 Task: Create new invoice with Date Opened :30-Apr-23, Select Customer: Mama's Daughters' Diner, Terms: Payment Term 2. Make invoice entry for item-1 with Date: 30-Apr-23, Description: Breyers Cookies & Cream_x000D_
, Action: Material, Income Account: Income:Sales, Quantity: 5, Unit Price: 5.5, Discount $: 1.38. Make entry for item-2 with Date: 30-Apr-23, Description: Schweppes Club Soda Bottle, Action: Material, Income Account: Income:Sales, Quantity: 4, Unit Price: 9.25, Discount $: 2.38. Make entry for item-3 with Date: 30-Apr-23, Description: _x000D_
Terra Chips - Sweet Potato Crinkle , Action: Material, Income Account: Income:Sales, Quantity: 1, Unit Price: 10.25, Discount $: 2.88. Write Notes: 'Looking forward to serving you again.'. Post Invoice with Post Date: 30-Apr-23, Post to Accounts: Assets:Accounts Receivable. Pay / Process Payment with Transaction Date: 15-May-23, Amount: 68.11, Transfer Account: Checking Account. Print Invoice, display notes by going to Option, then go to Display Tab and check 'Invoice Notes'.
Action: Mouse moved to (185, 36)
Screenshot: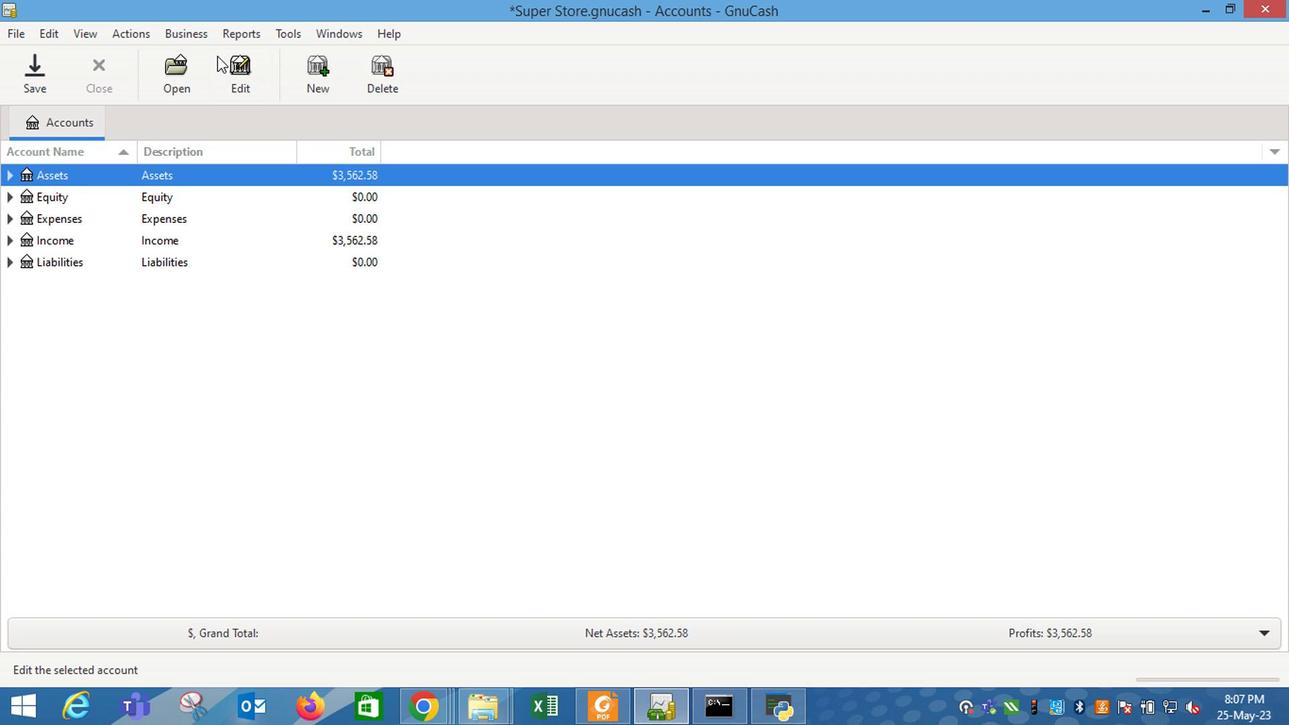 
Action: Mouse pressed left at (185, 36)
Screenshot: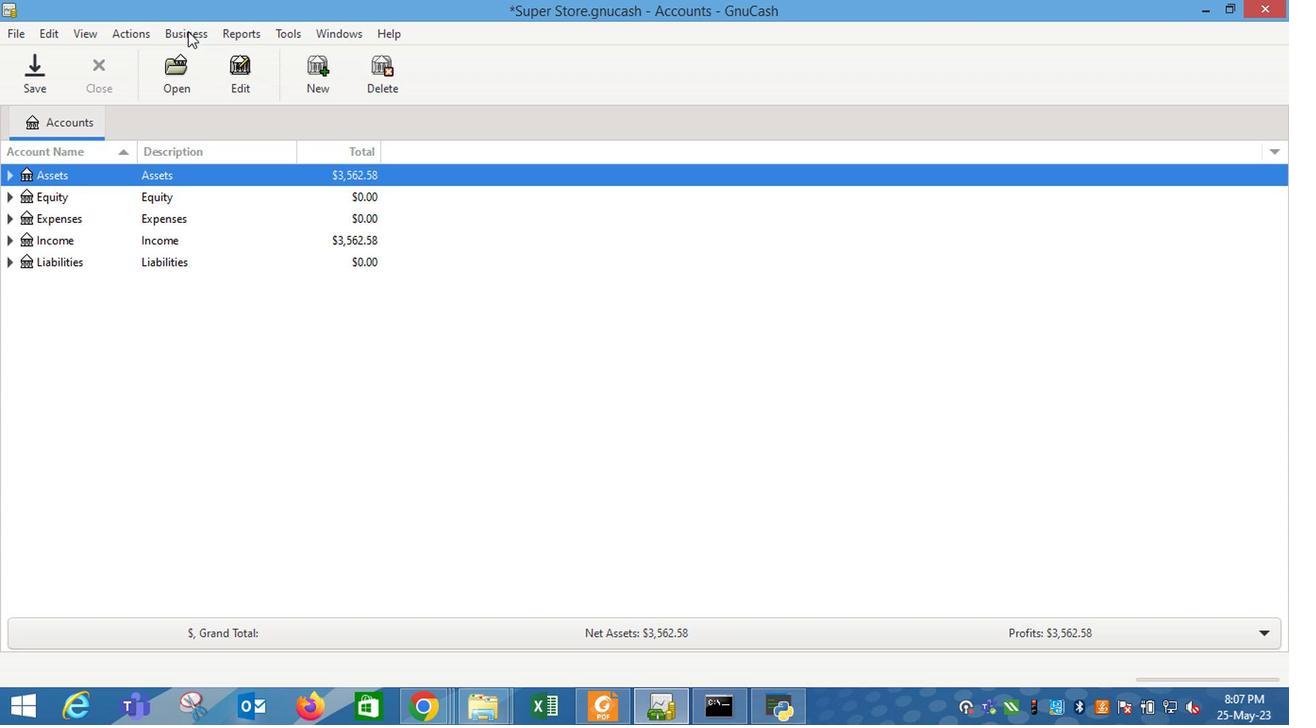 
Action: Mouse moved to (414, 133)
Screenshot: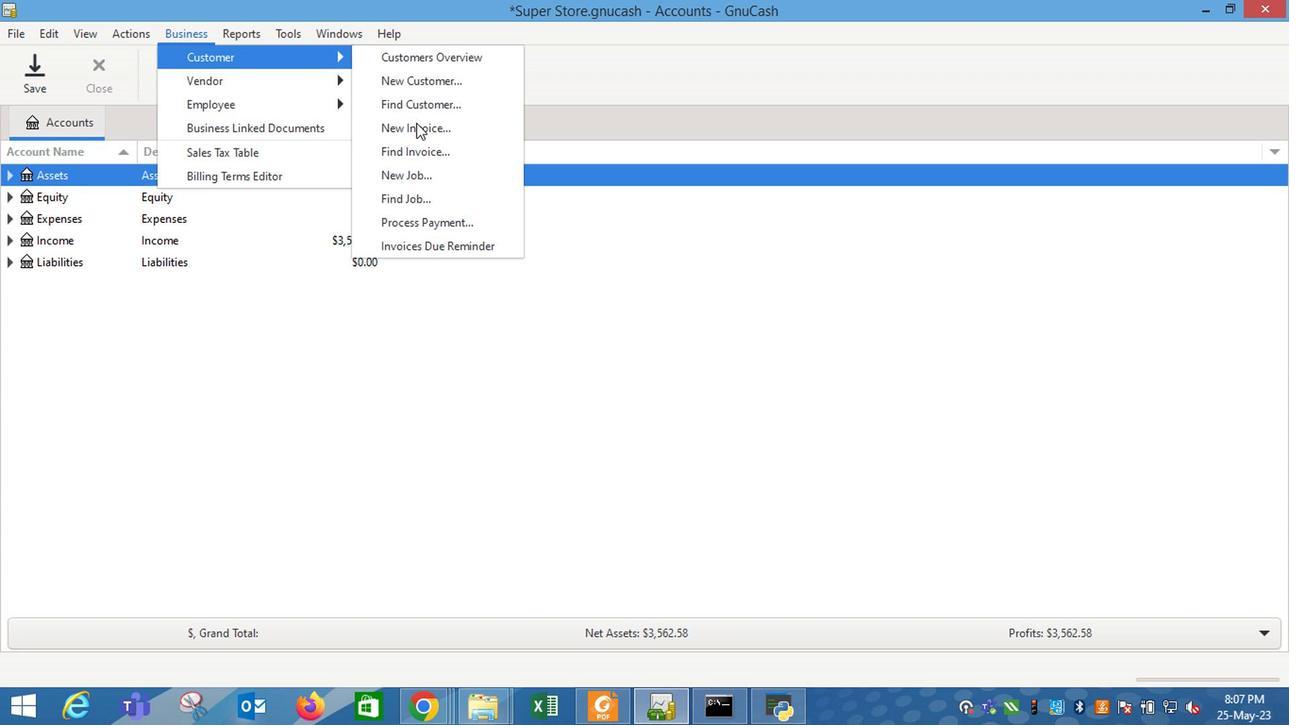 
Action: Mouse pressed left at (414, 133)
Screenshot: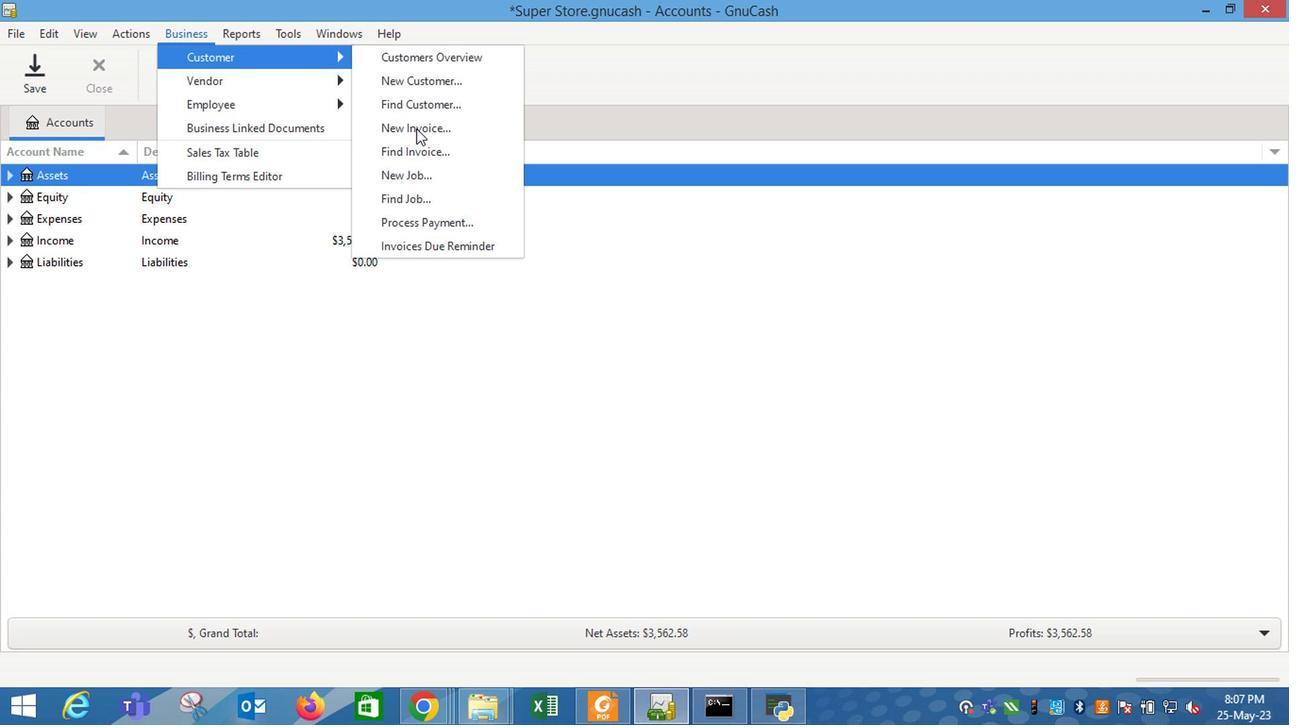 
Action: Mouse moved to (772, 296)
Screenshot: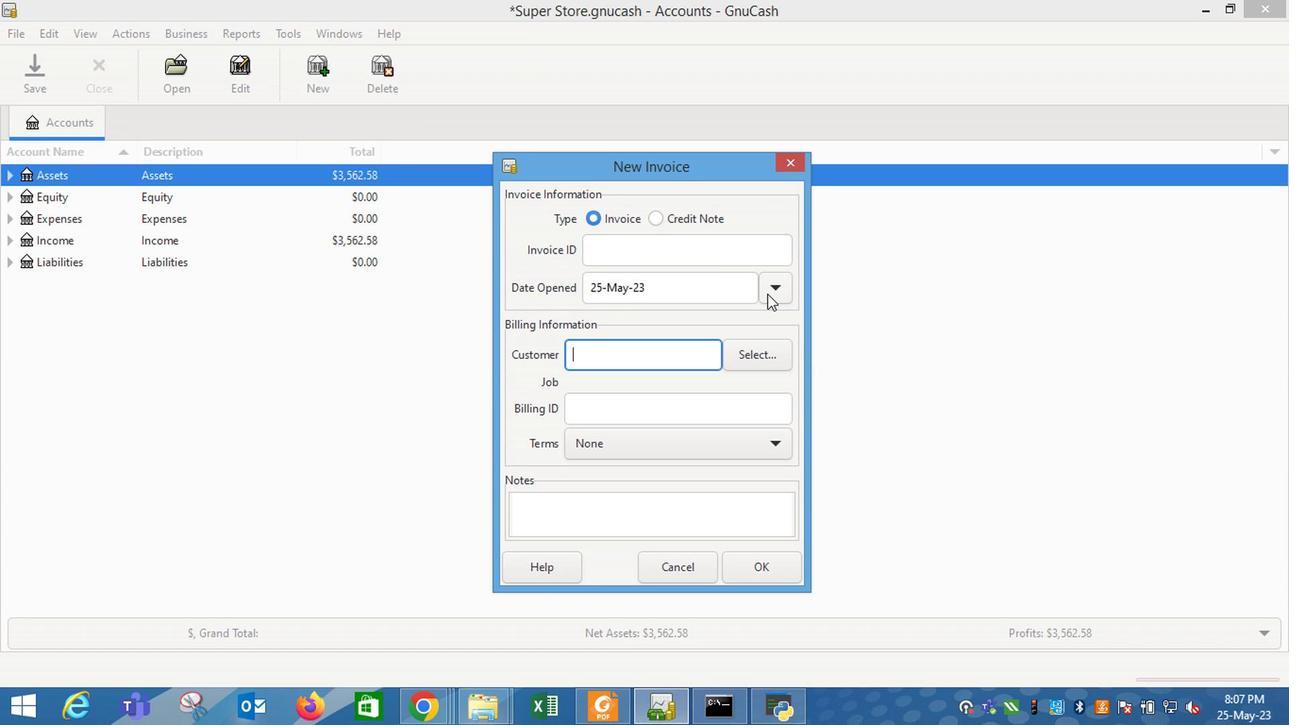 
Action: Mouse pressed left at (772, 296)
Screenshot: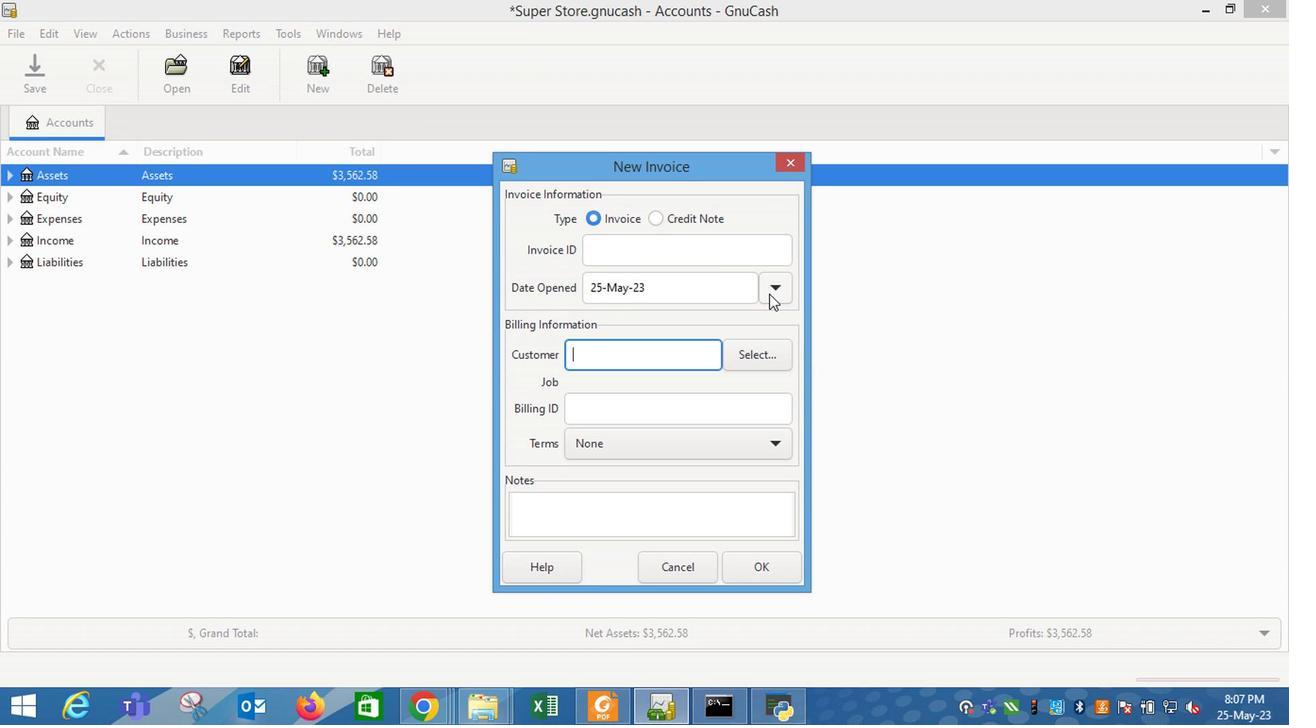 
Action: Mouse moved to (627, 319)
Screenshot: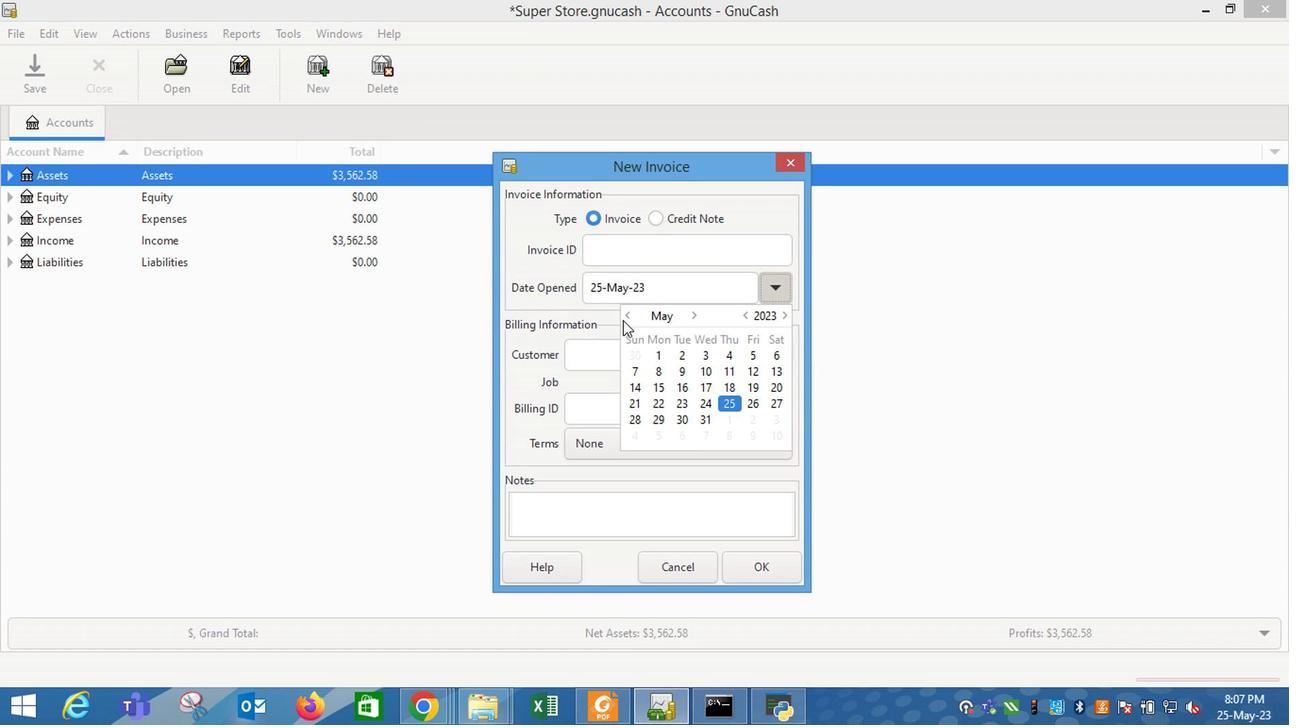 
Action: Mouse pressed left at (627, 319)
Screenshot: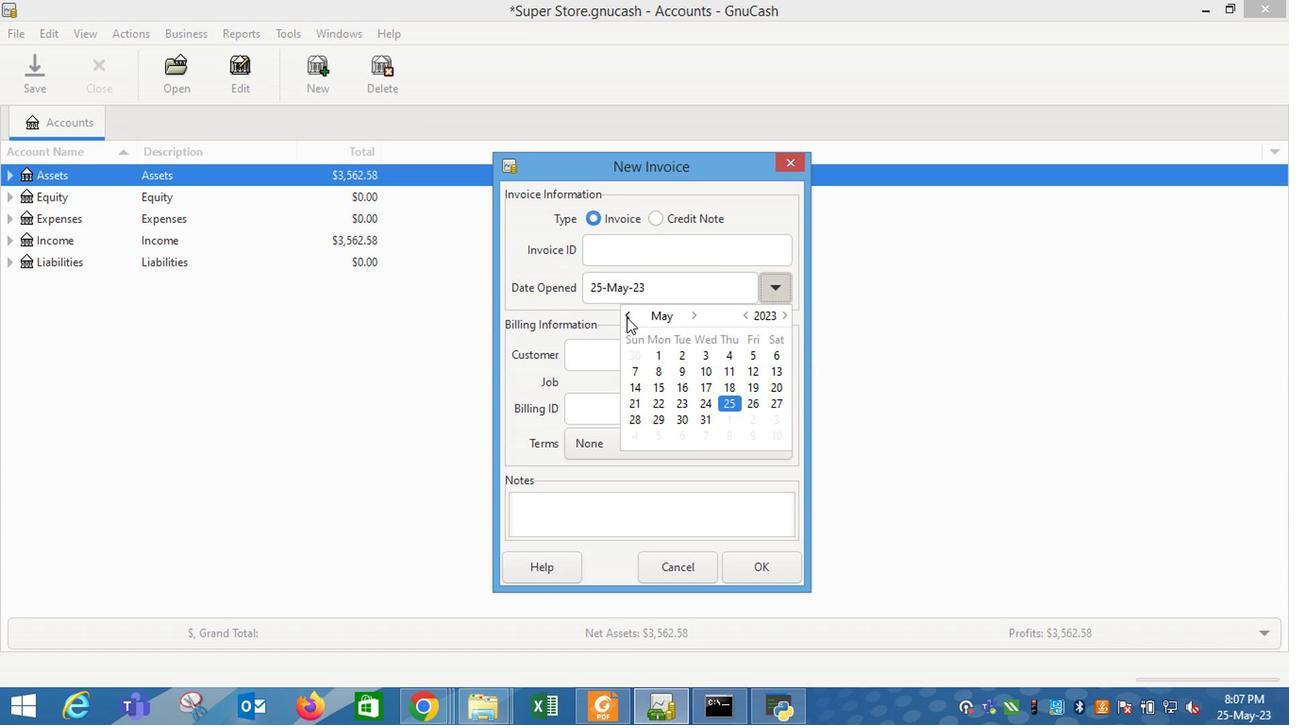 
Action: Mouse moved to (634, 432)
Screenshot: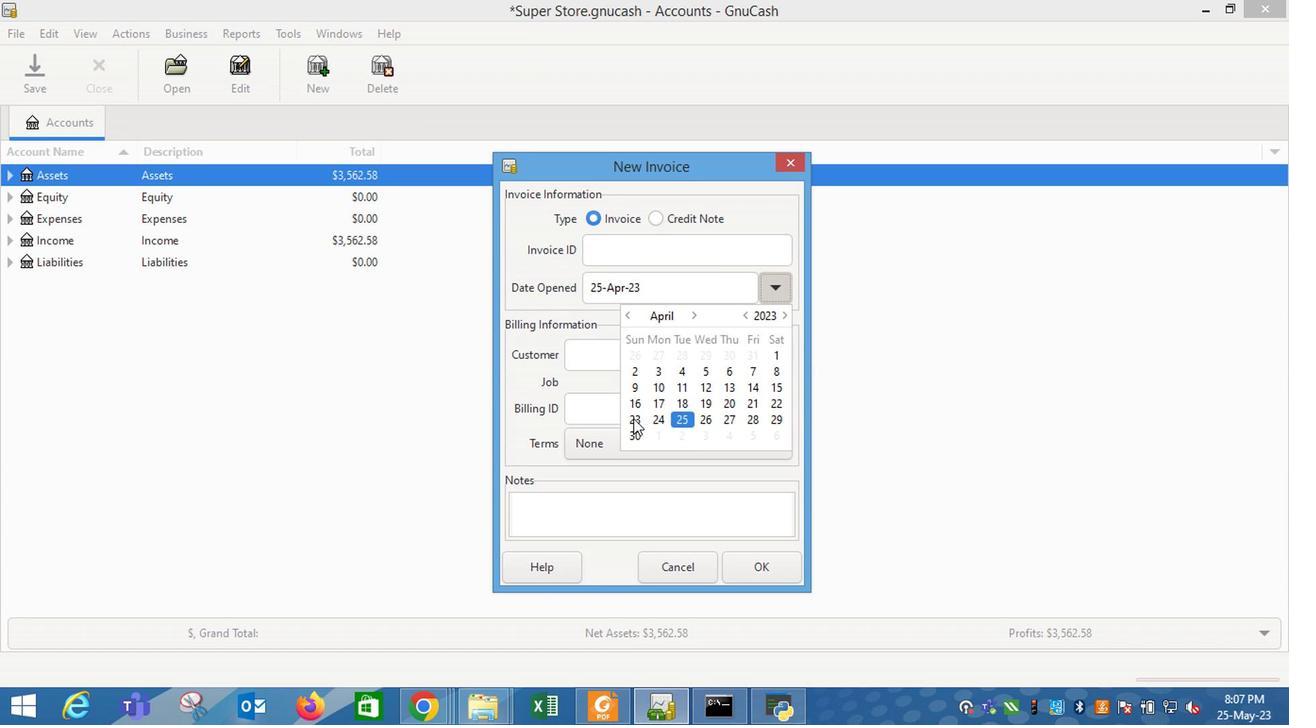 
Action: Mouse pressed left at (634, 432)
Screenshot: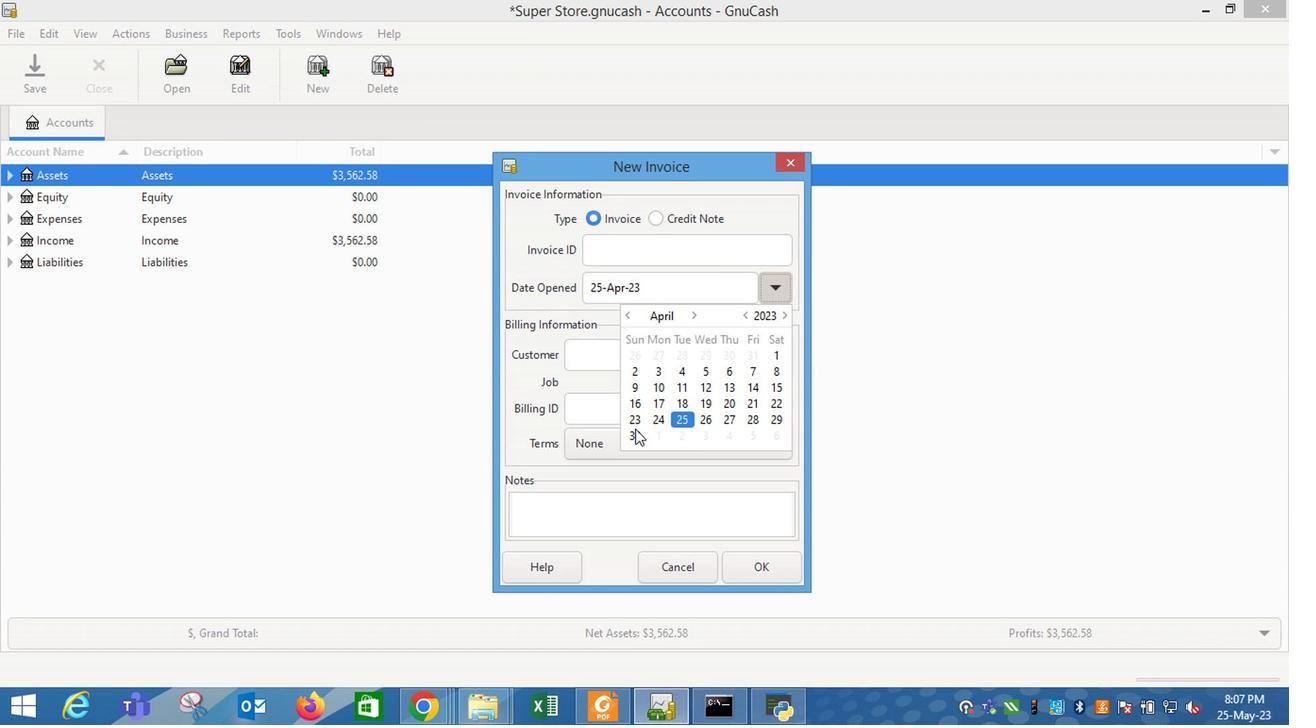 
Action: Mouse moved to (592, 350)
Screenshot: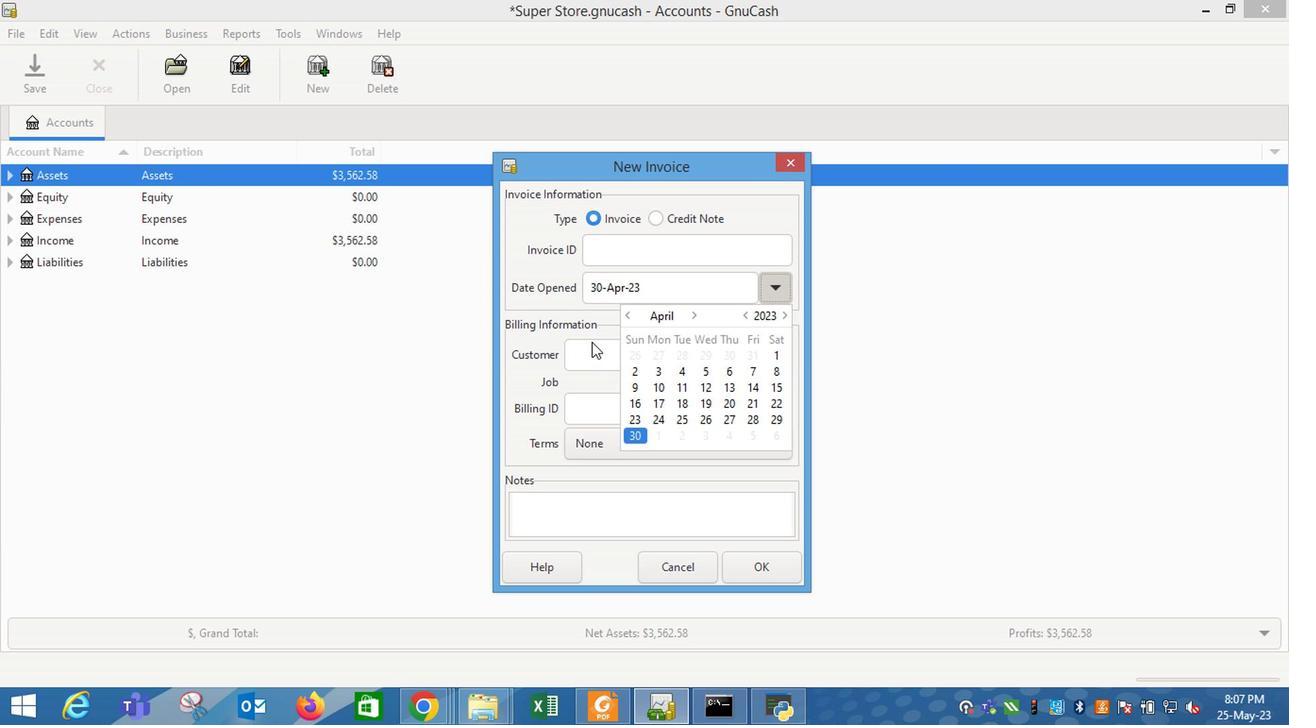 
Action: Mouse pressed left at (592, 350)
Screenshot: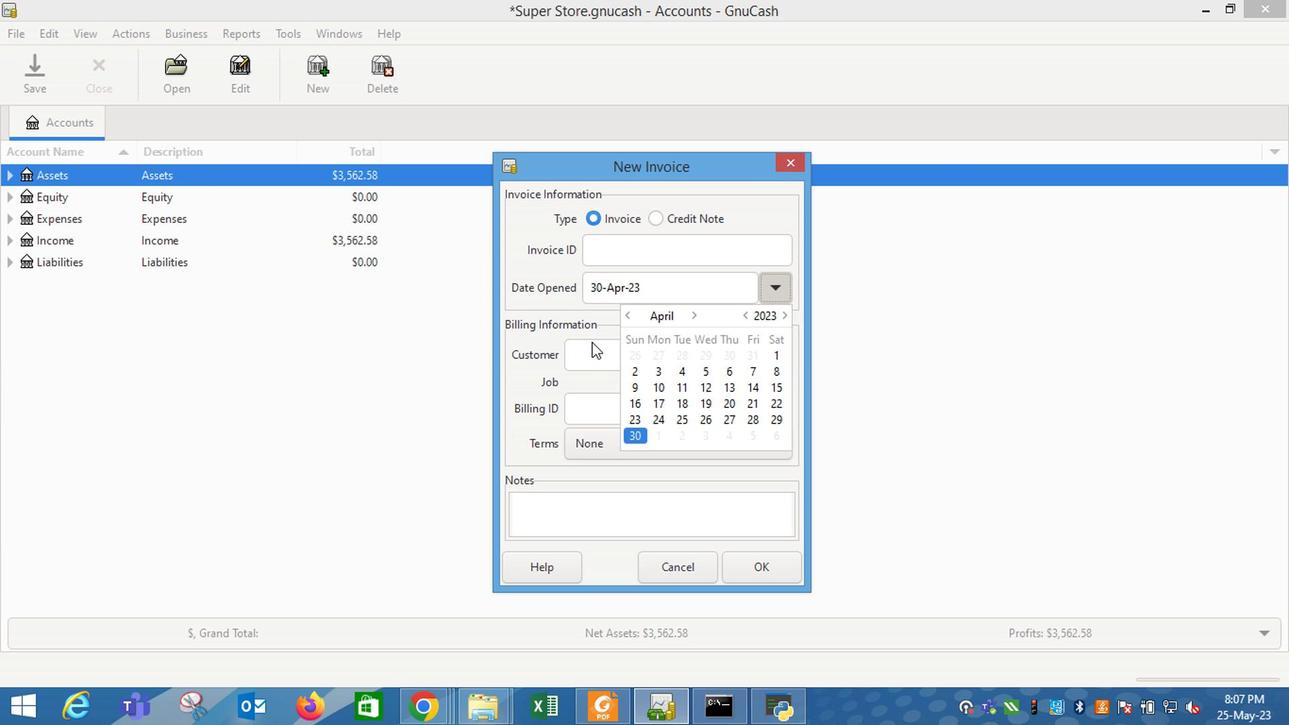 
Action: Mouse moved to (599, 359)
Screenshot: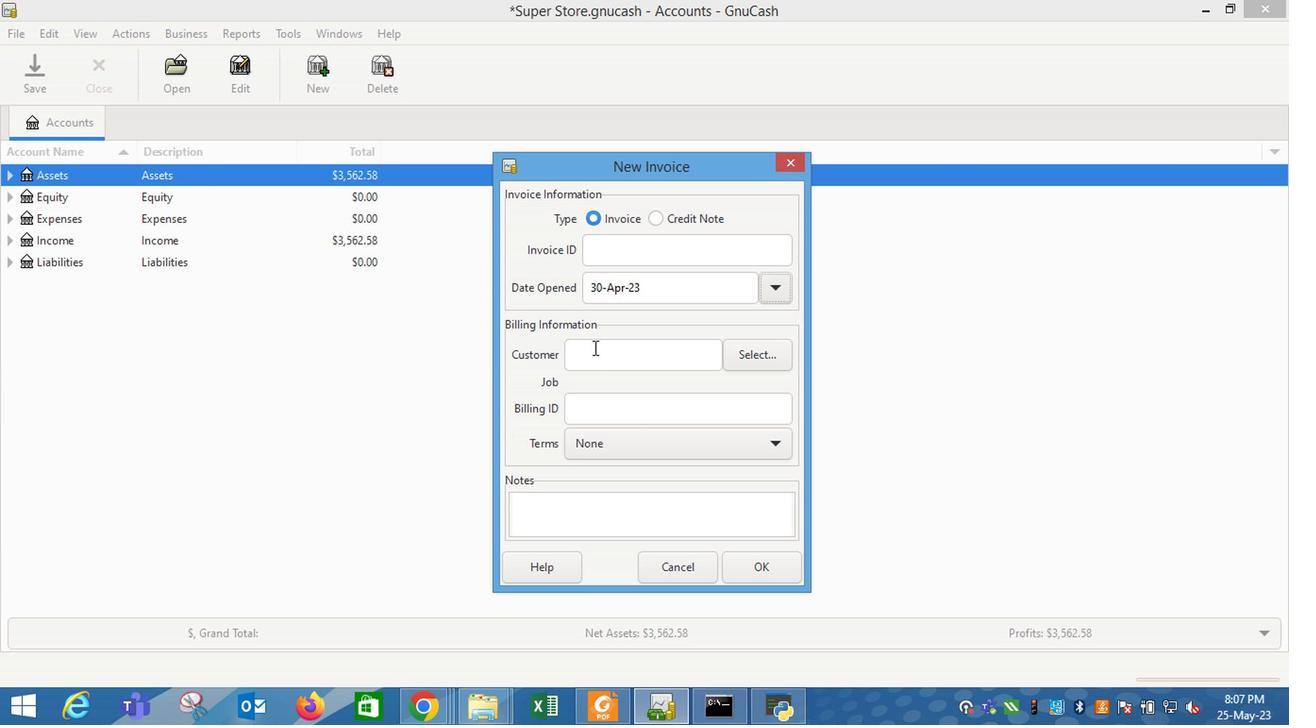 
Action: Mouse pressed left at (599, 359)
Screenshot: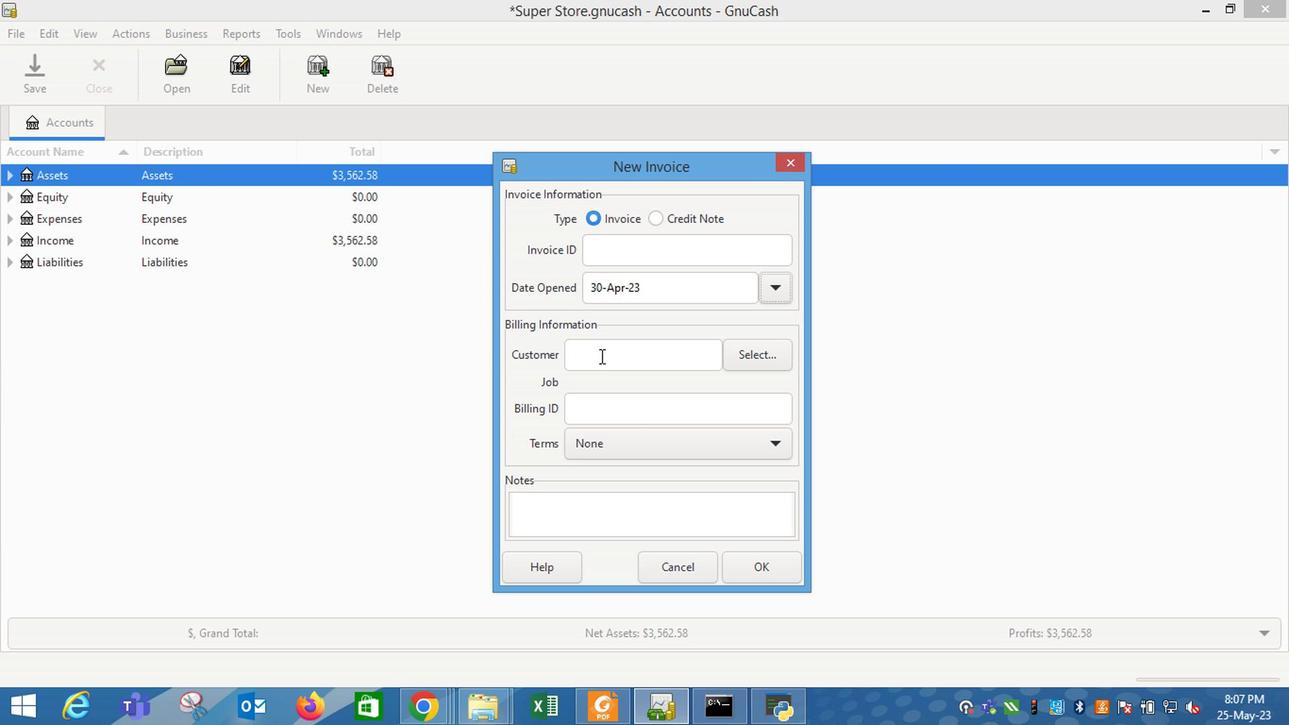 
Action: Key pressed <Key.shift_r>Mama
Screenshot: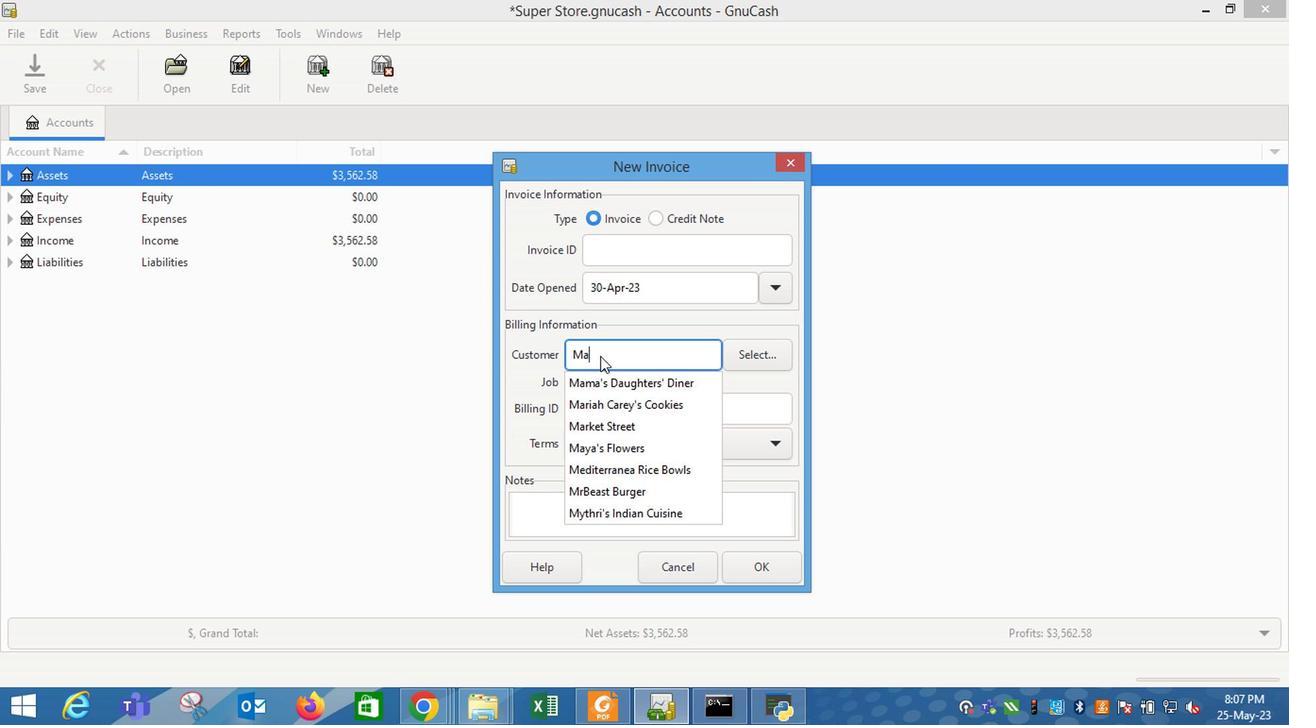 
Action: Mouse moved to (602, 385)
Screenshot: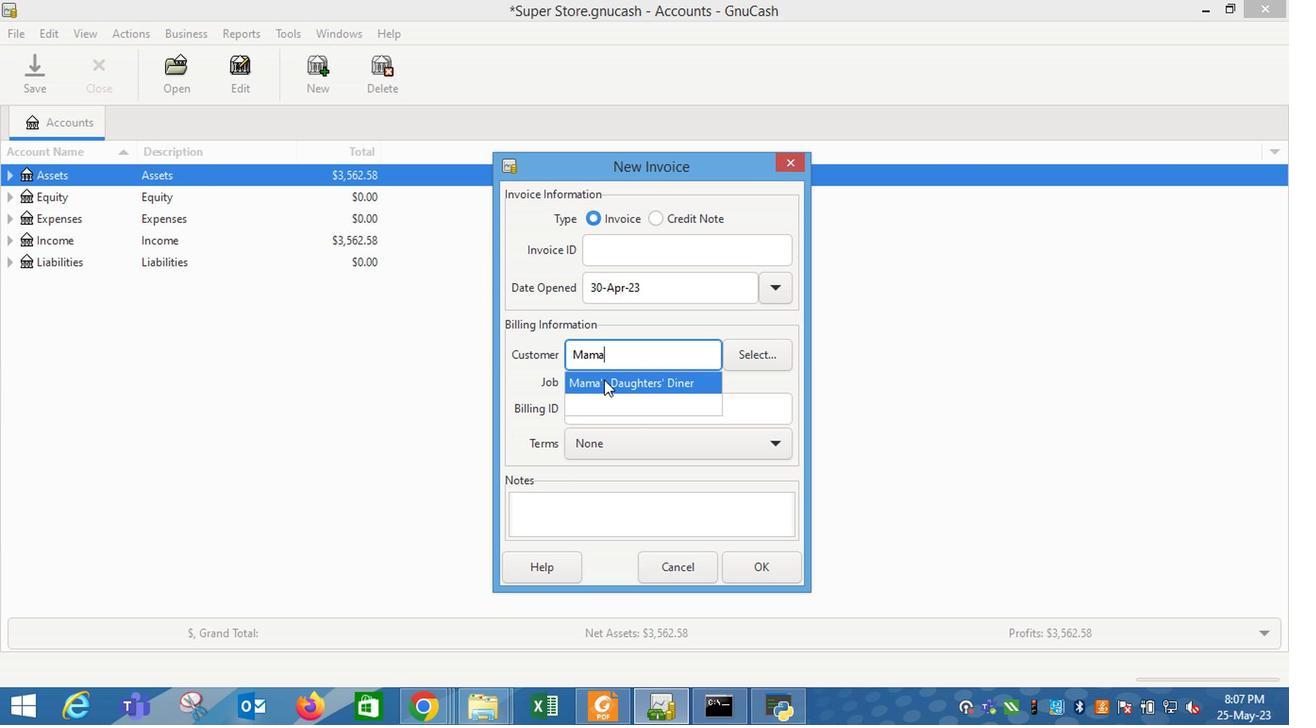 
Action: Mouse pressed left at (602, 385)
Screenshot: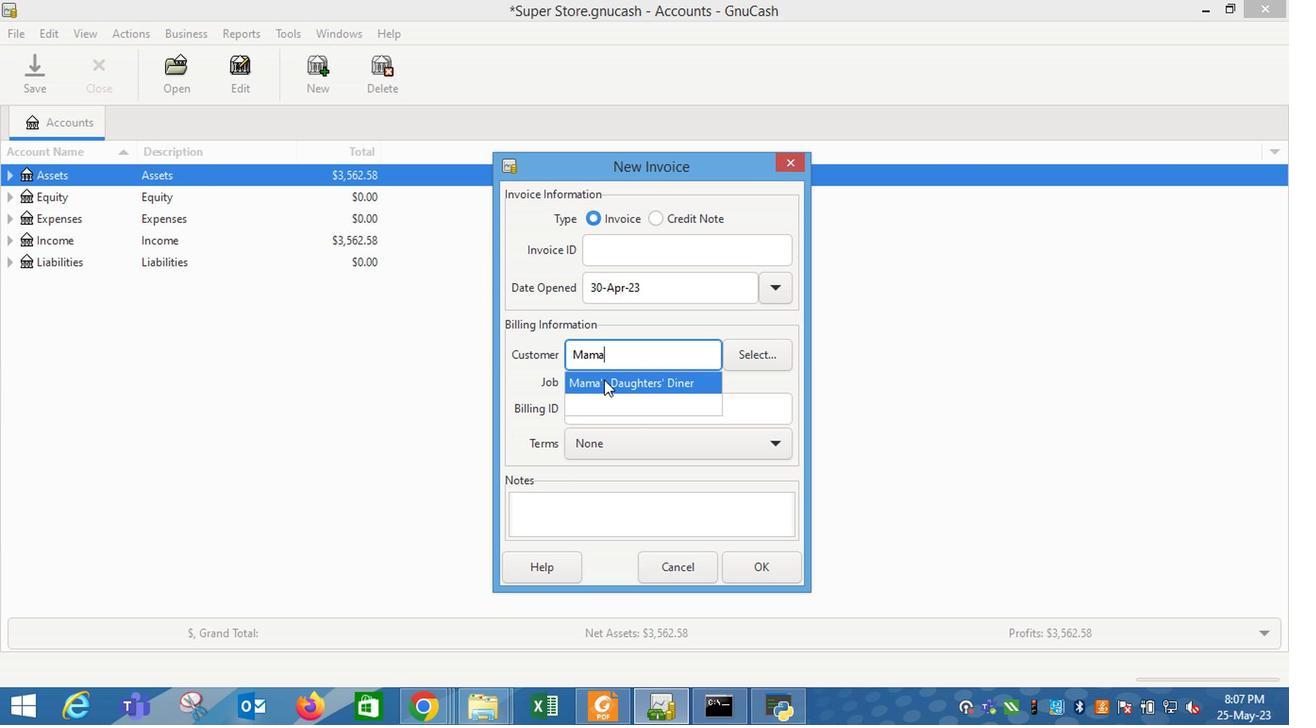 
Action: Mouse moved to (595, 473)
Screenshot: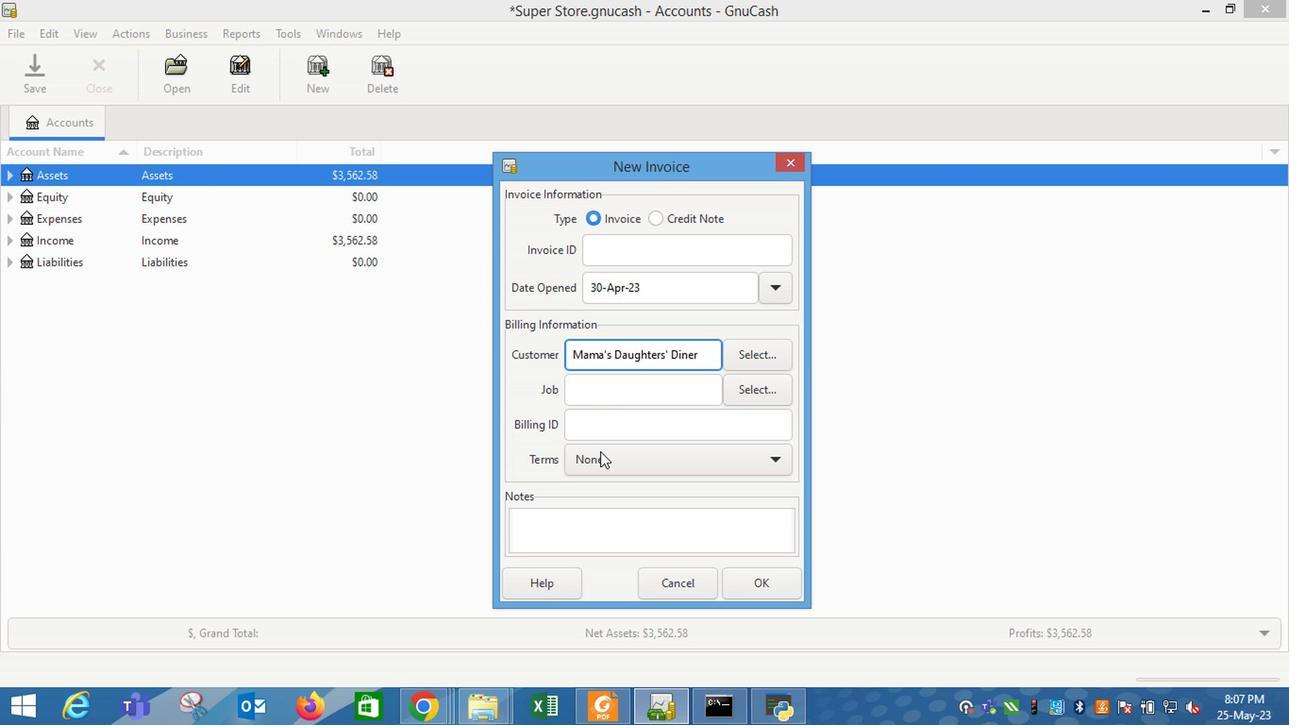 
Action: Mouse pressed left at (595, 473)
Screenshot: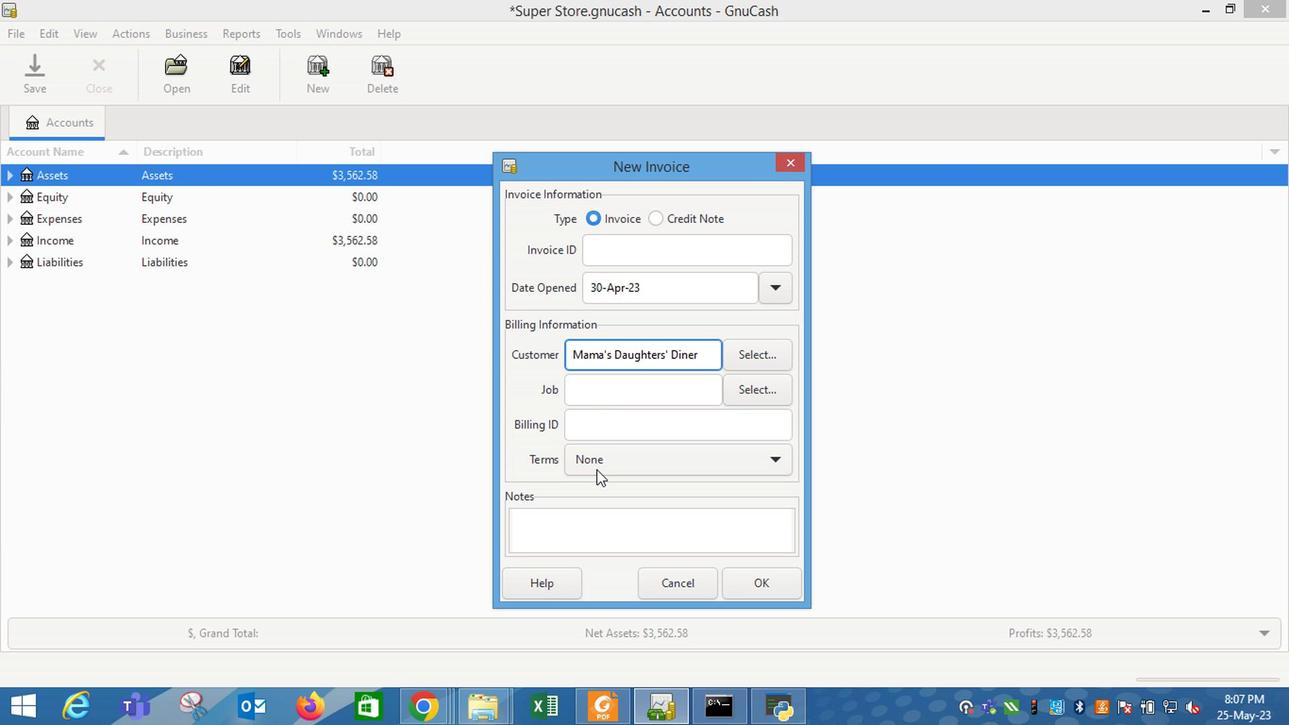 
Action: Mouse moved to (599, 518)
Screenshot: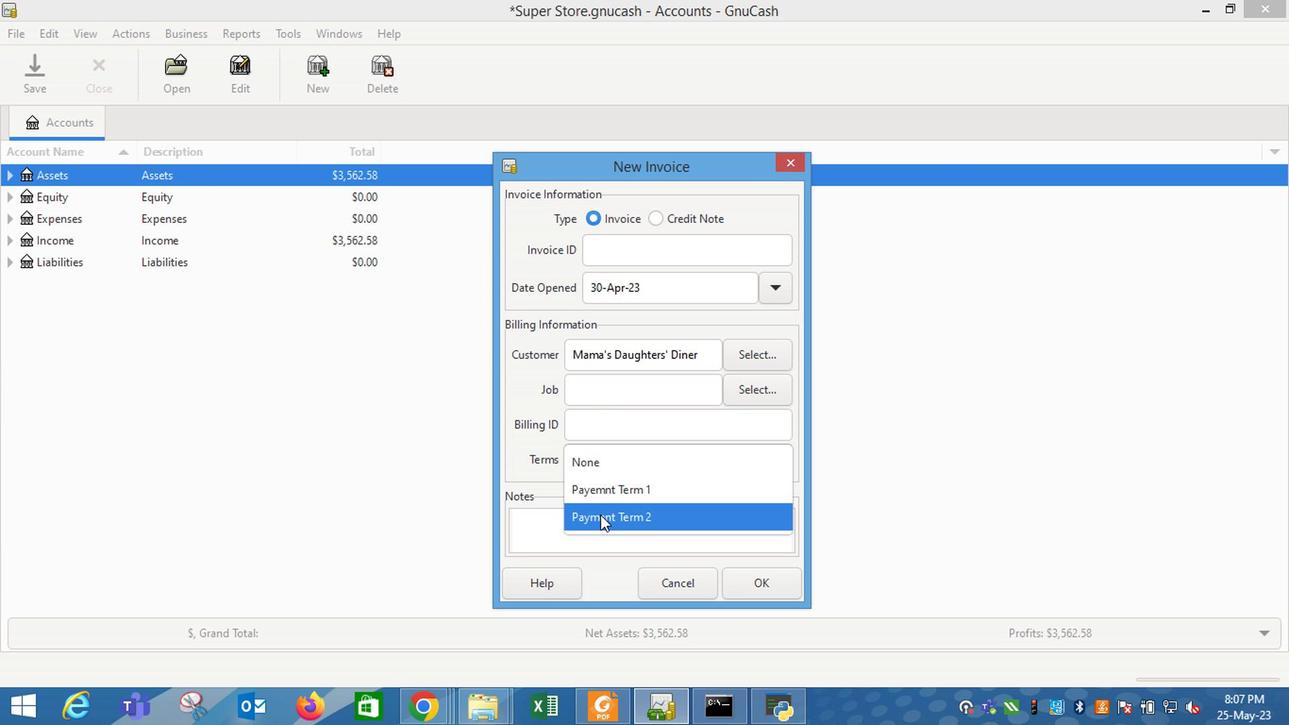 
Action: Mouse pressed left at (599, 518)
Screenshot: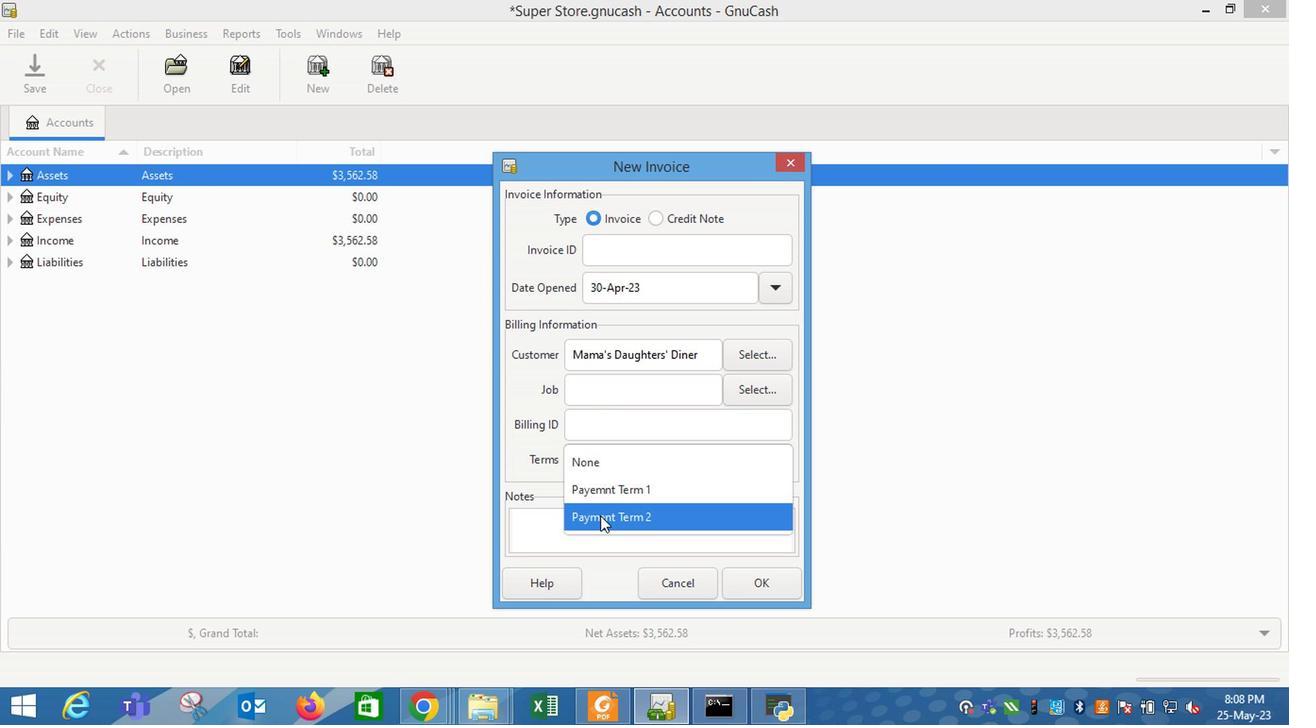 
Action: Mouse moved to (764, 582)
Screenshot: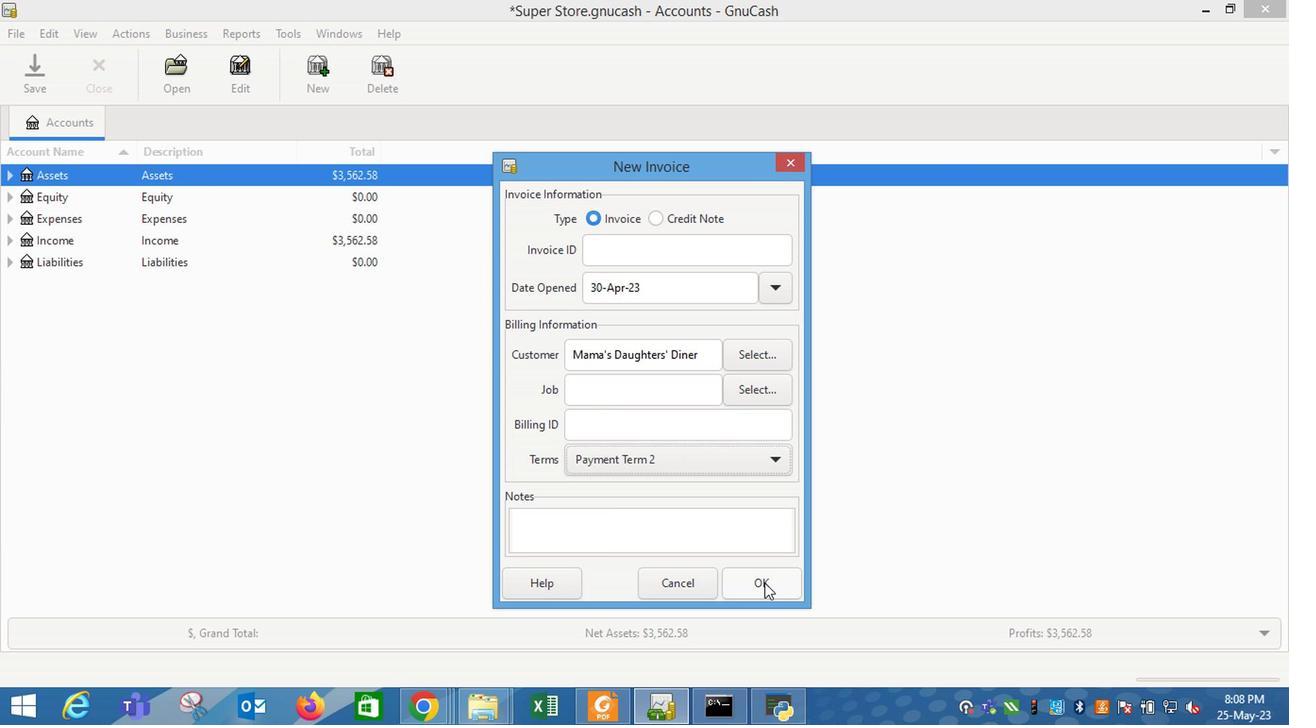 
Action: Mouse pressed left at (764, 582)
Screenshot: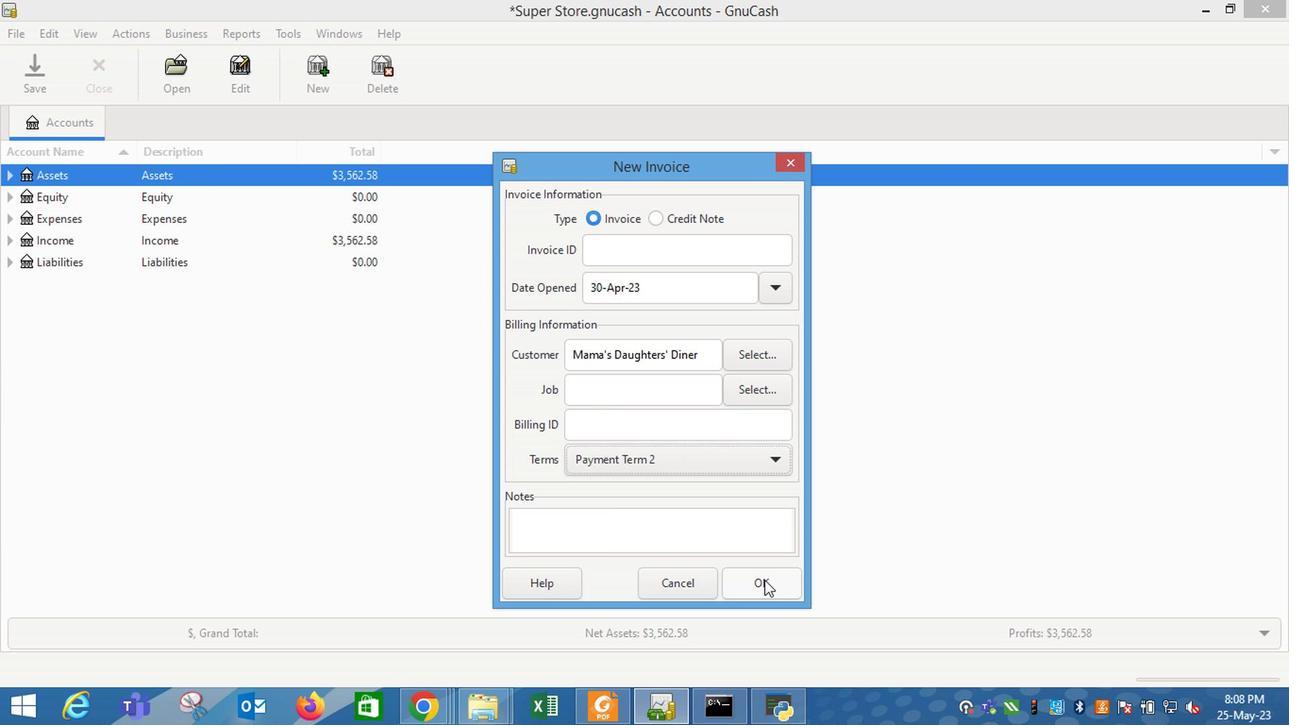 
Action: Mouse moved to (79, 369)
Screenshot: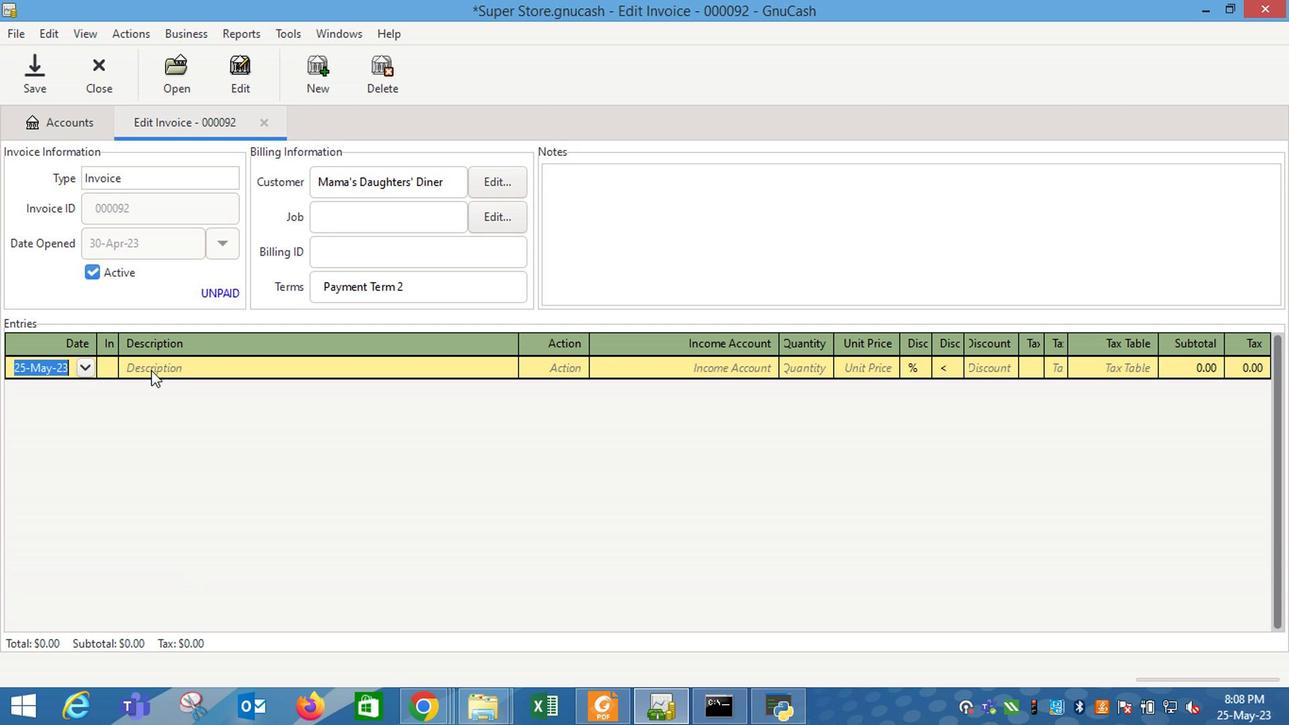 
Action: Mouse pressed left at (79, 369)
Screenshot: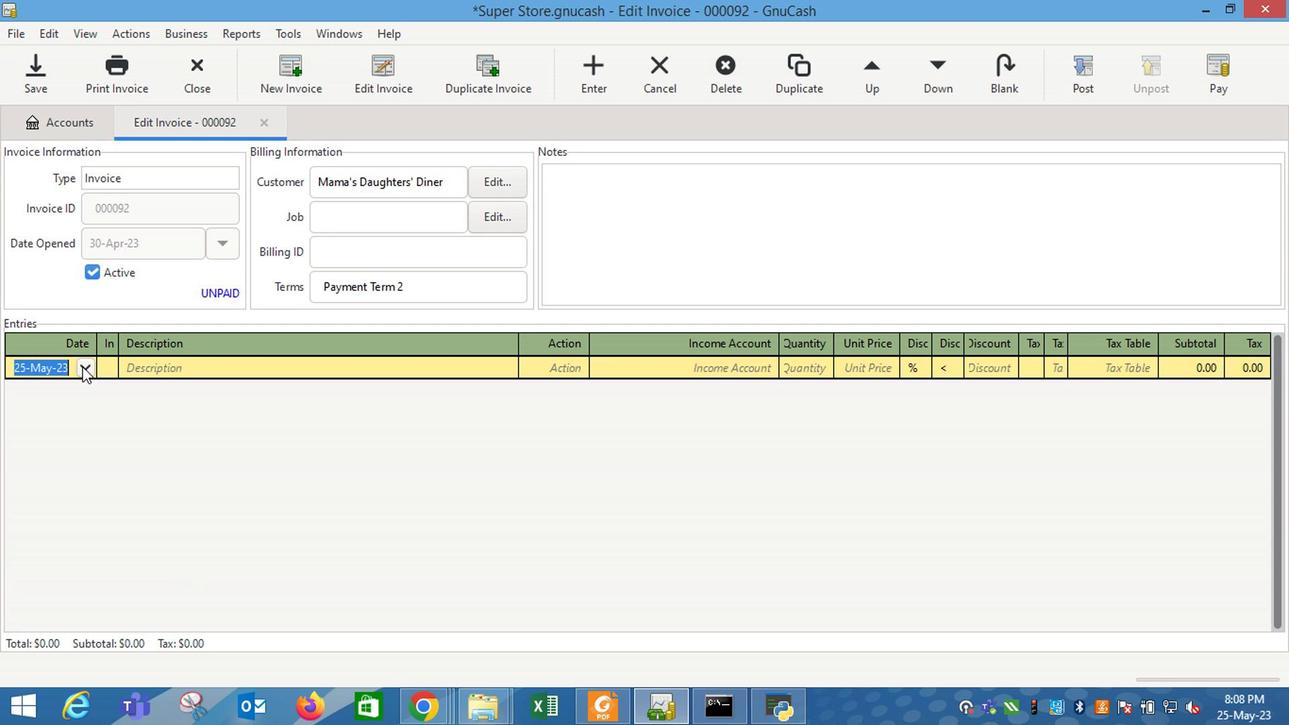 
Action: Mouse moved to (12, 390)
Screenshot: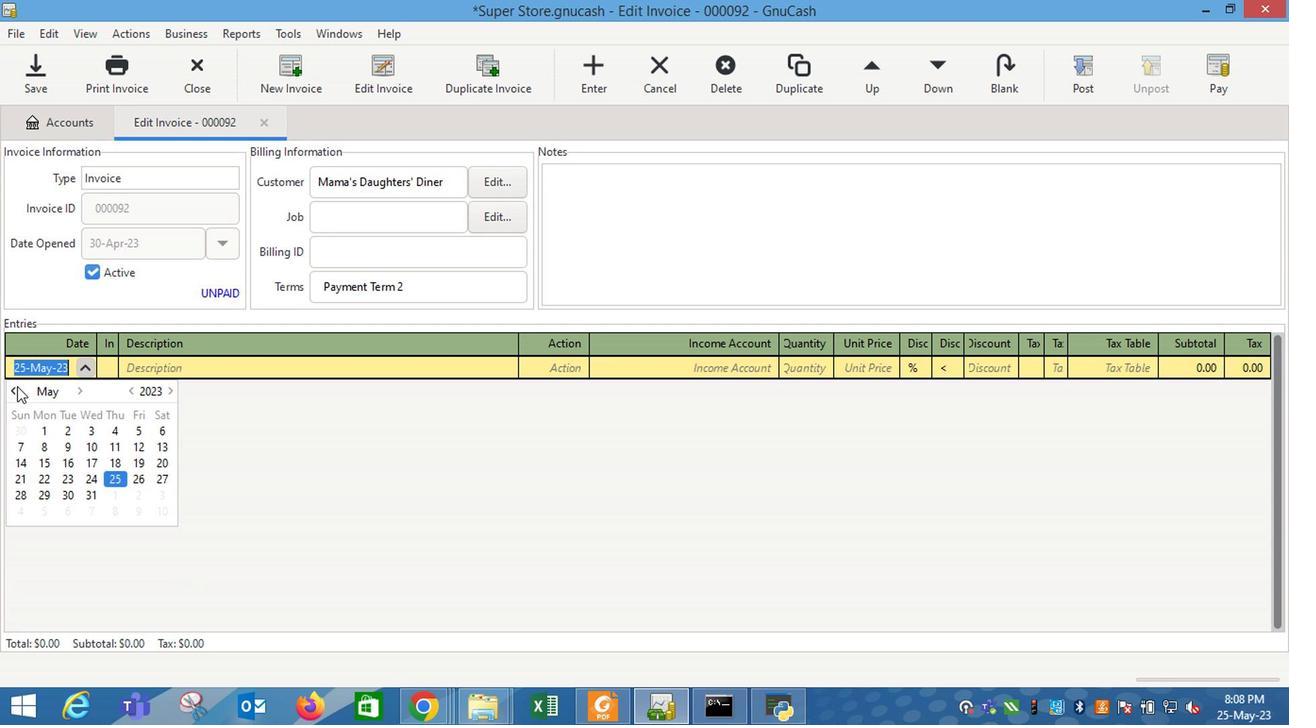 
Action: Mouse pressed left at (12, 390)
Screenshot: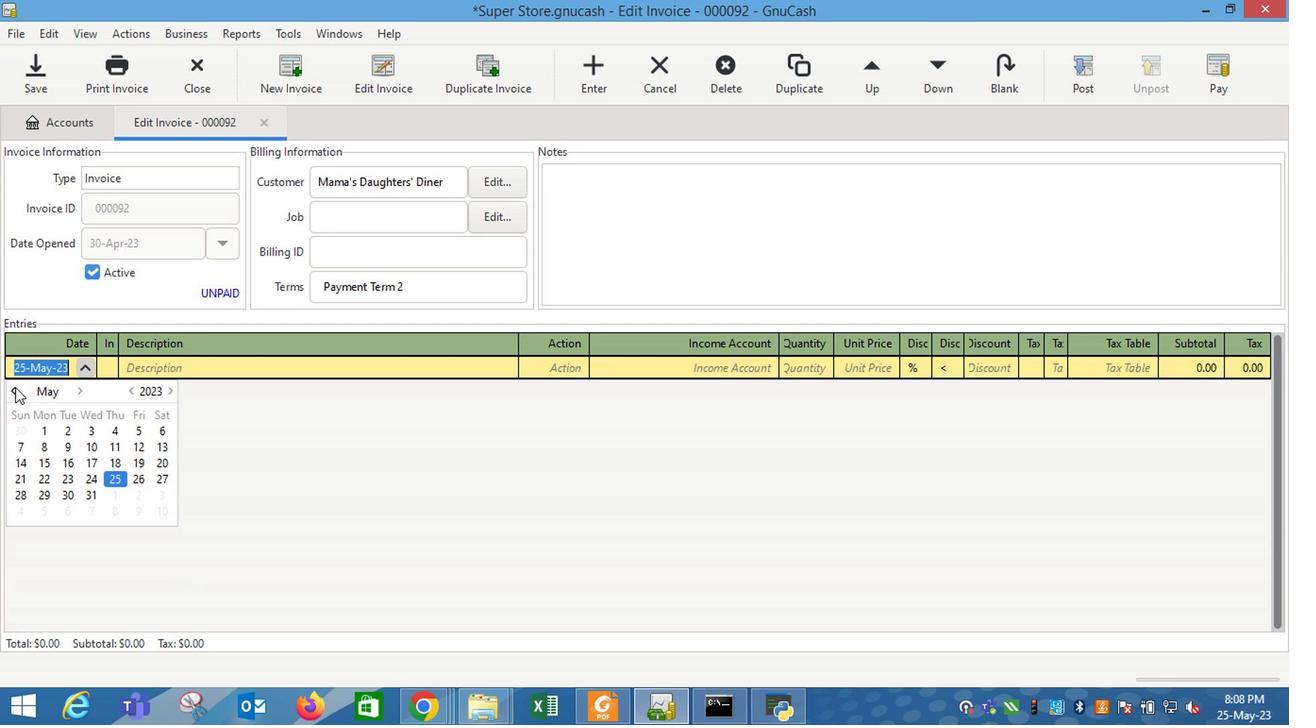 
Action: Mouse moved to (16, 515)
Screenshot: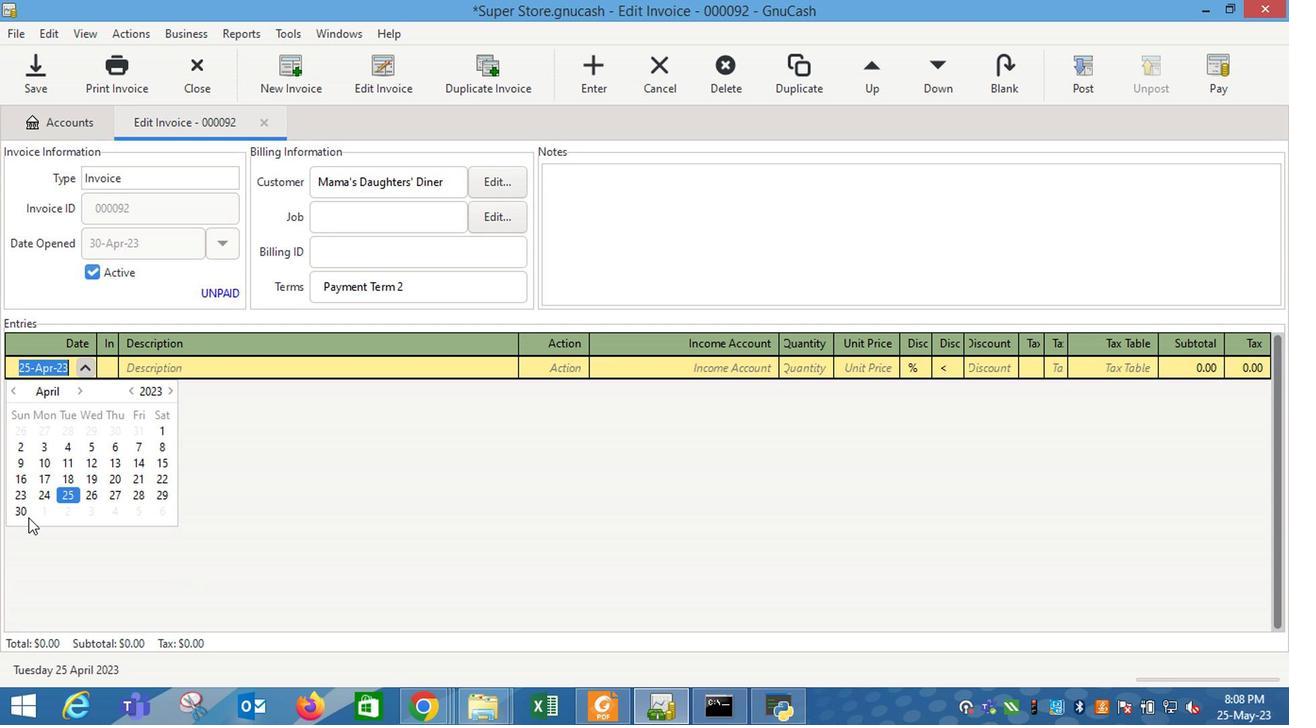 
Action: Mouse pressed left at (16, 515)
Screenshot: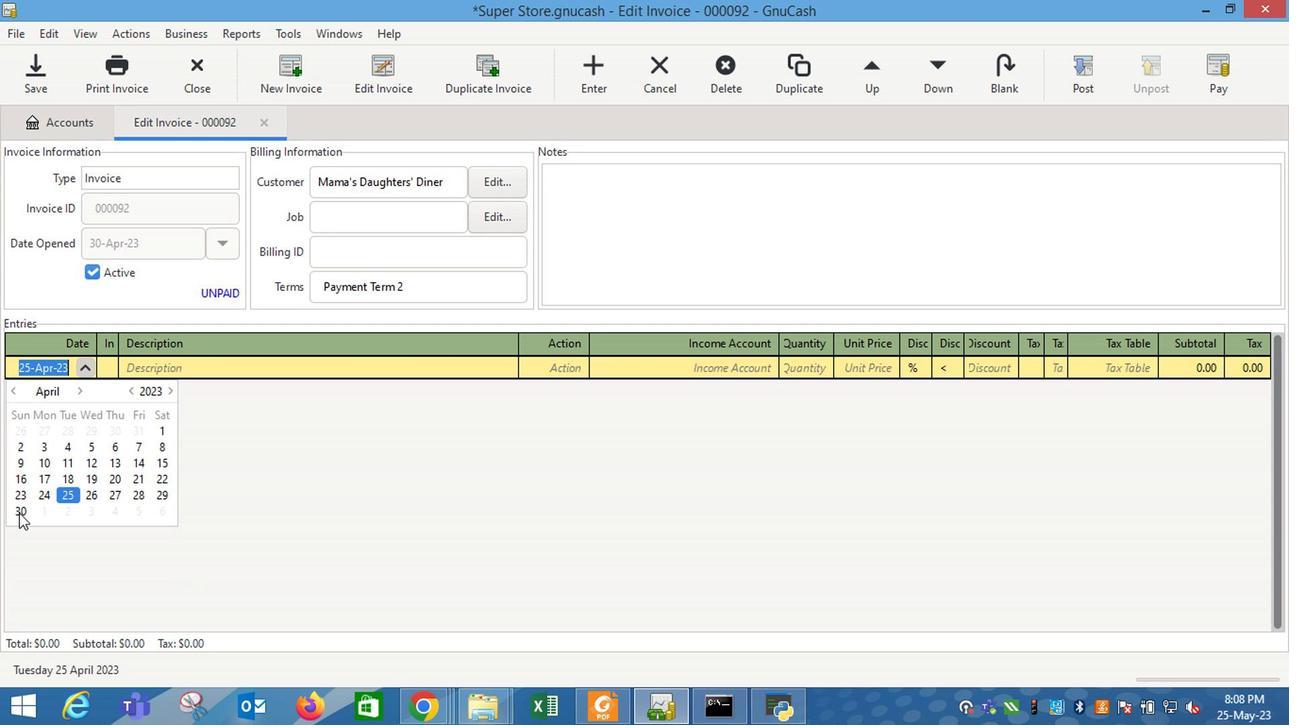 
Action: Mouse moved to (18, 512)
Screenshot: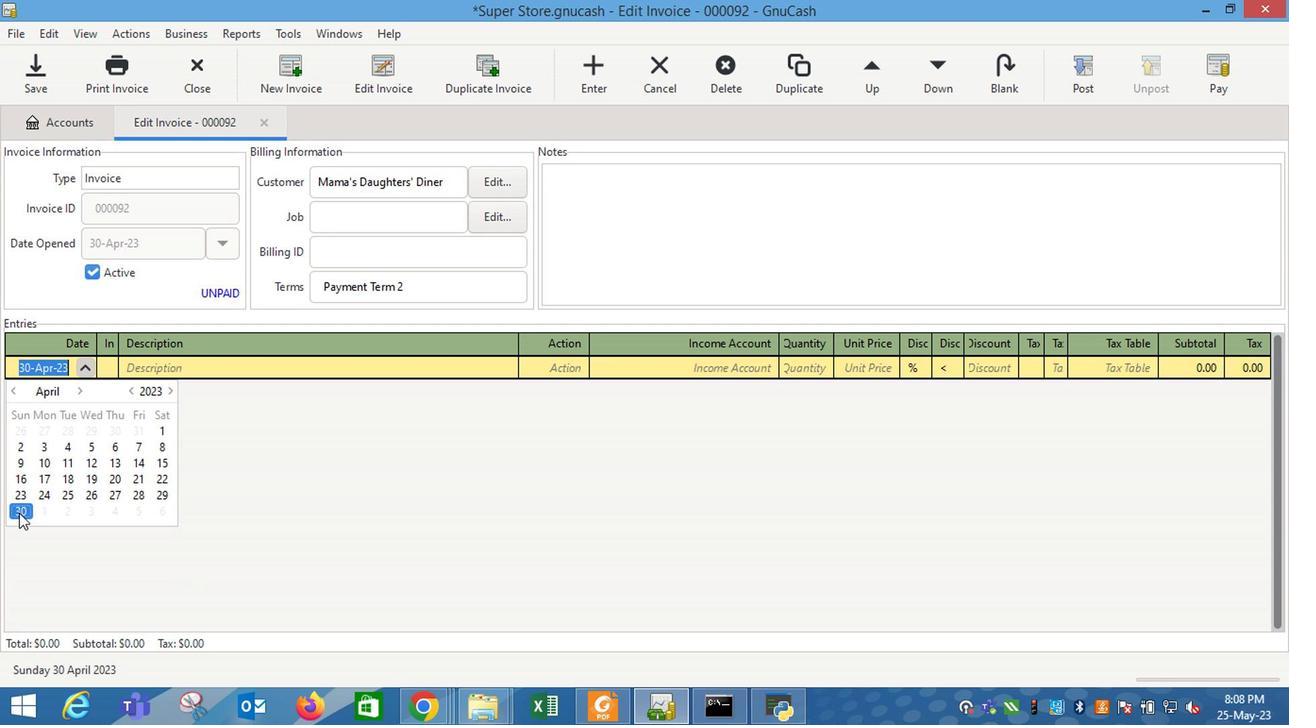 
Action: Key pressed <Key.tab><Key.shift_r>Bre<Key.tab>5<Key.tab>5.5
Screenshot: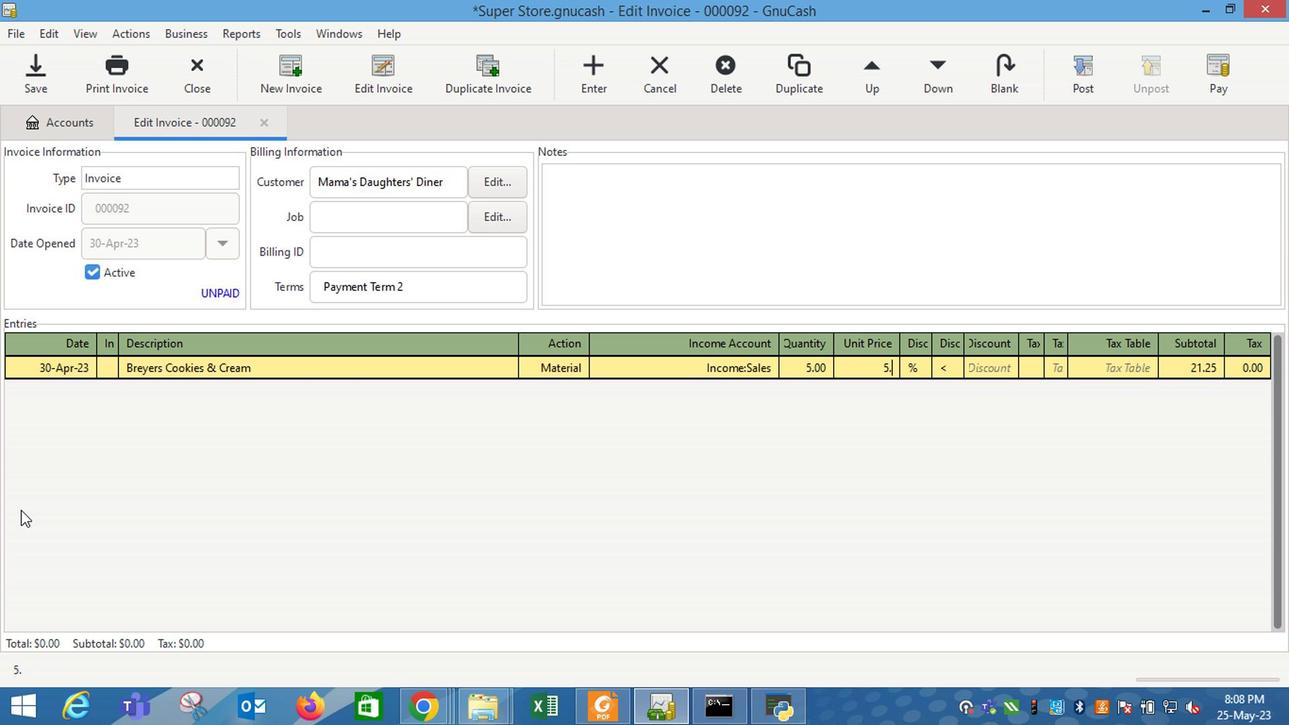 
Action: Mouse moved to (998, 418)
Screenshot: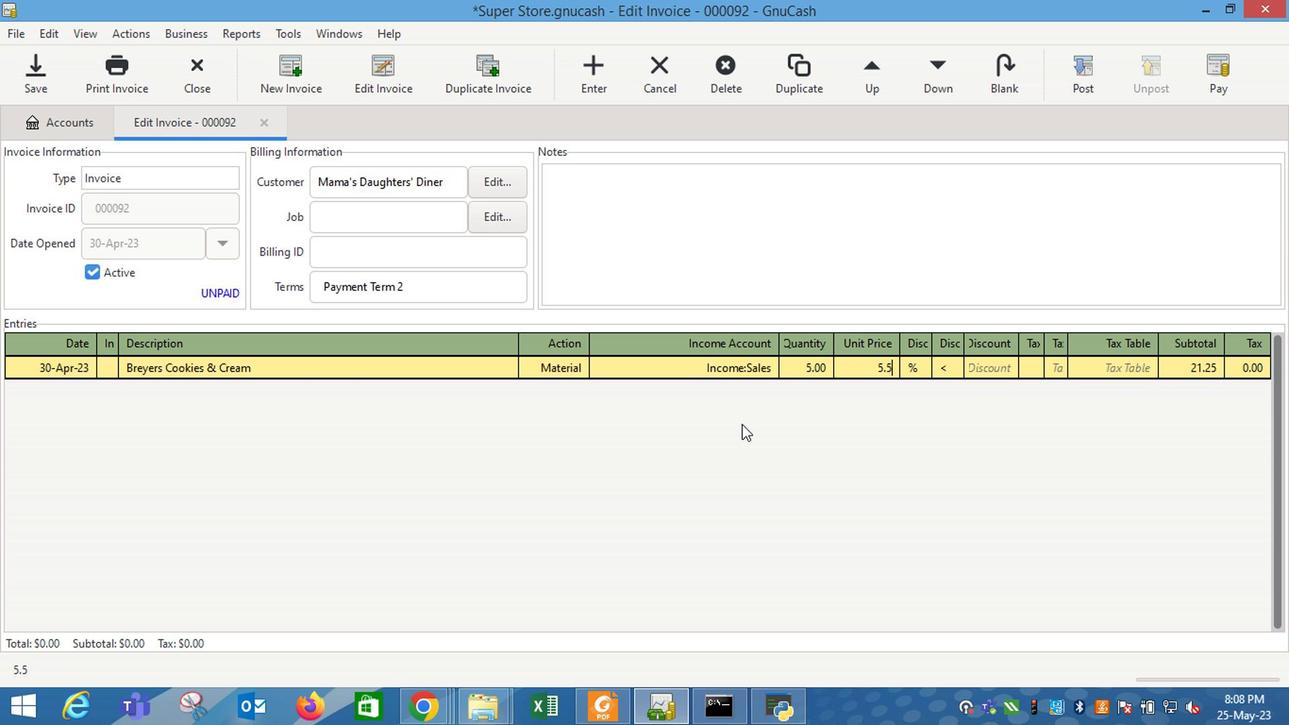 
Action: Key pressed <Key.tab>
Screenshot: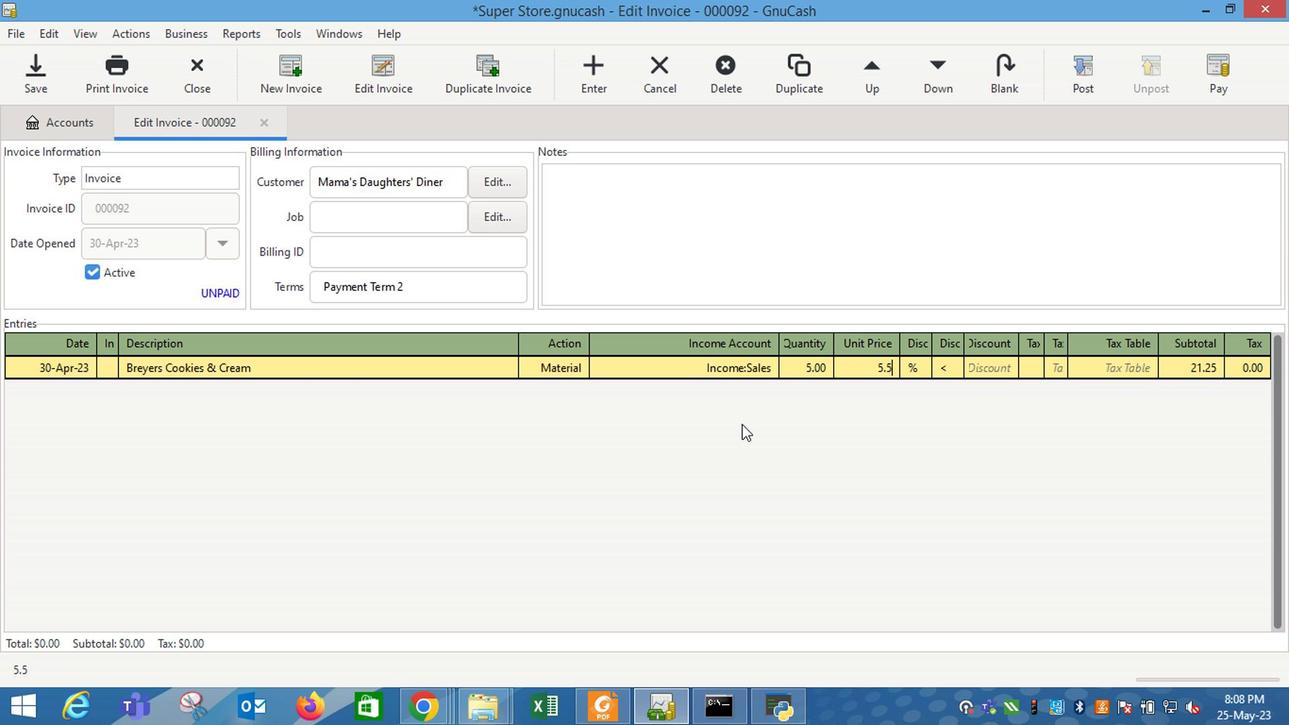 
Action: Mouse moved to (921, 375)
Screenshot: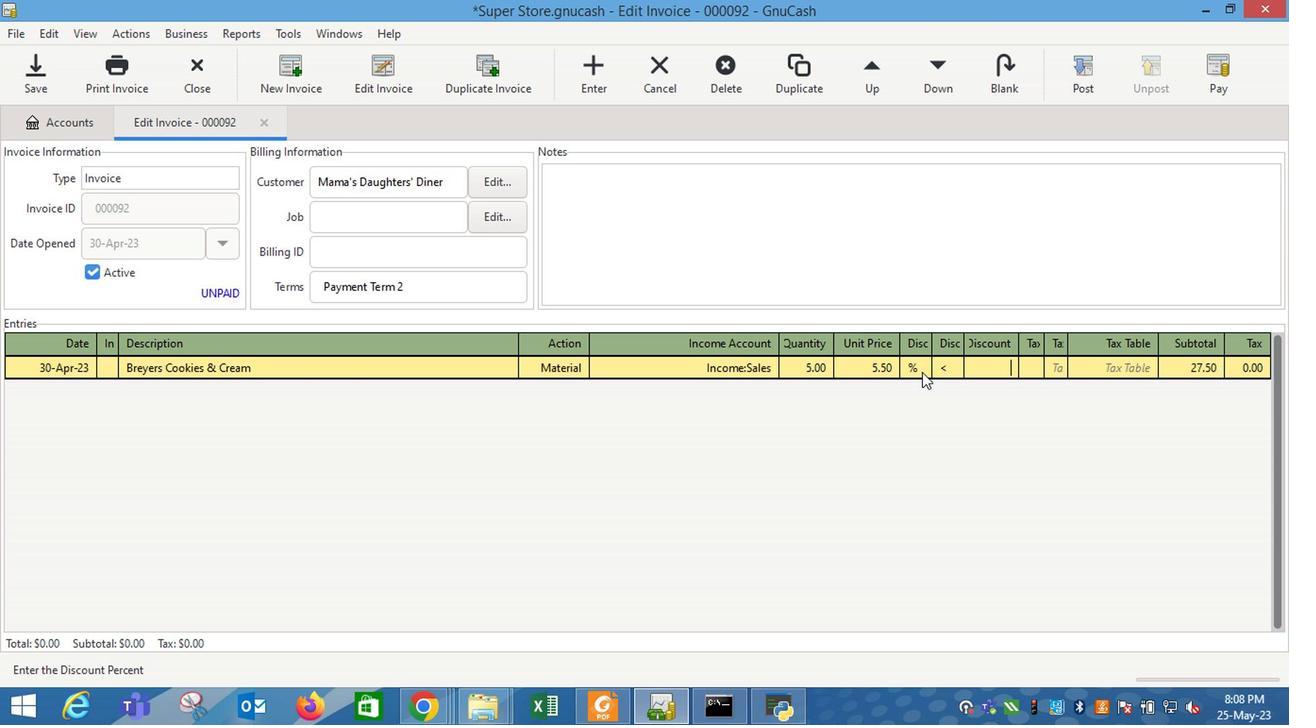 
Action: Mouse pressed left at (921, 375)
Screenshot: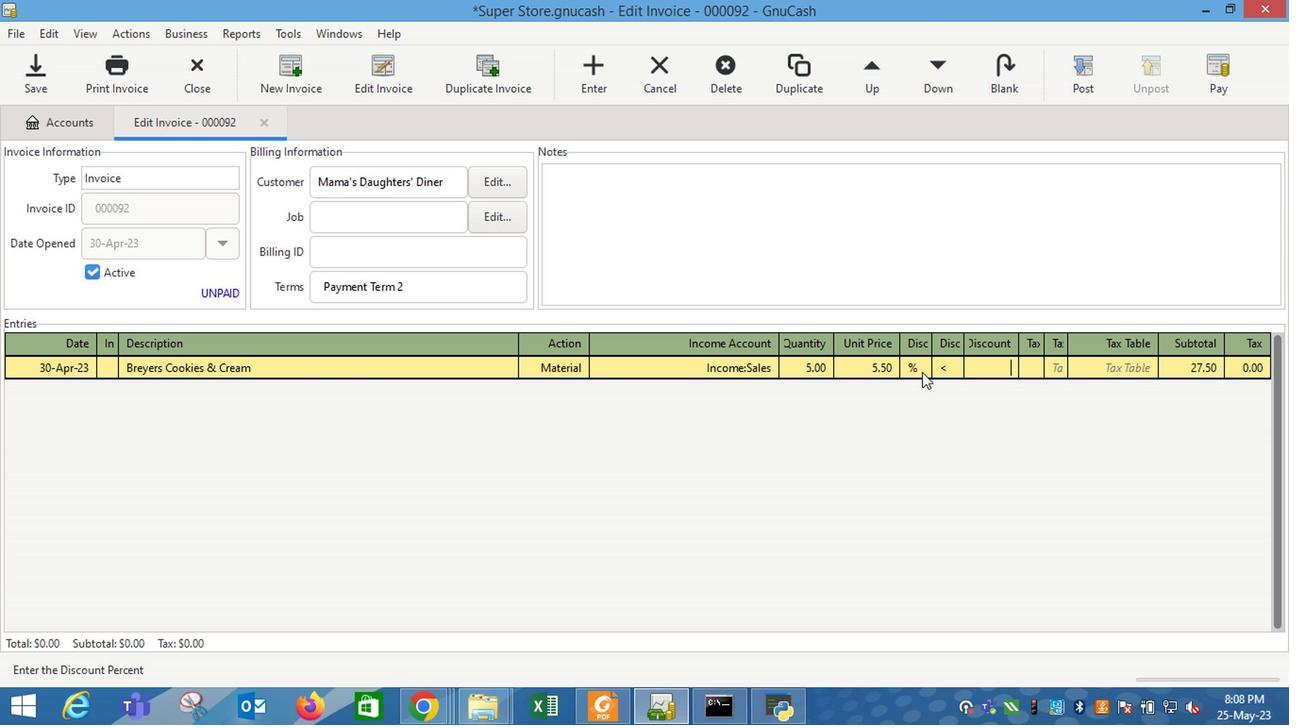 
Action: Mouse moved to (935, 371)
Screenshot: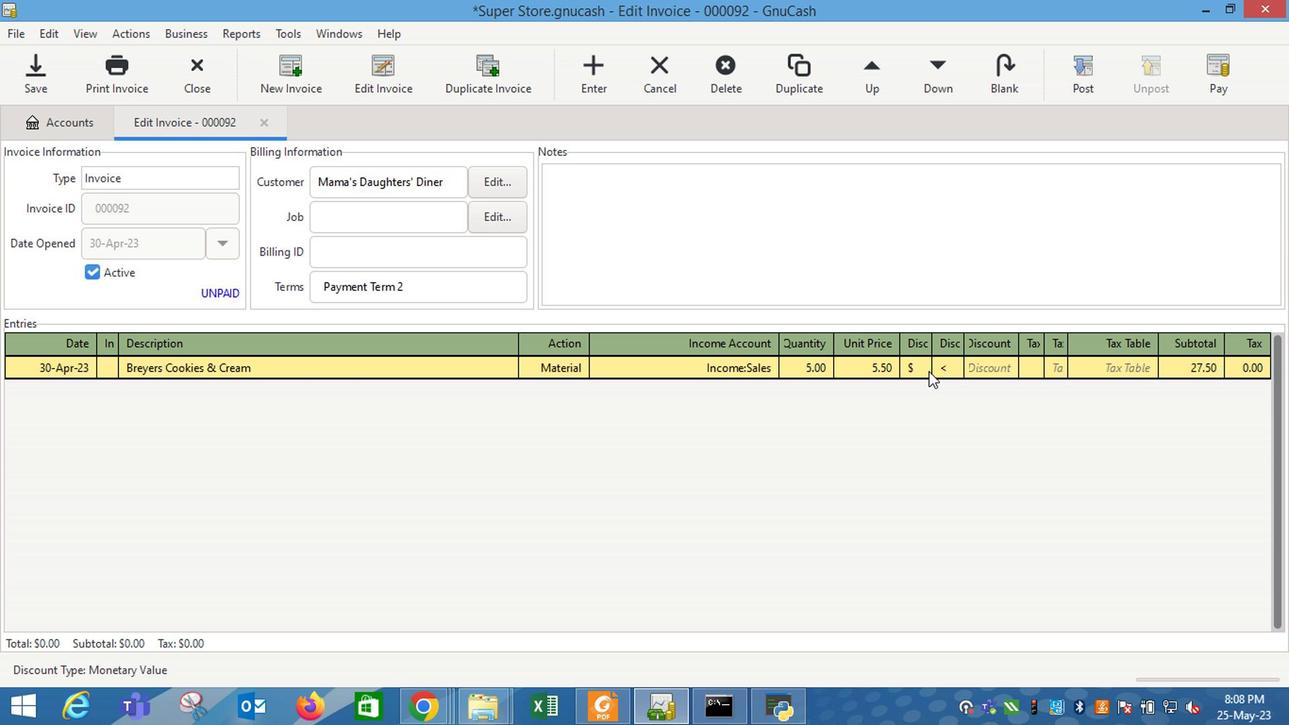 
Action: Mouse pressed left at (935, 371)
Screenshot: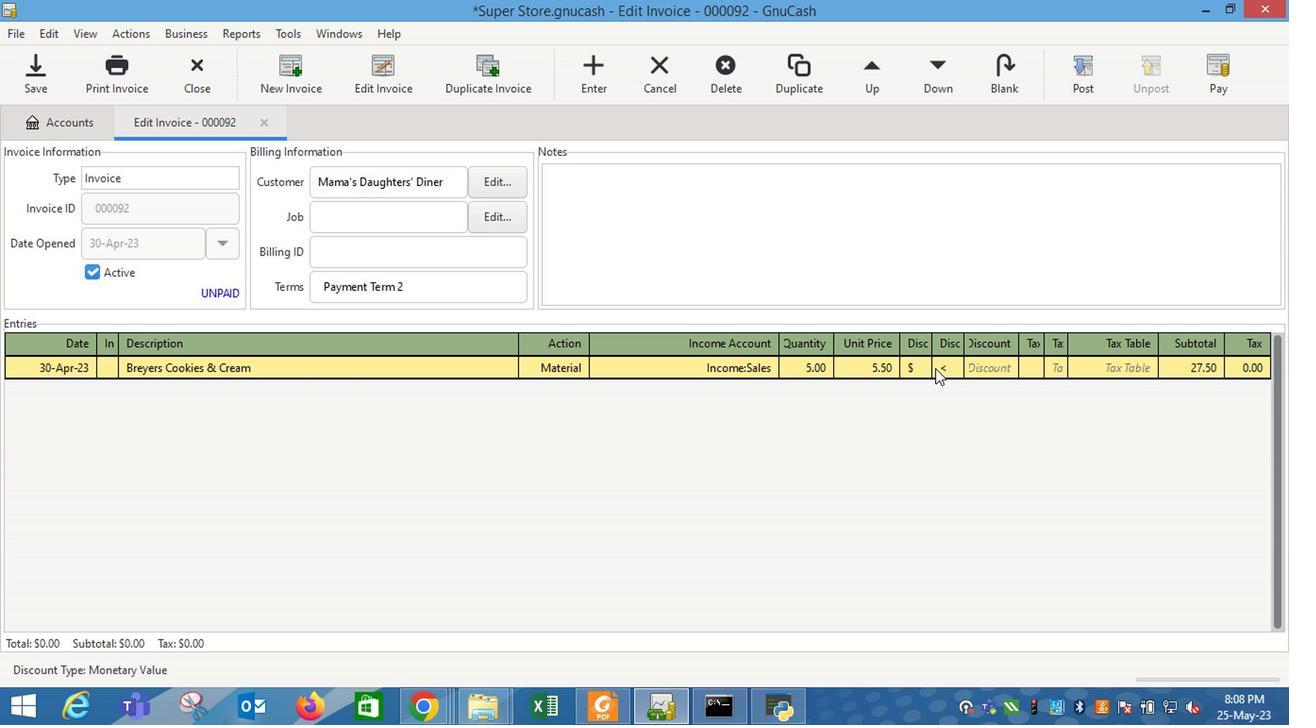 
Action: Mouse moved to (976, 366)
Screenshot: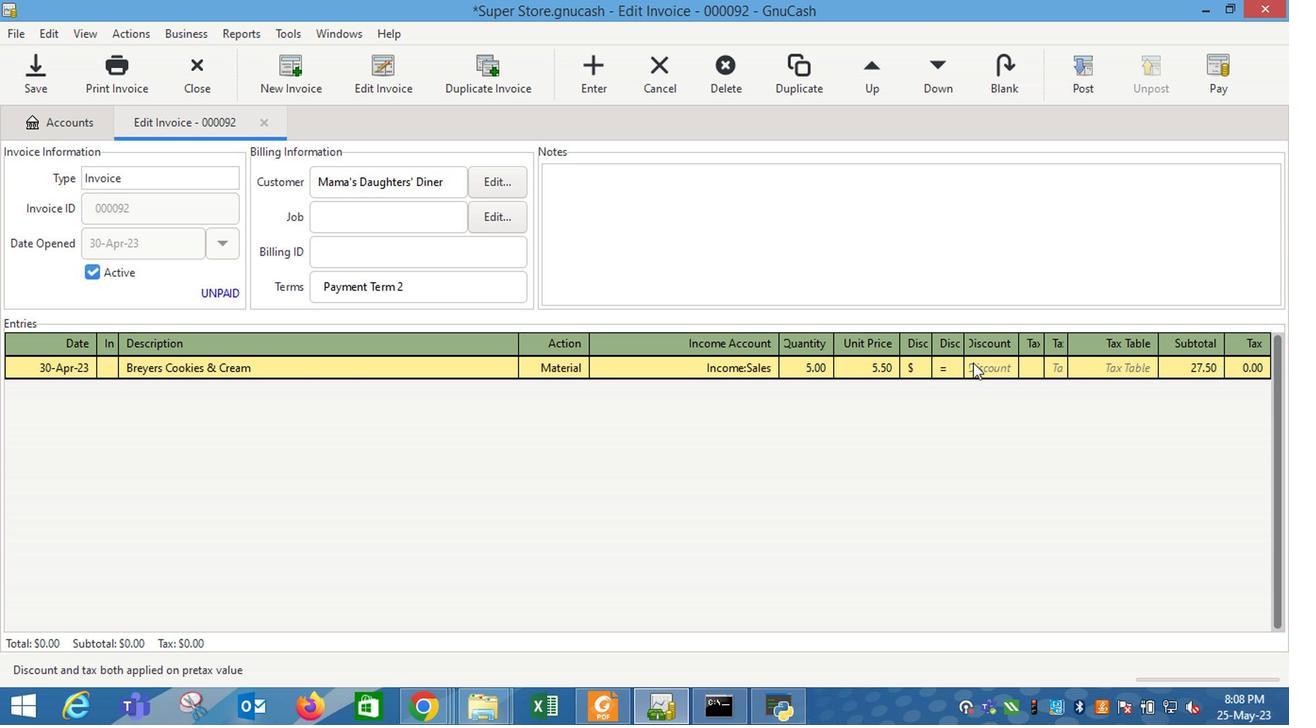 
Action: Mouse pressed left at (976, 366)
Screenshot: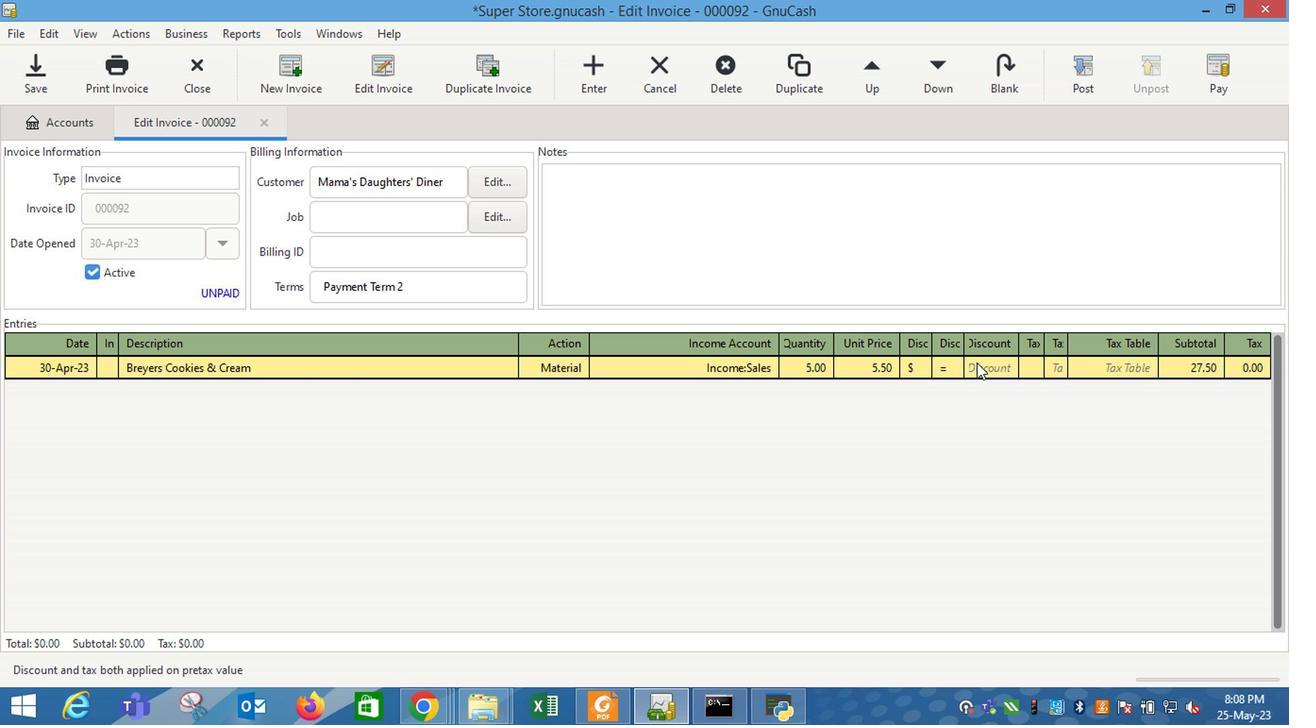 
Action: Mouse moved to (968, 367)
Screenshot: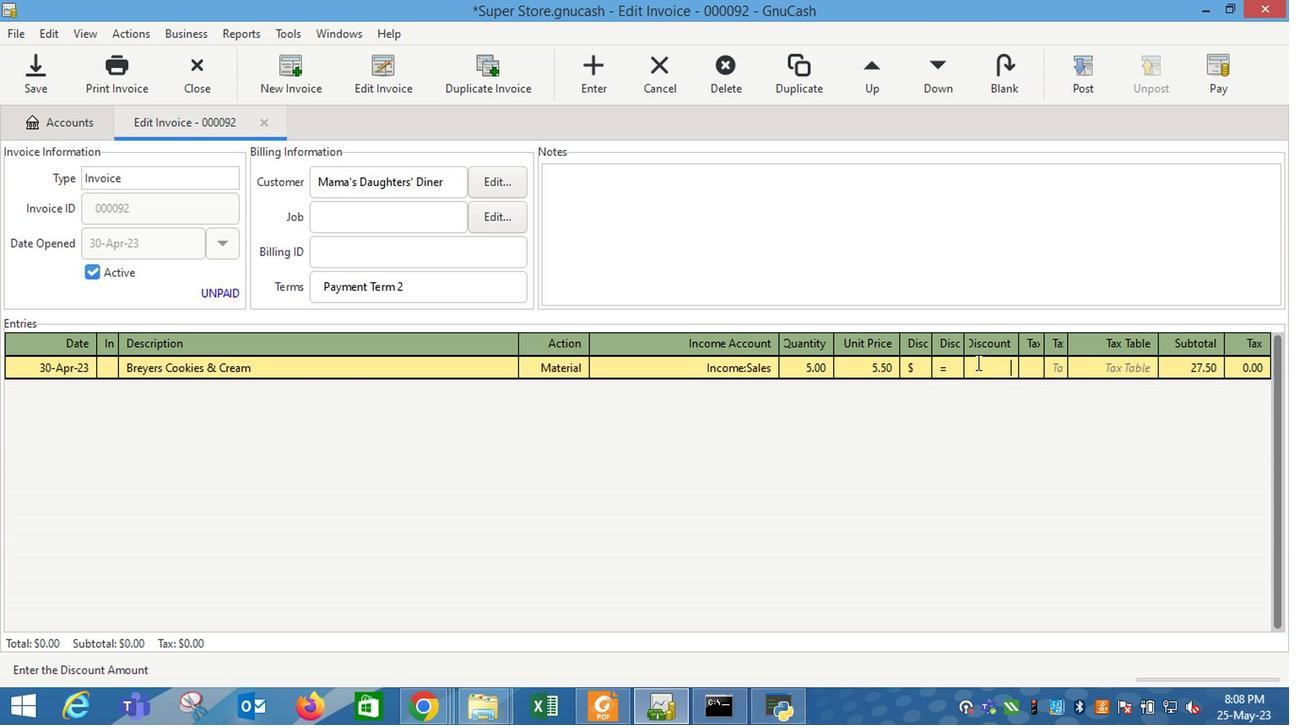 
Action: Key pressed 1.38<Key.enter><Key.tab><Key.shift_r>Schweppes<Key.space><Key.shift_r>Club<Key.space><Key.shift_r>Soda<Key.space><Key.shift_r>Bottle<Key.tab>m<Key.tab>i<Key.down><Key.down><Key.down><Key.enter><Key.tab>4<Key.tab>9.25<Key.tab>
Screenshot: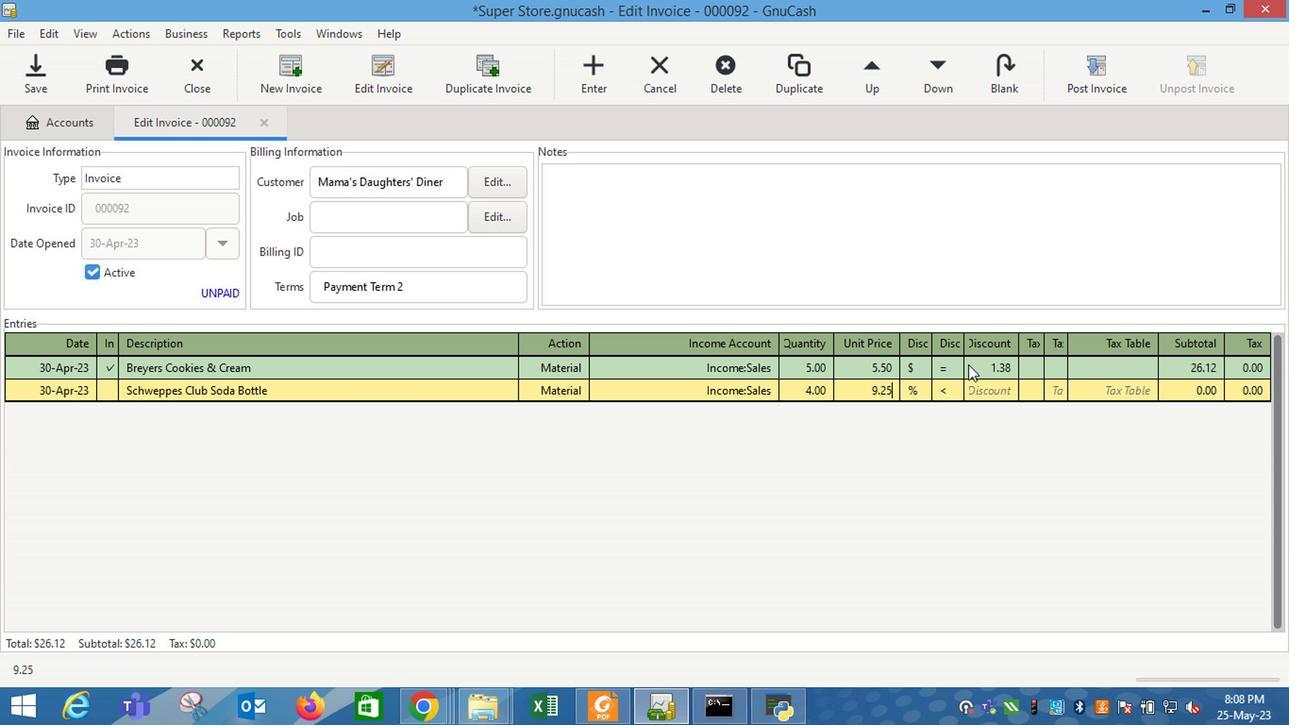 
Action: Mouse moved to (918, 396)
Screenshot: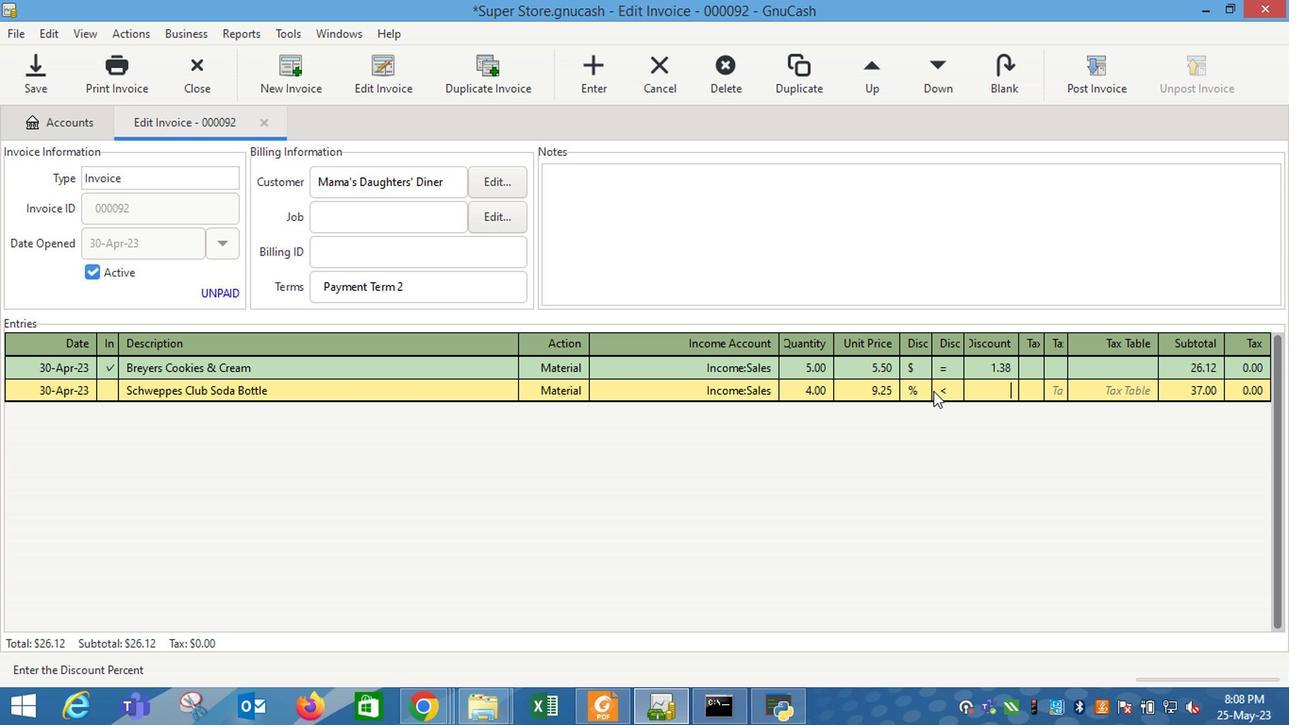 
Action: Mouse pressed left at (918, 396)
Screenshot: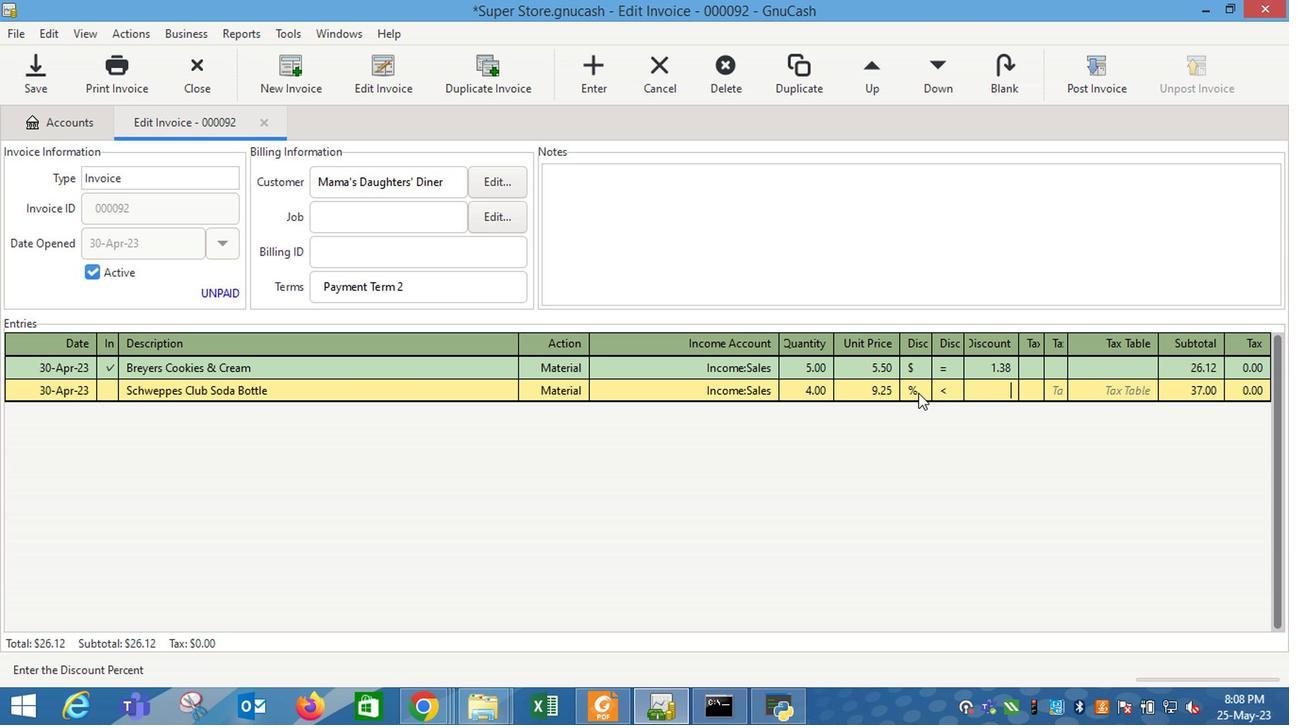 
Action: Mouse moved to (952, 394)
Screenshot: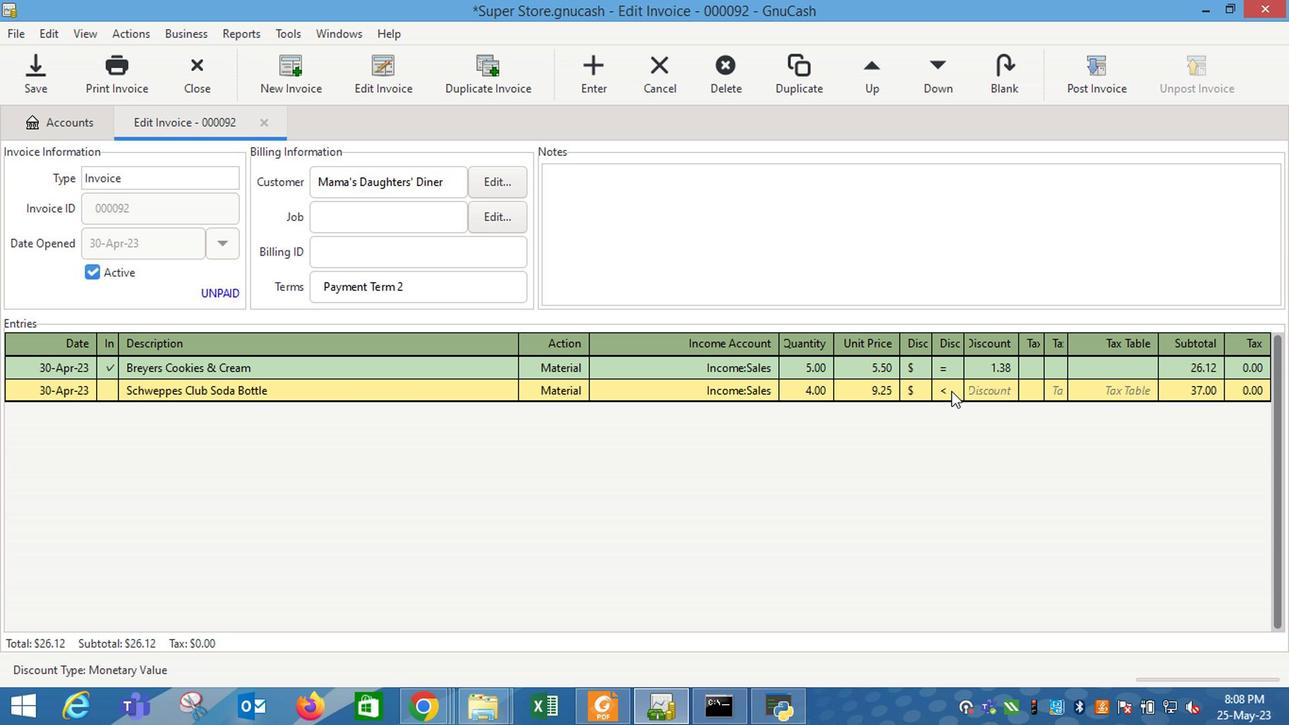 
Action: Mouse pressed left at (952, 394)
Screenshot: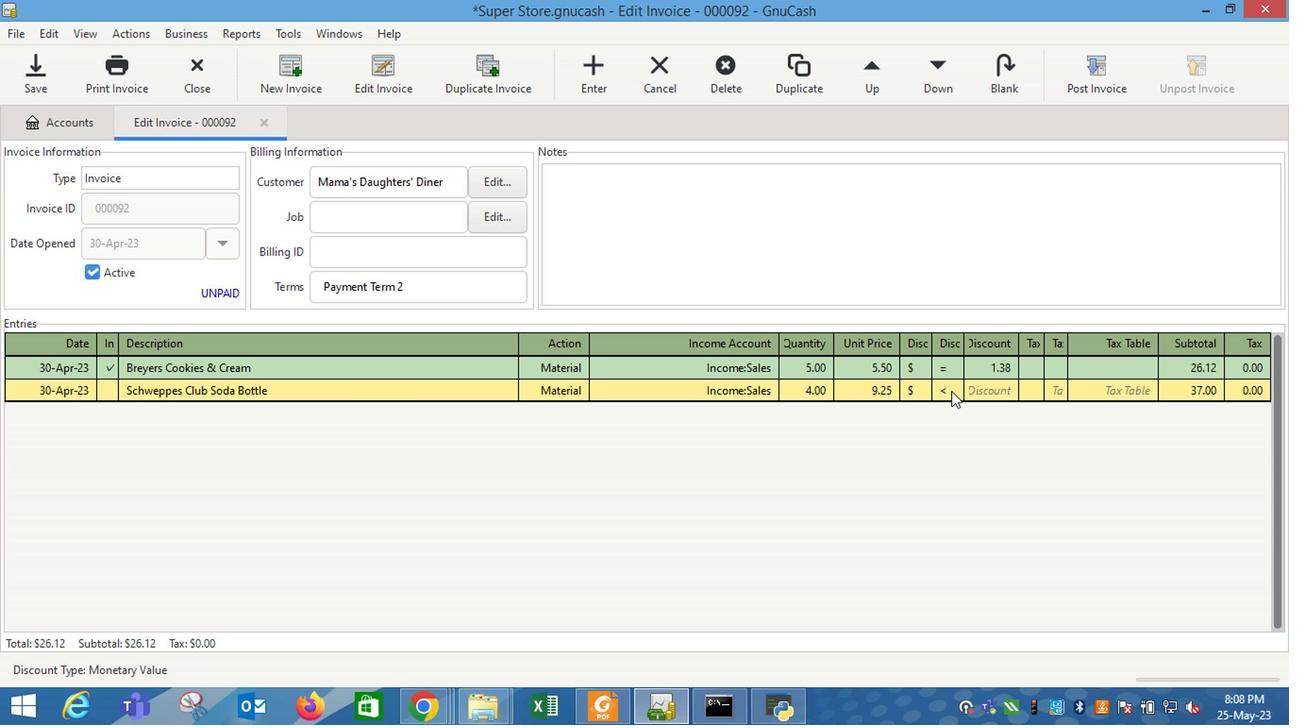 
Action: Mouse moved to (992, 397)
Screenshot: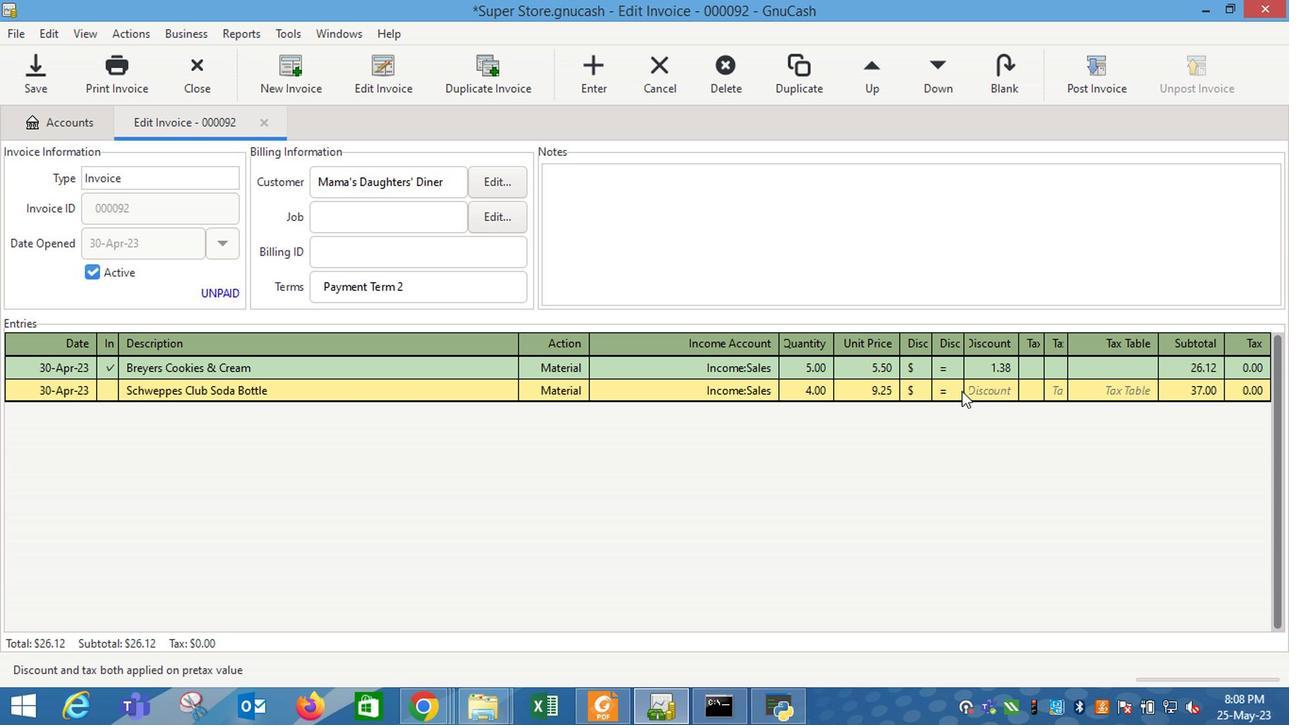 
Action: Mouse pressed left at (992, 397)
Screenshot: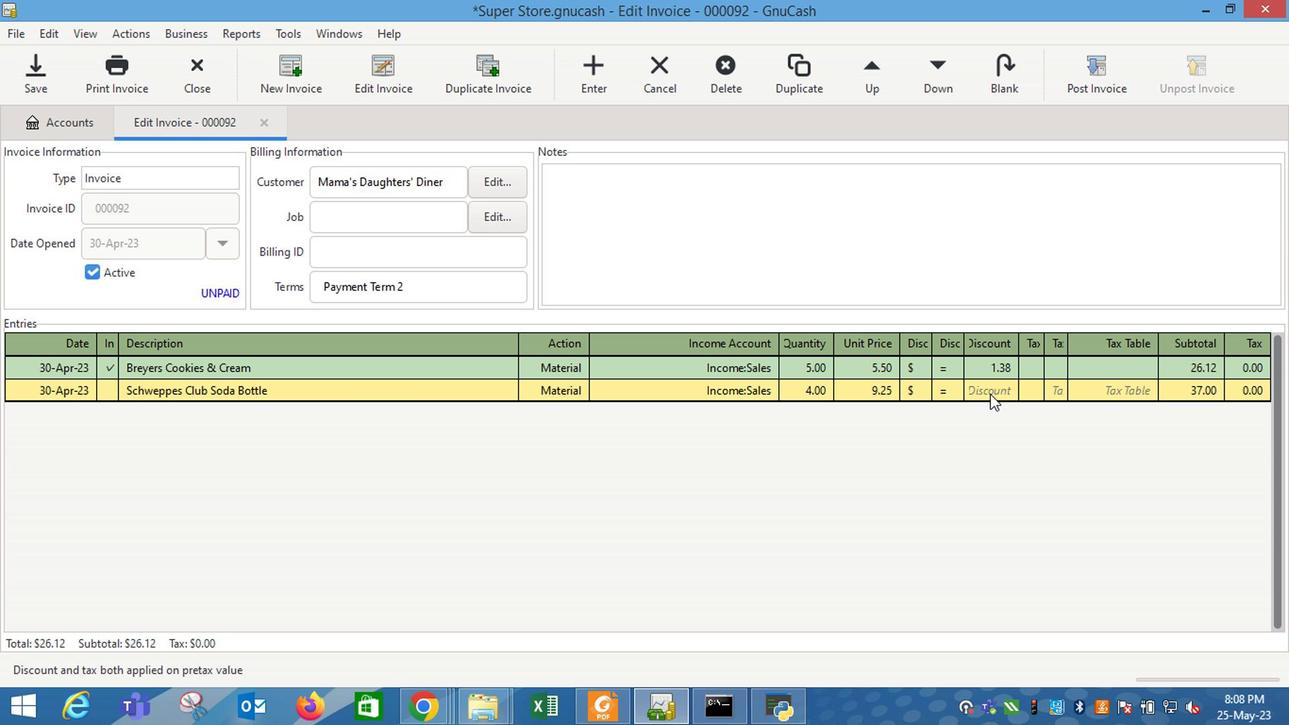 
Action: Key pressed 2.38<Key.enter><Key.tab><Key.shift_r>Terra<Key.space><Key.shift_r>Chips<Key.tab>1<Key.tab>10.25
Screenshot: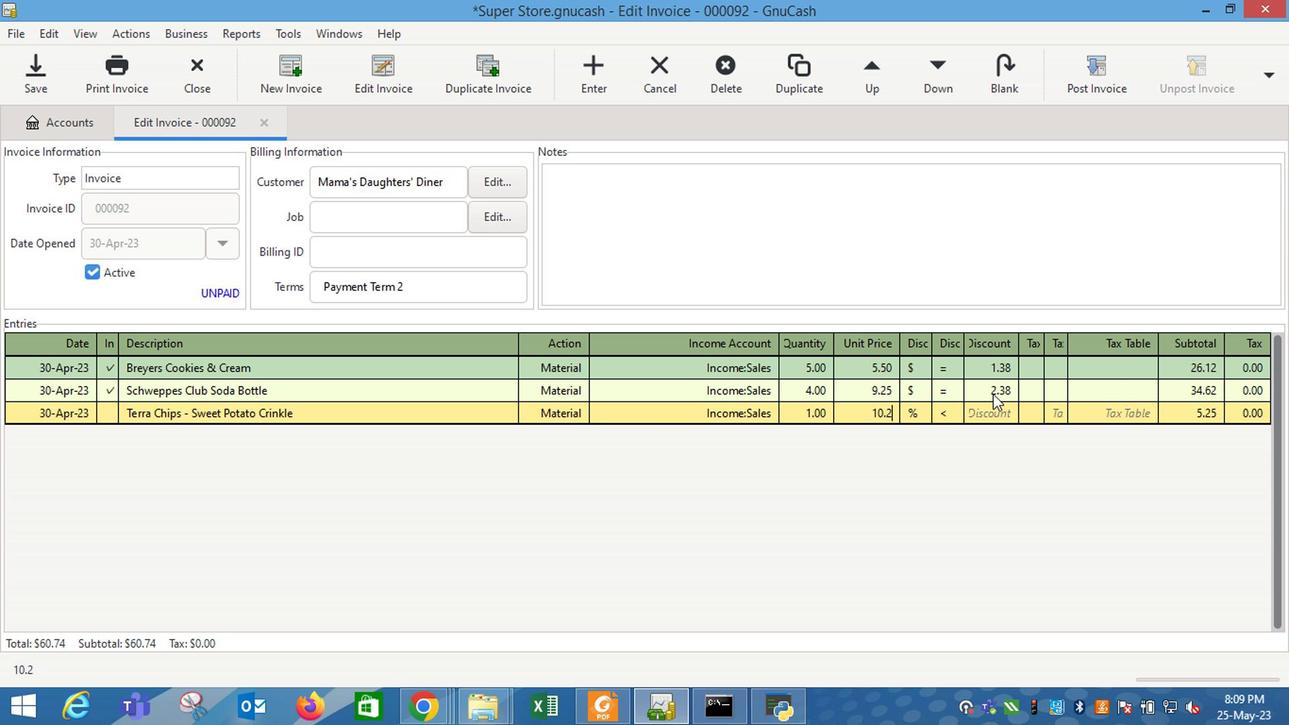 
Action: Mouse moved to (919, 420)
Screenshot: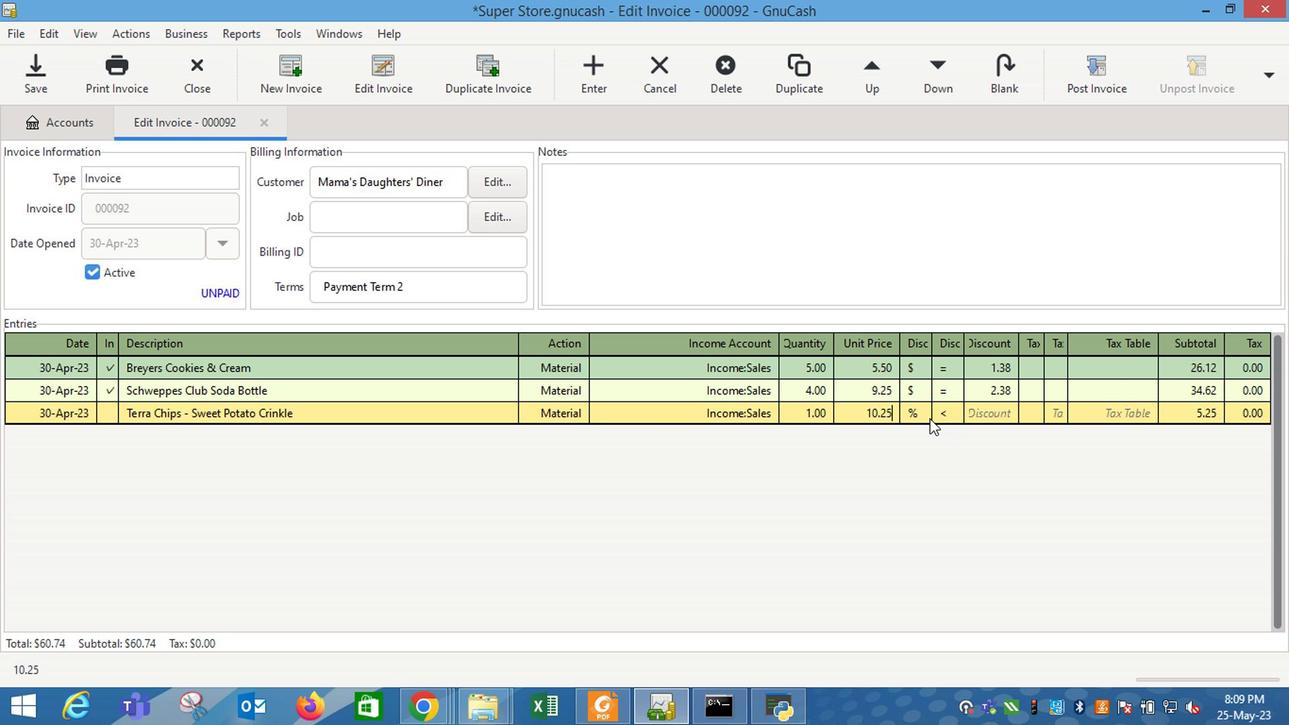 
Action: Mouse pressed left at (919, 420)
Screenshot: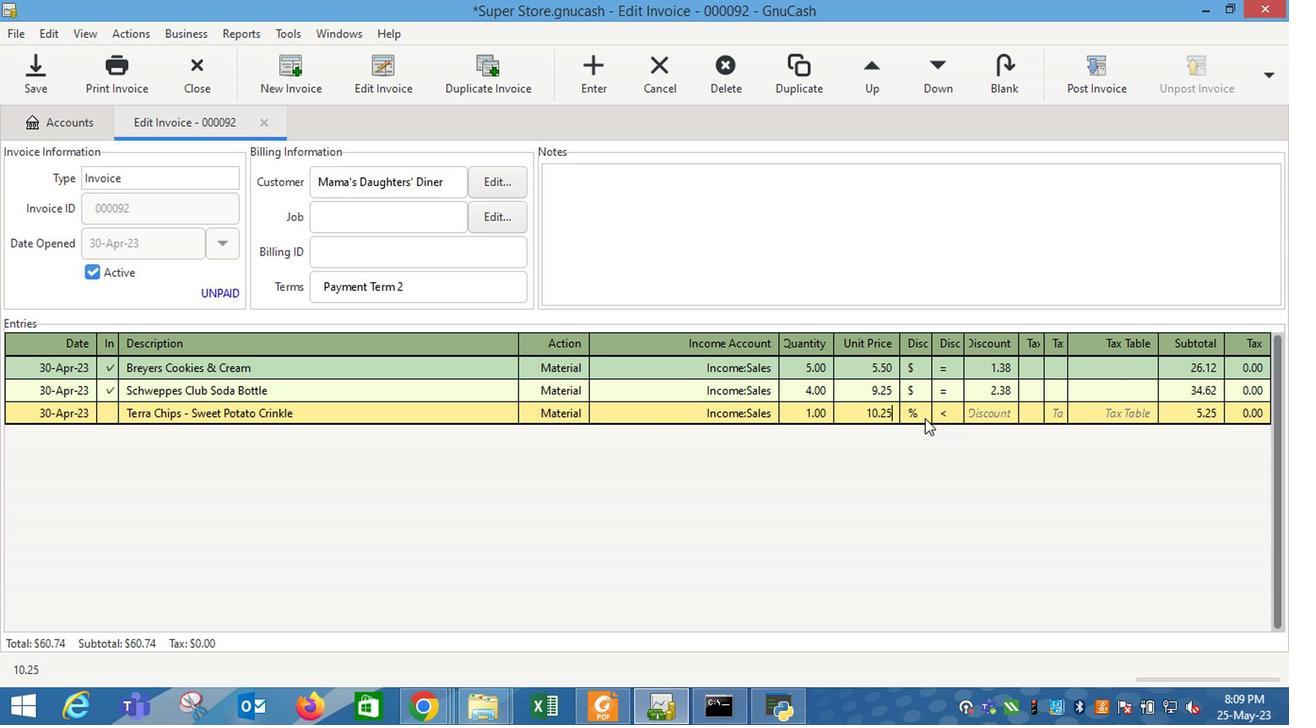 
Action: Mouse moved to (937, 416)
Screenshot: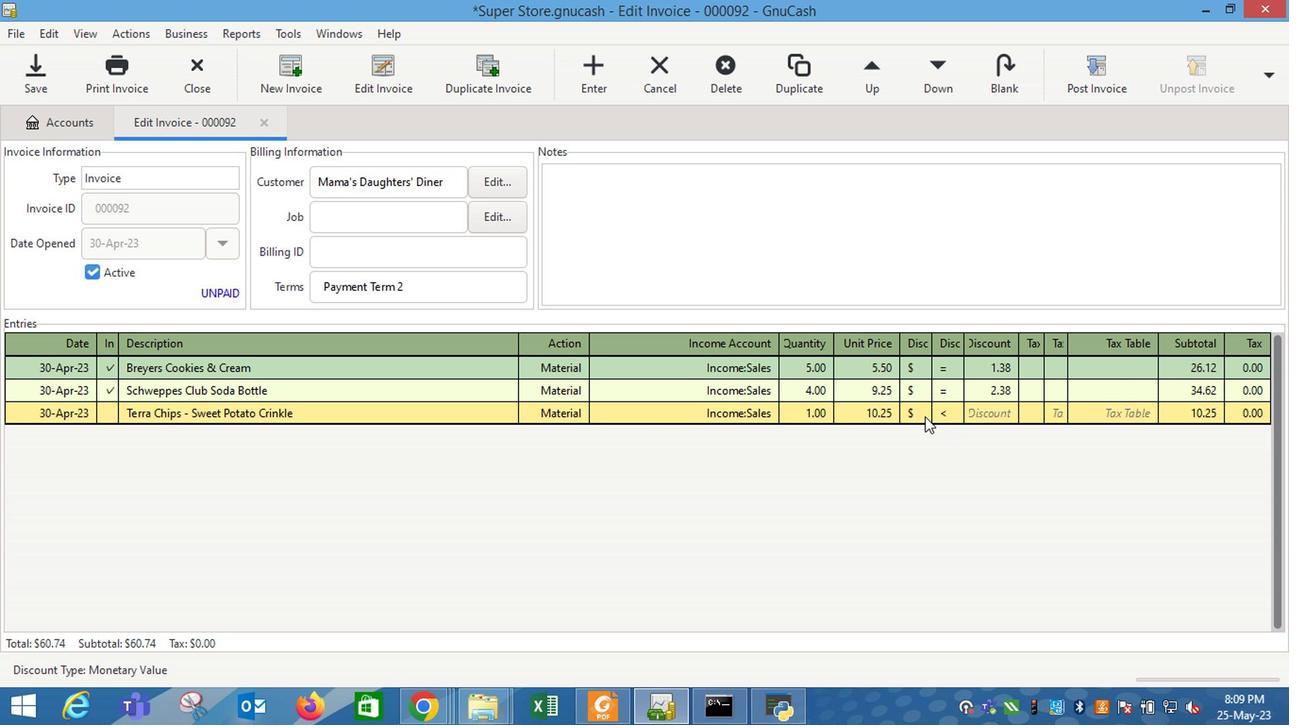 
Action: Mouse pressed left at (937, 416)
Screenshot: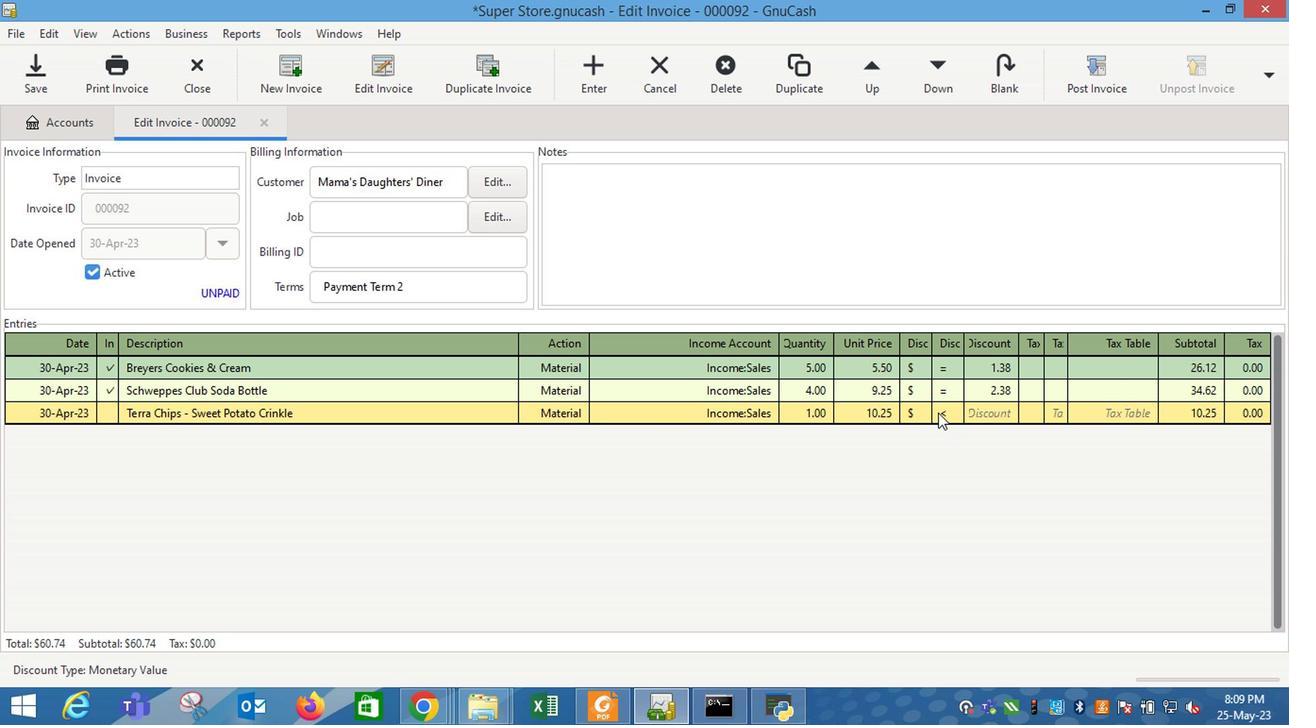 
Action: Mouse moved to (979, 418)
Screenshot: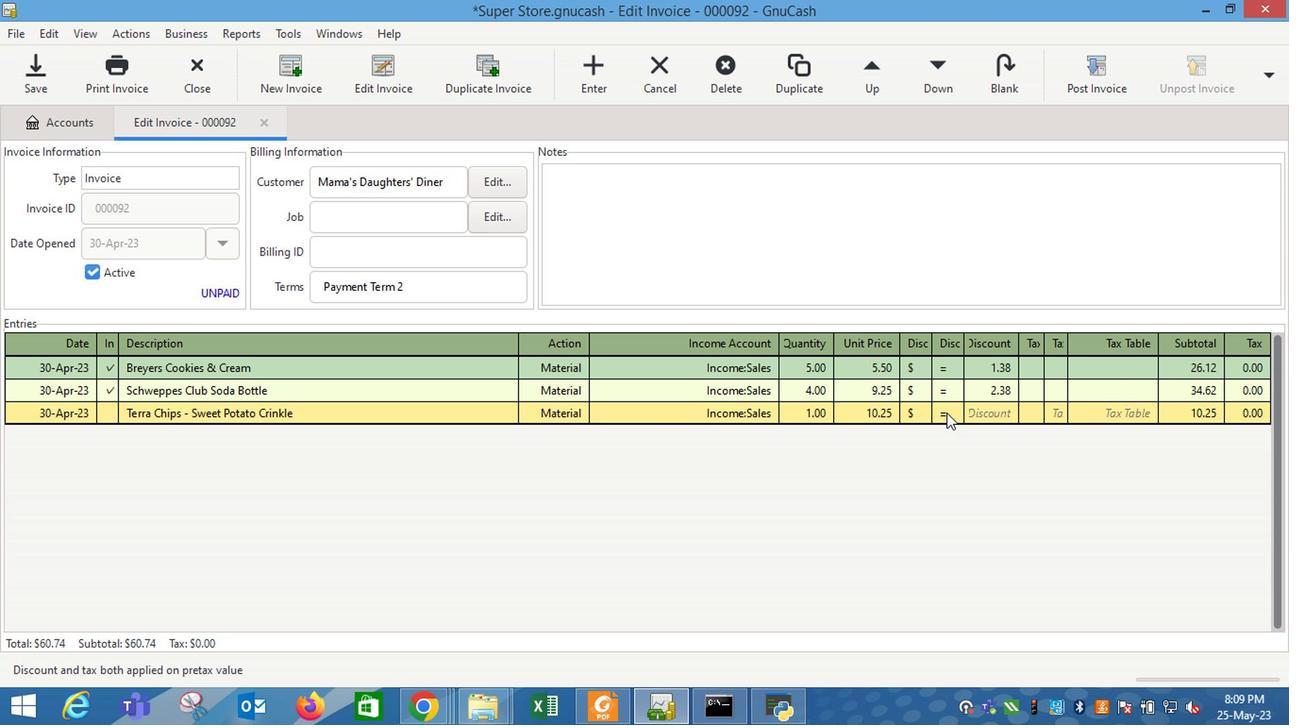 
Action: Mouse pressed left at (979, 418)
Screenshot: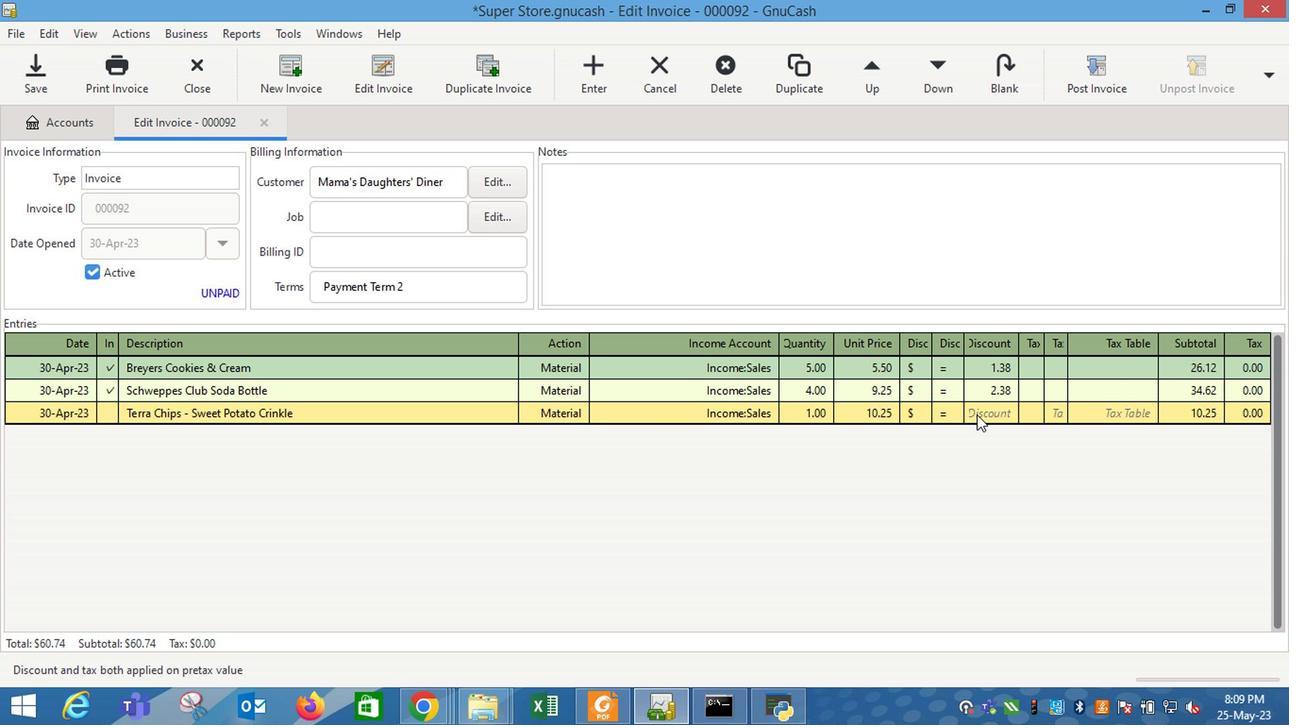 
Action: Mouse moved to (980, 418)
Screenshot: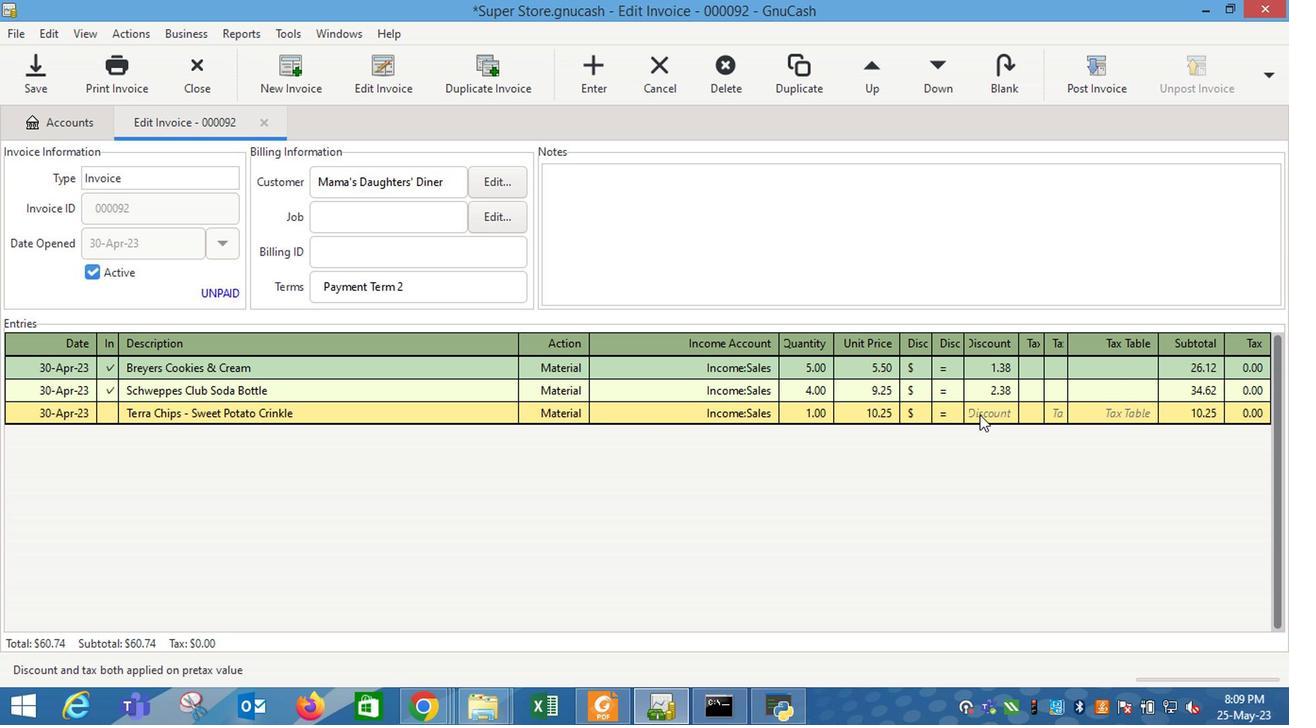 
Action: Key pressed 2.88<Key.enter>
Screenshot: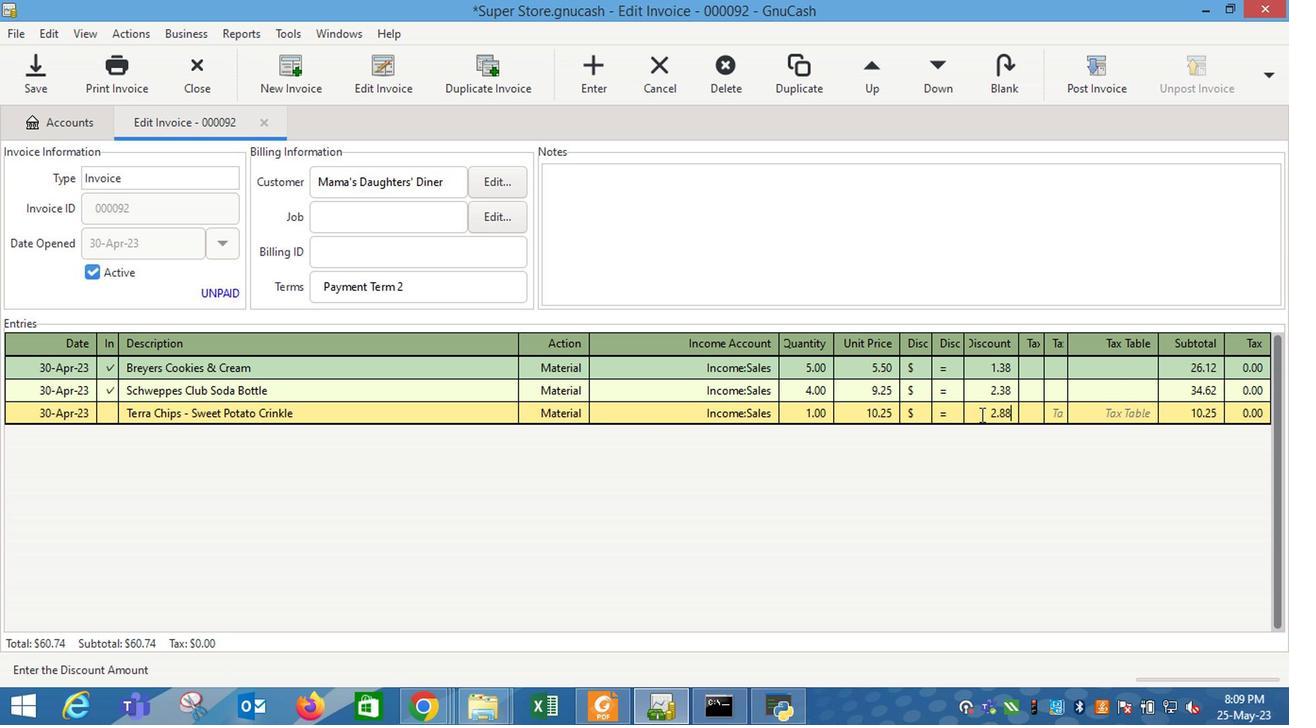 
Action: Mouse moved to (845, 253)
Screenshot: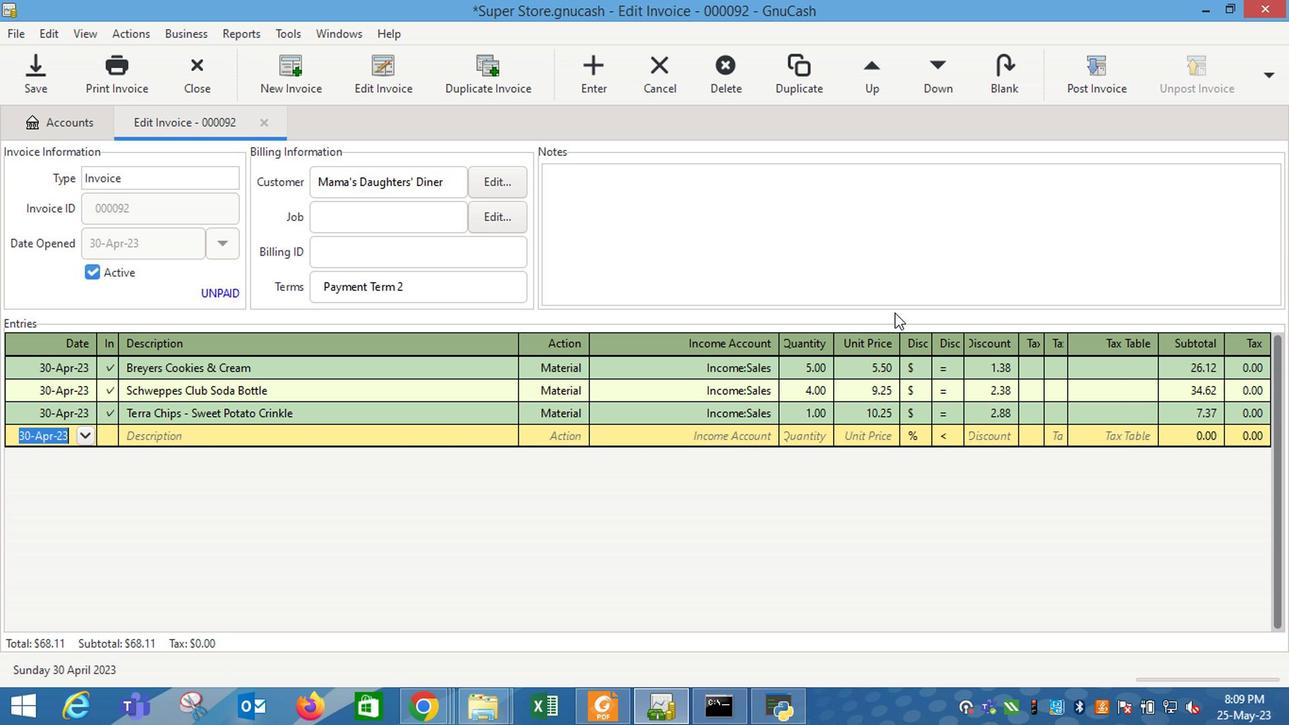 
Action: Mouse pressed left at (845, 253)
Screenshot: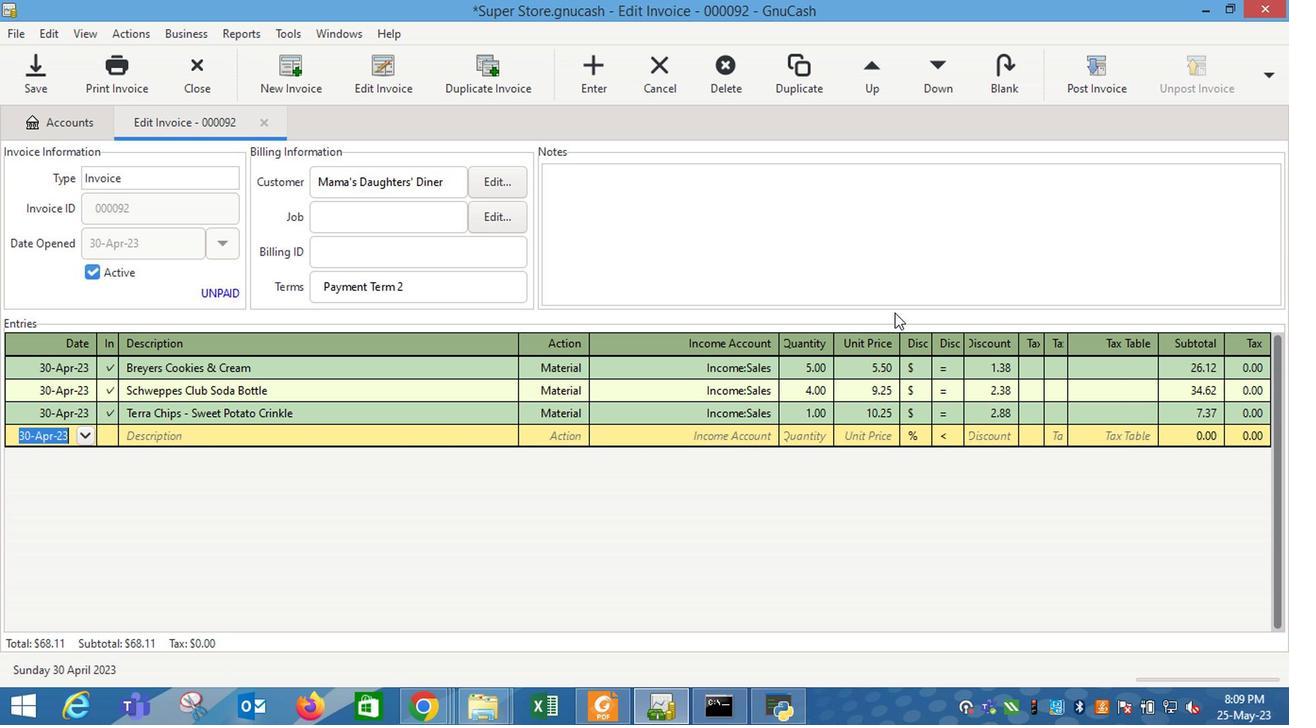 
Action: Mouse moved to (835, 254)
Screenshot: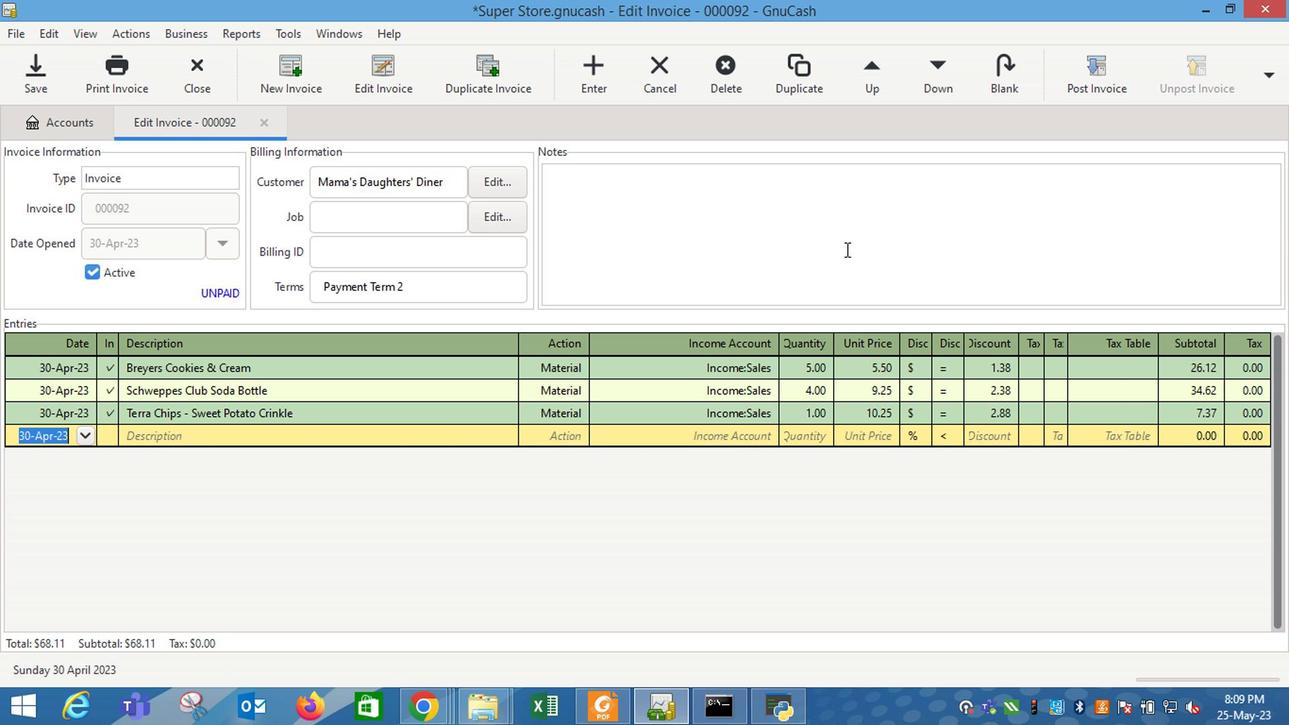 
Action: Key pressed <Key.shift_r>Lop<Key.backspace>oking<Key.space>forward<Key.space>to<Key.space>serving<Key.space>you<Key.space>af<Key.backspace>gain.
Screenshot: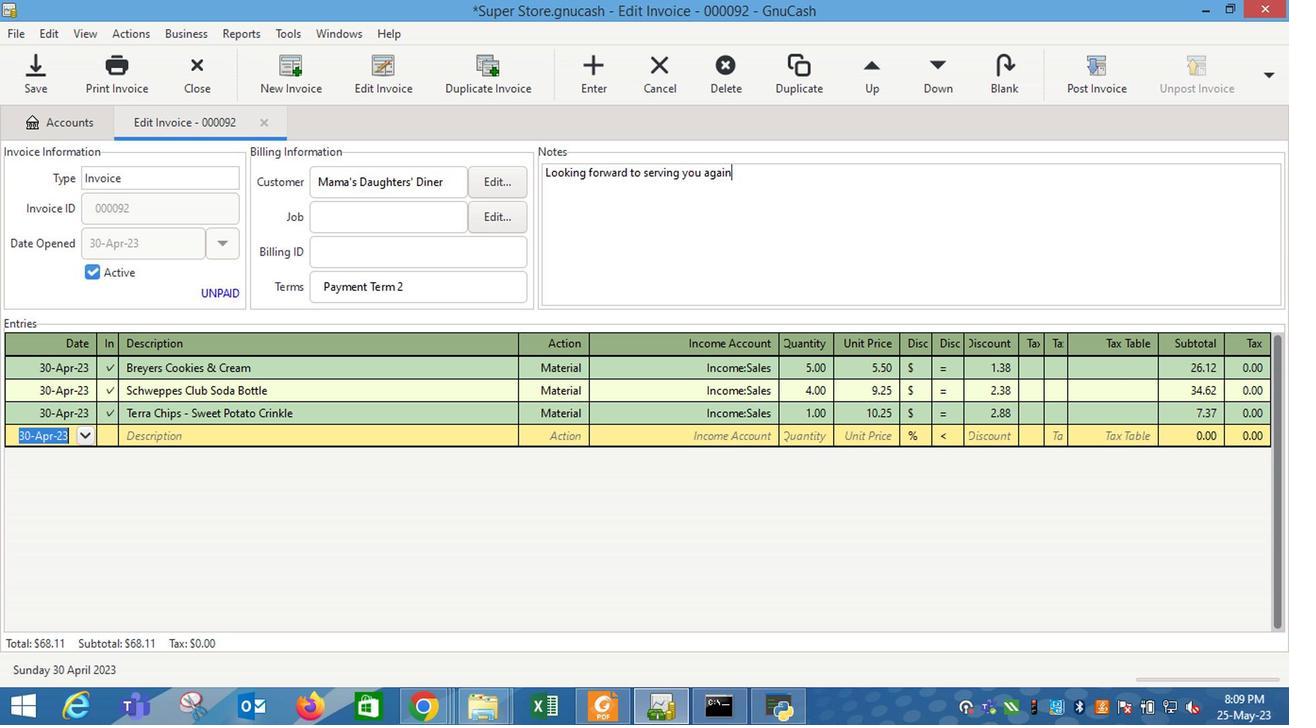 
Action: Mouse moved to (1066, 82)
Screenshot: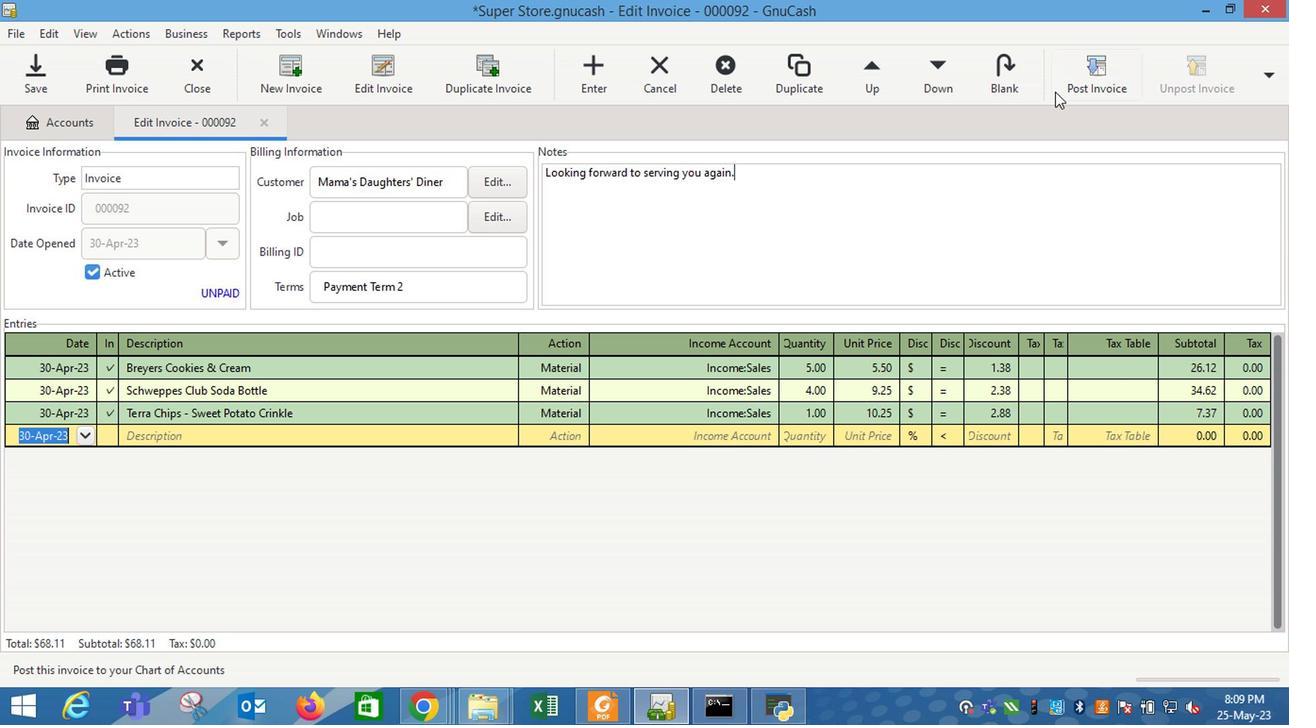 
Action: Mouse pressed left at (1066, 82)
Screenshot: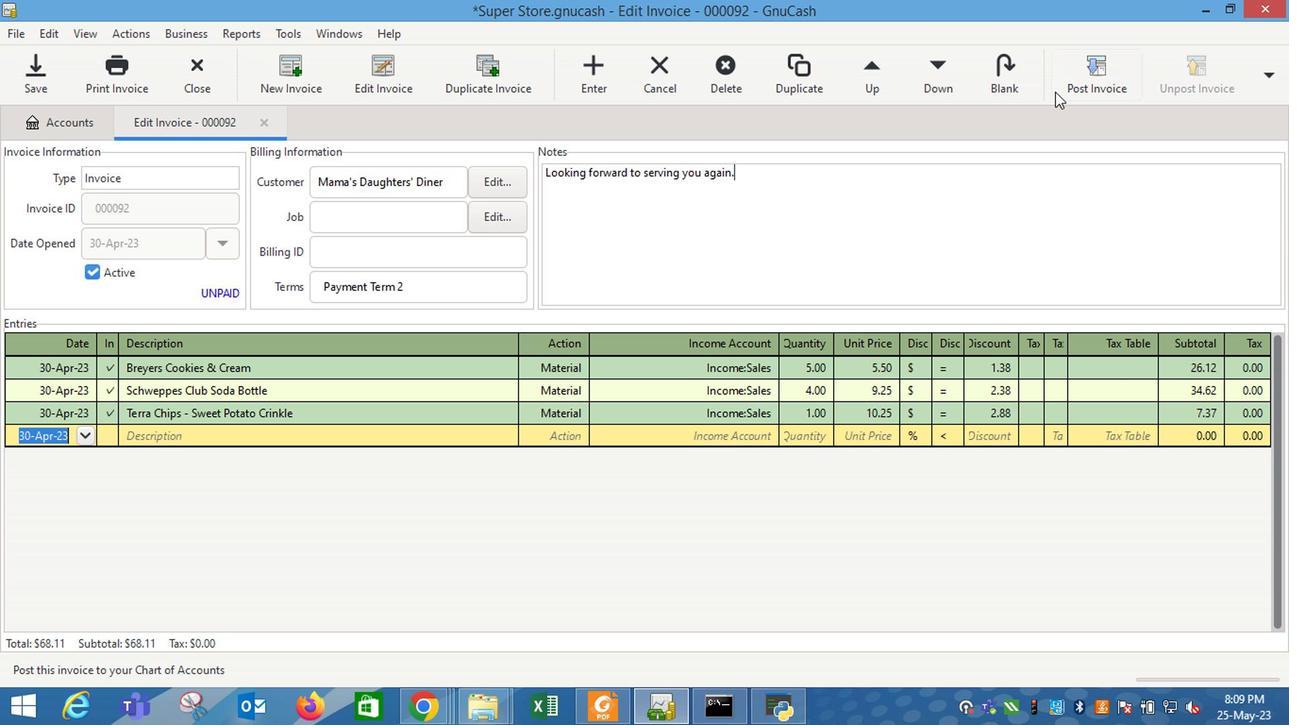 
Action: Mouse moved to (805, 324)
Screenshot: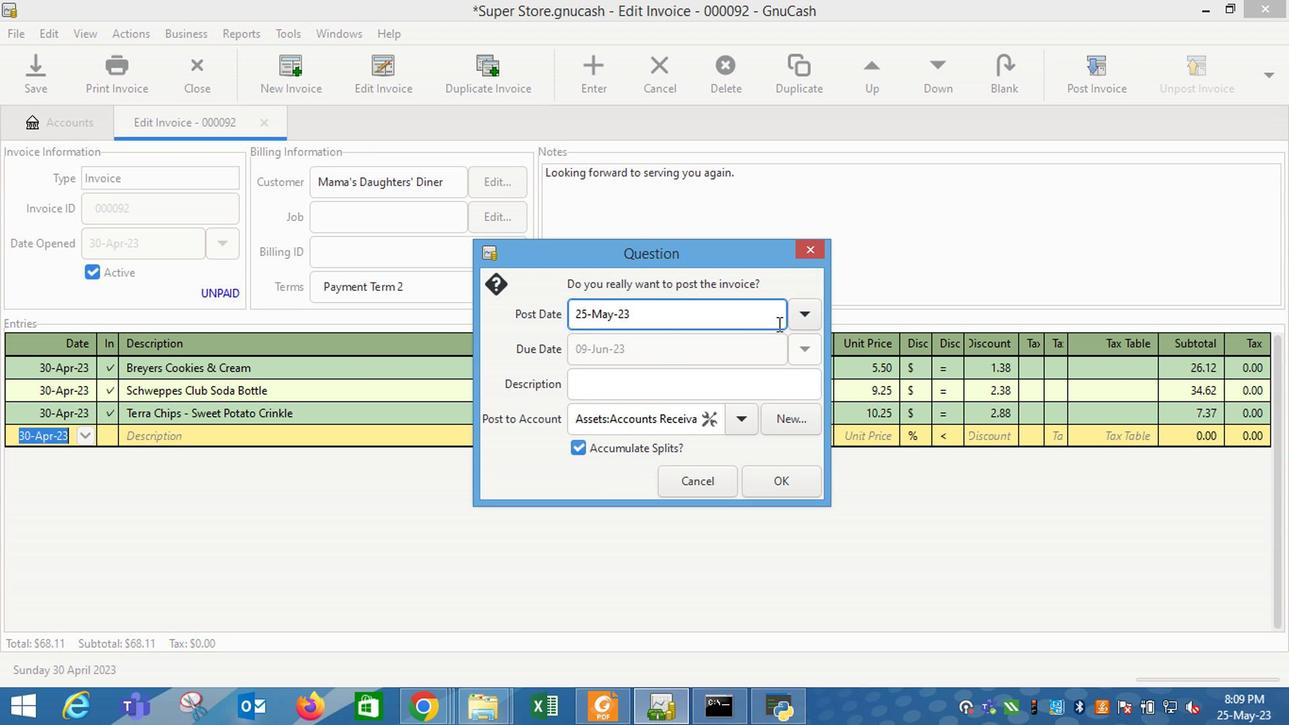 
Action: Mouse pressed left at (805, 324)
Screenshot: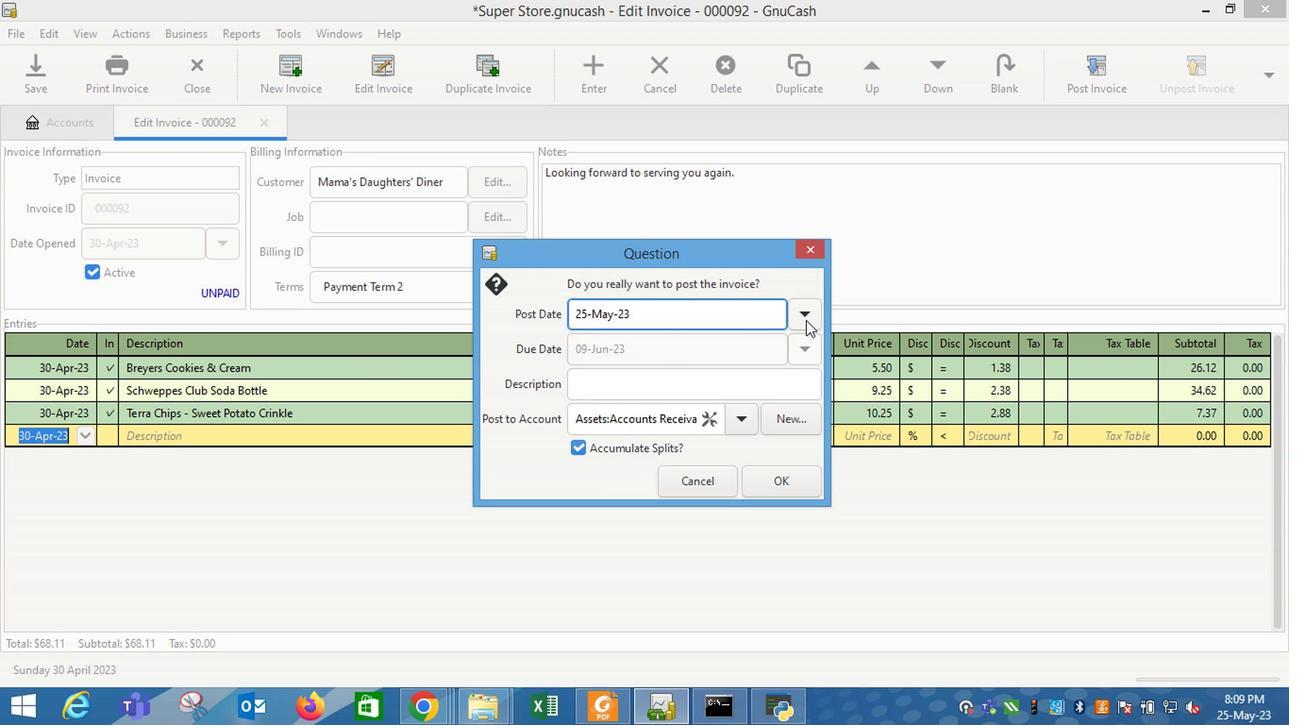 
Action: Mouse moved to (657, 348)
Screenshot: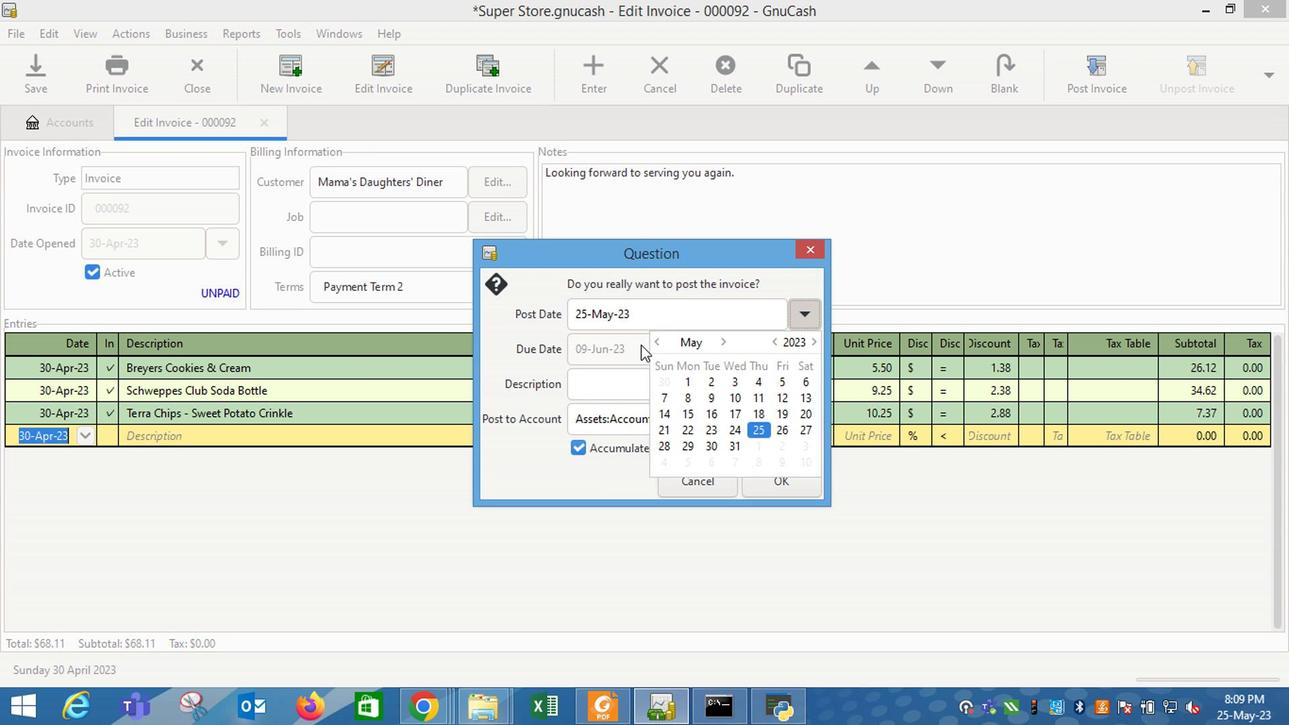 
Action: Mouse pressed left at (657, 348)
Screenshot: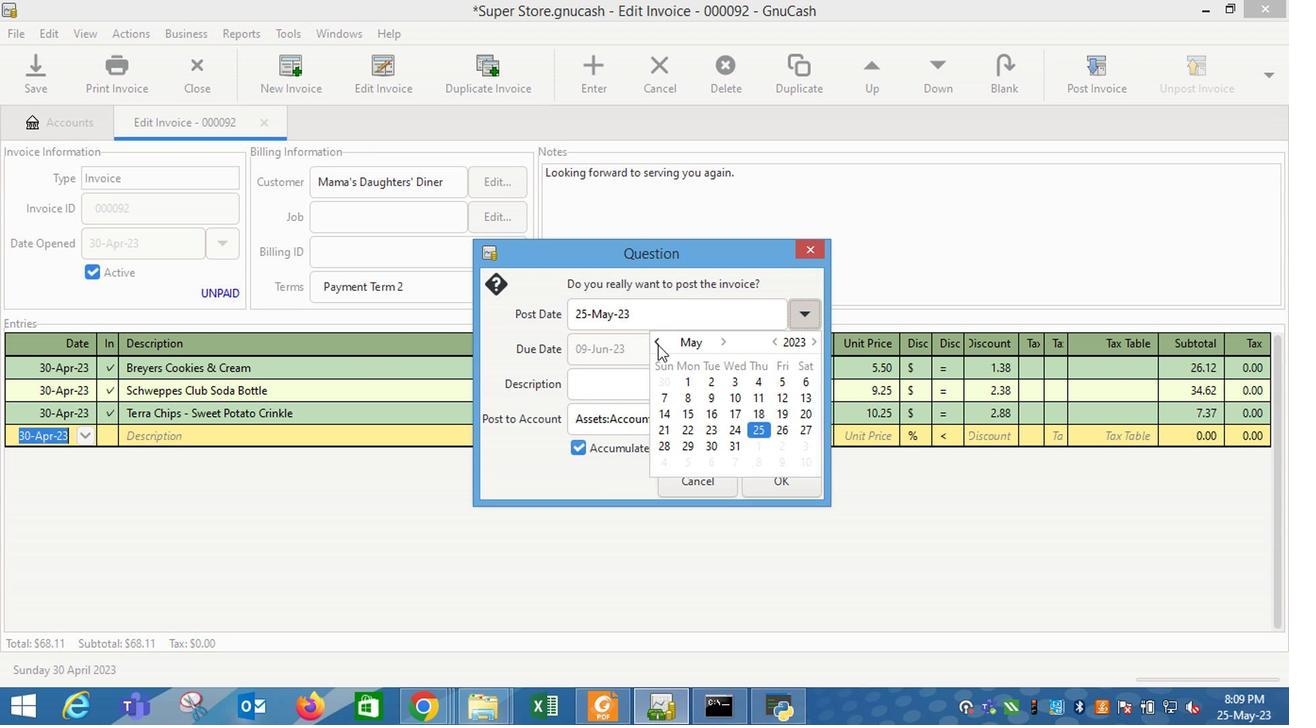 
Action: Mouse moved to (664, 463)
Screenshot: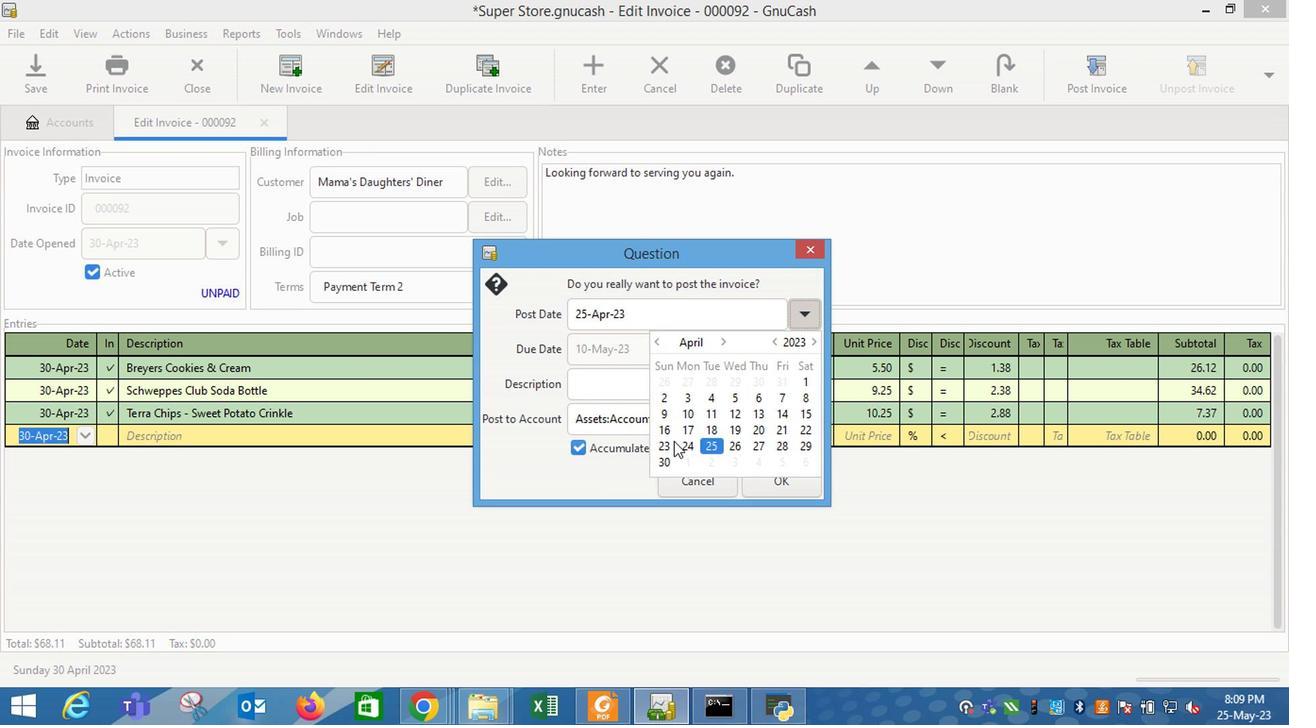
Action: Mouse pressed left at (664, 463)
Screenshot: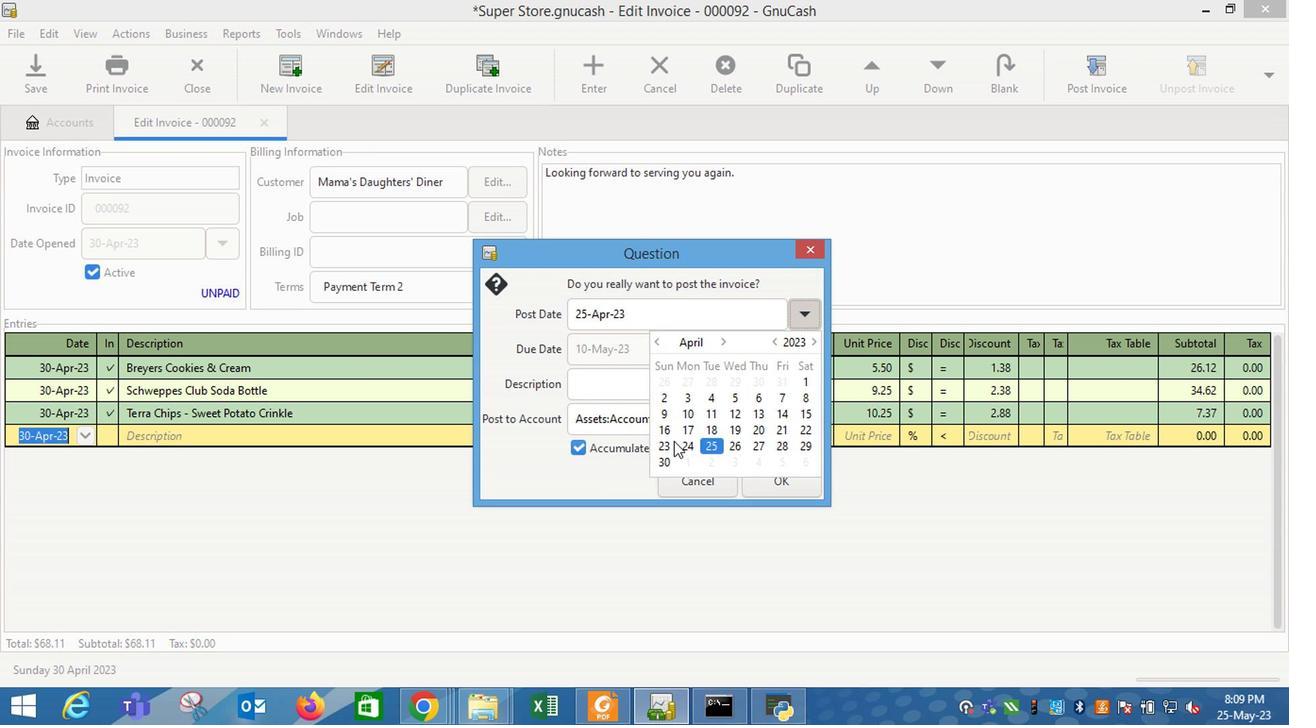 
Action: Mouse moved to (600, 383)
Screenshot: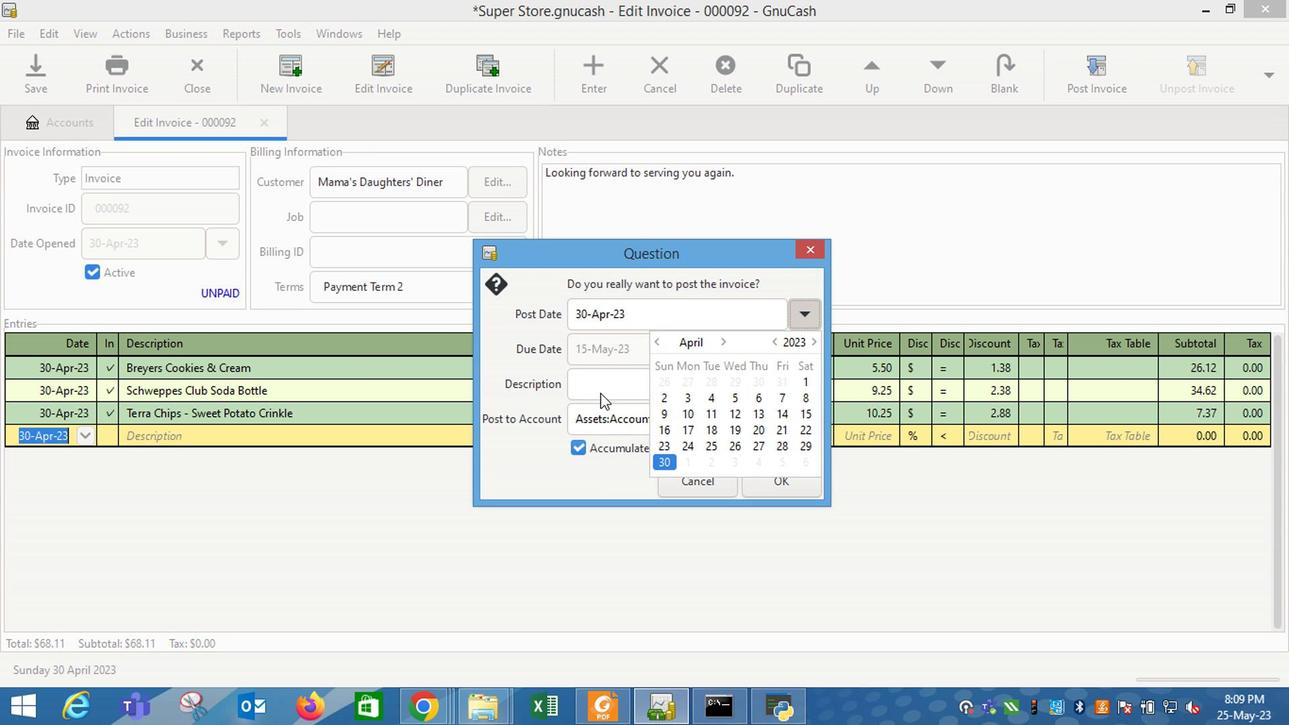 
Action: Mouse pressed left at (600, 383)
Screenshot: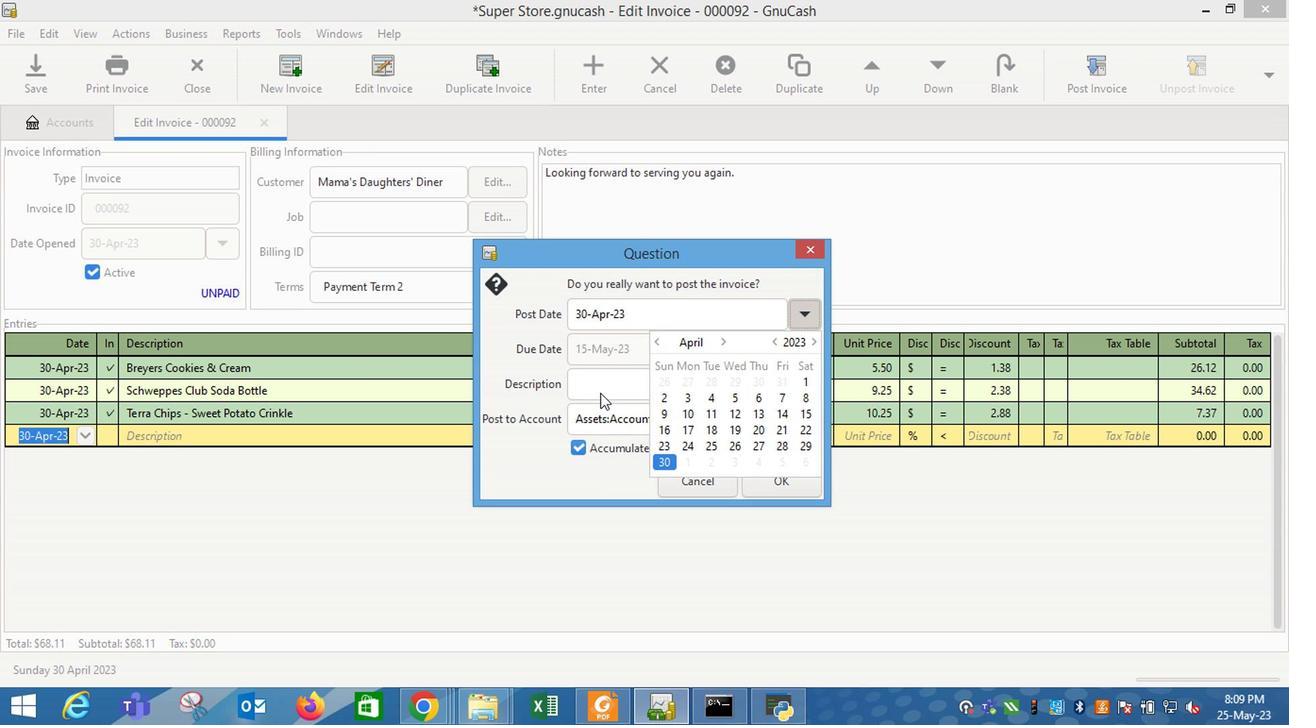 
Action: Mouse moved to (787, 492)
Screenshot: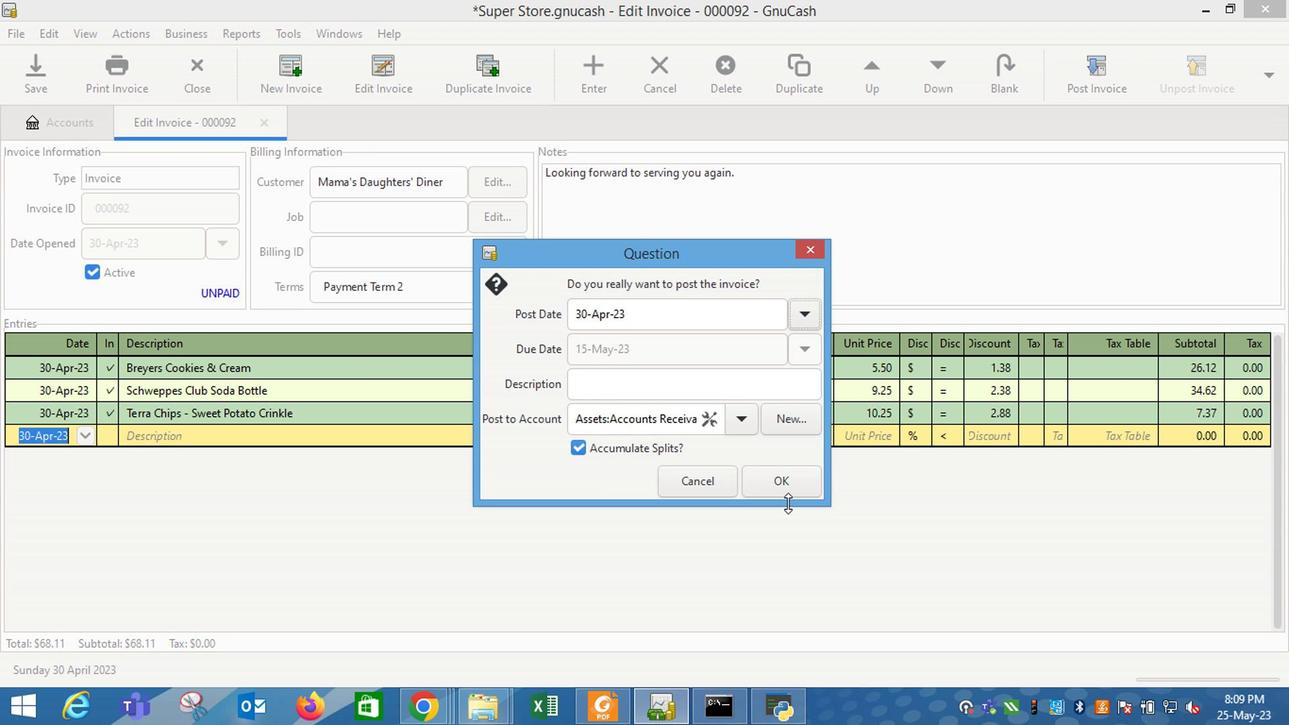 
Action: Mouse pressed left at (787, 492)
Screenshot: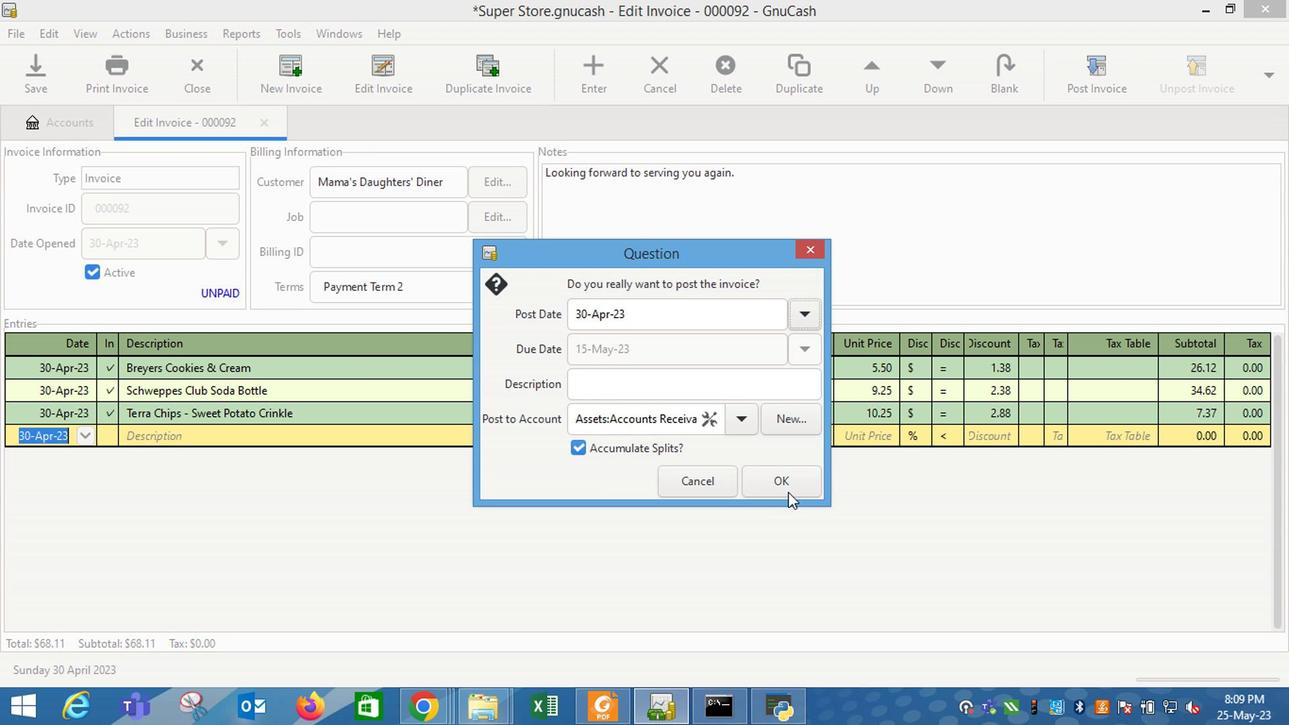 
Action: Mouse moved to (1219, 77)
Screenshot: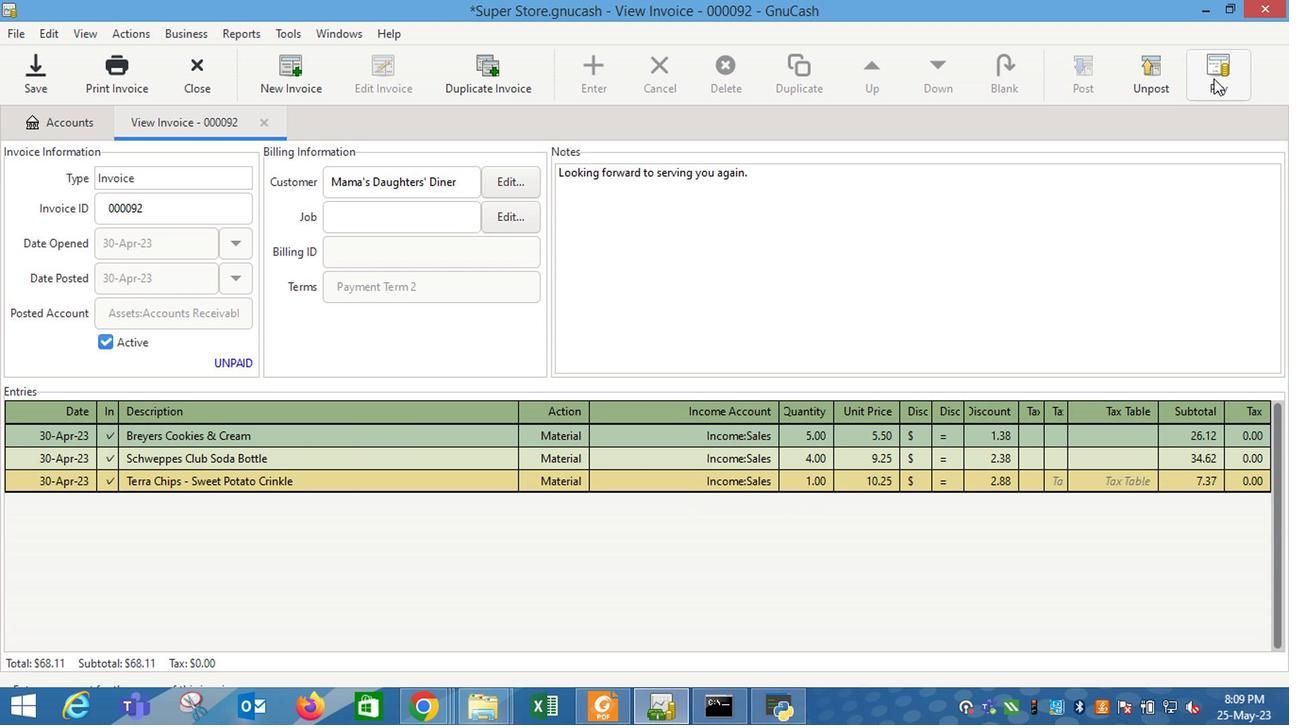 
Action: Mouse pressed left at (1219, 77)
Screenshot: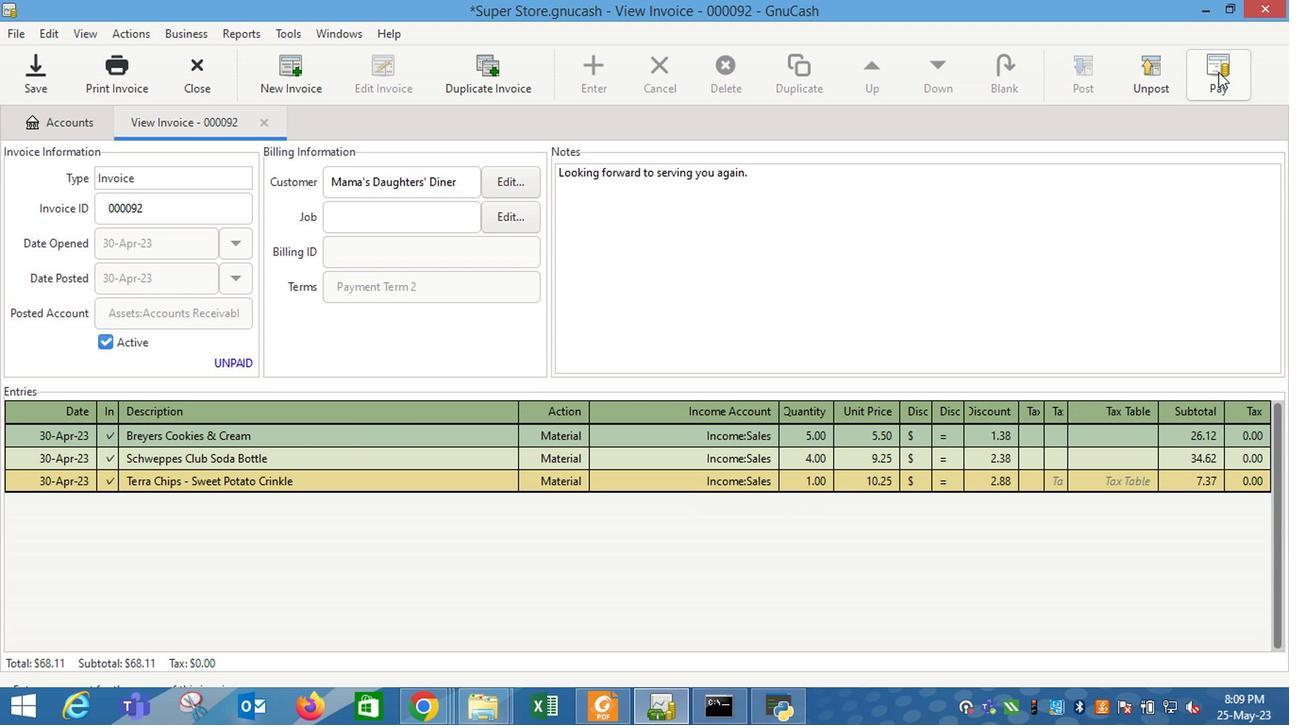 
Action: Mouse moved to (574, 378)
Screenshot: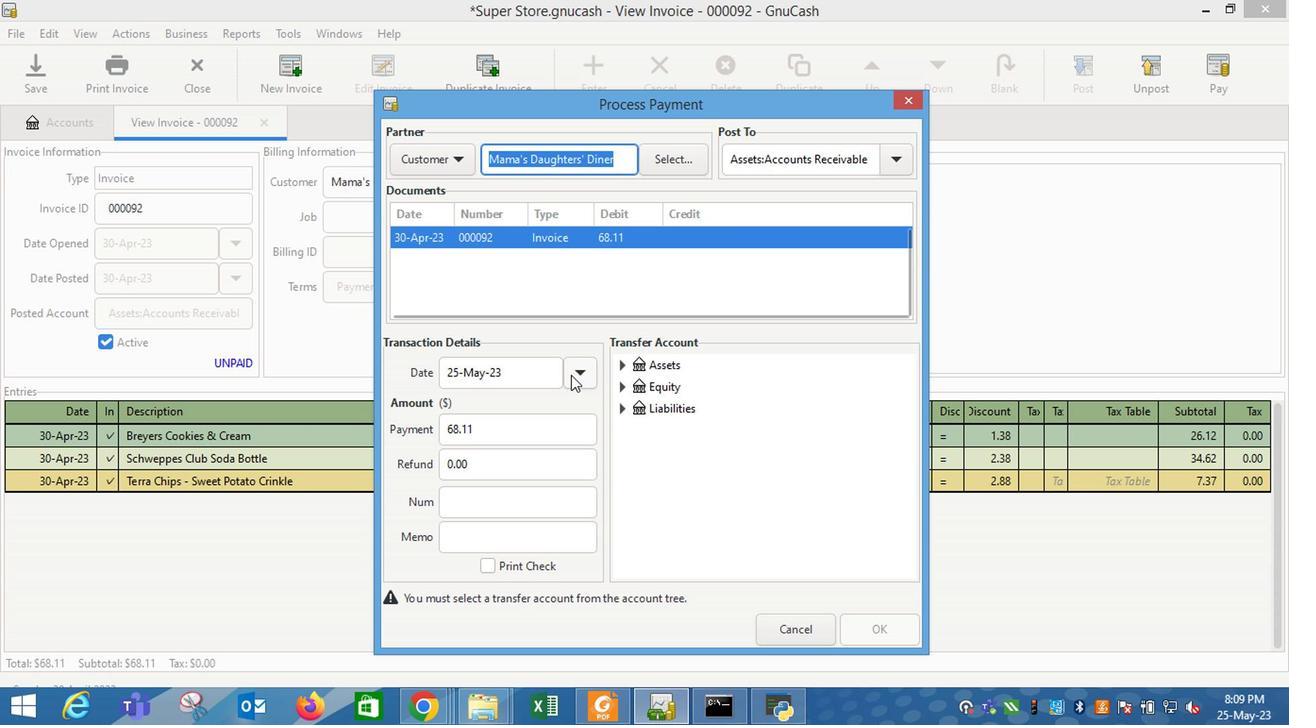 
Action: Mouse pressed left at (574, 378)
Screenshot: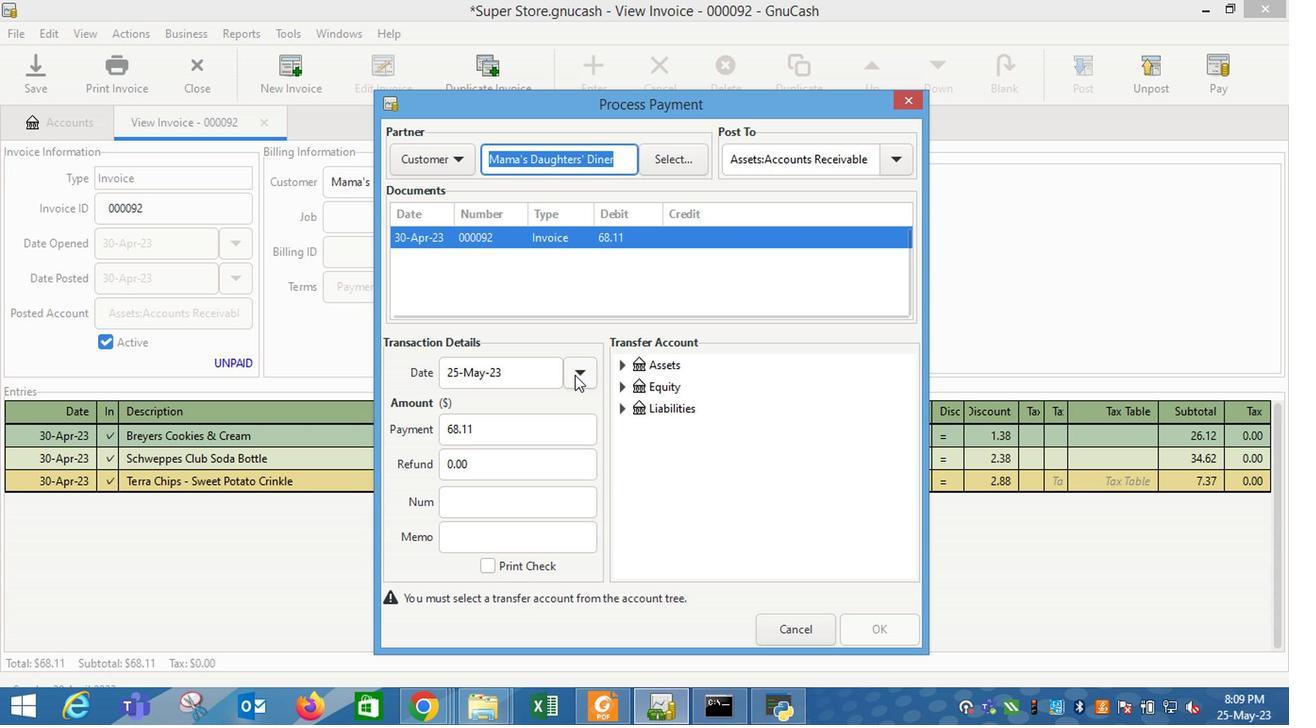 
Action: Mouse moved to (429, 404)
Screenshot: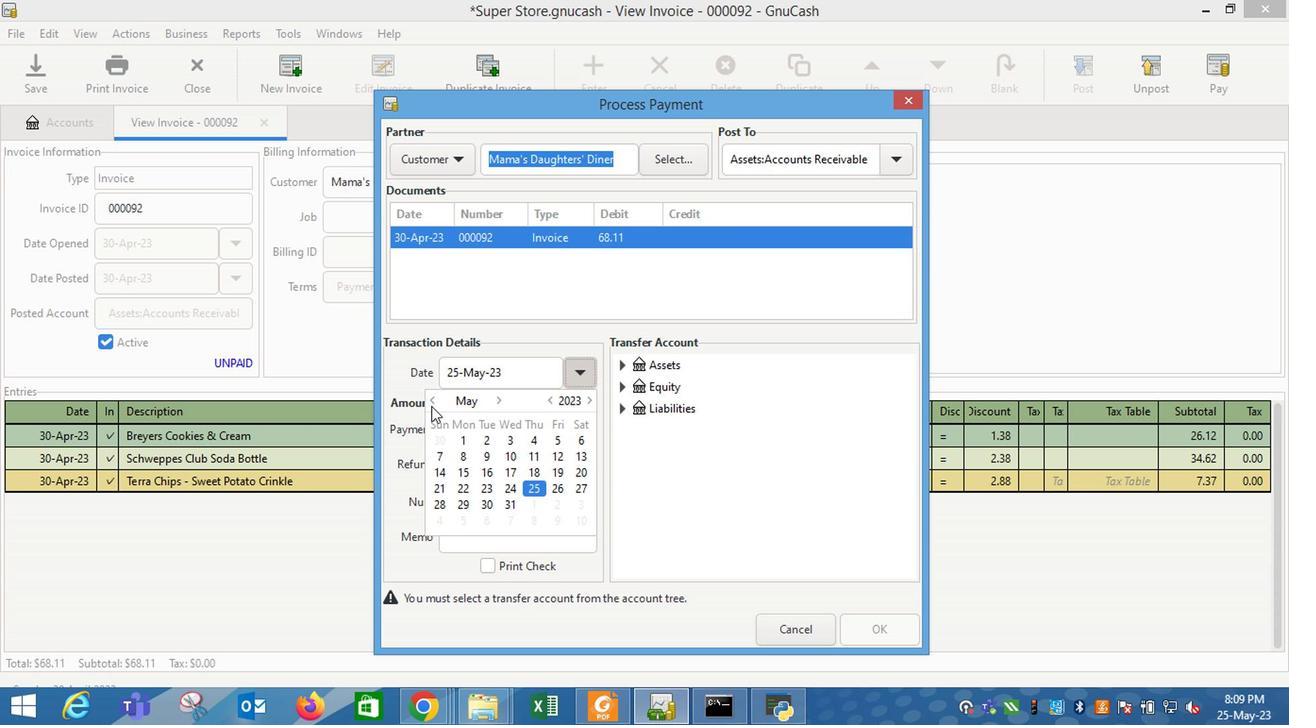 
Action: Mouse pressed left at (429, 404)
Screenshot: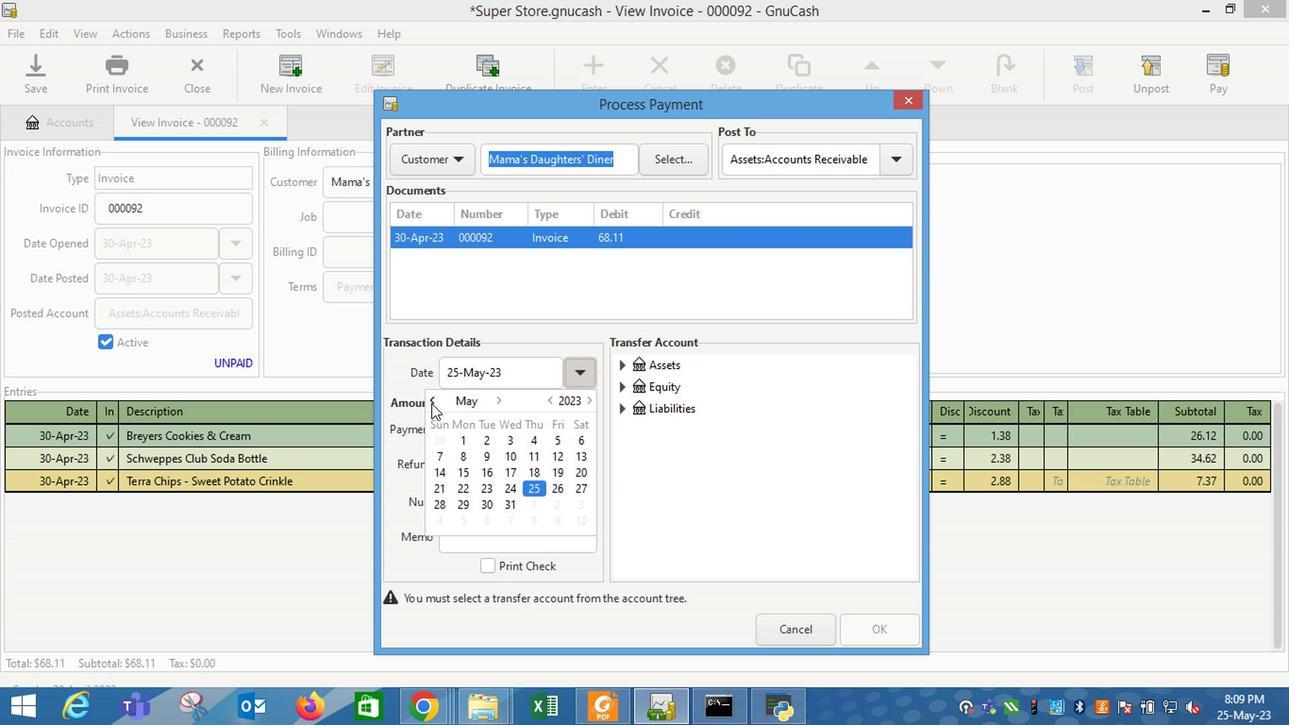 
Action: Mouse moved to (433, 523)
Screenshot: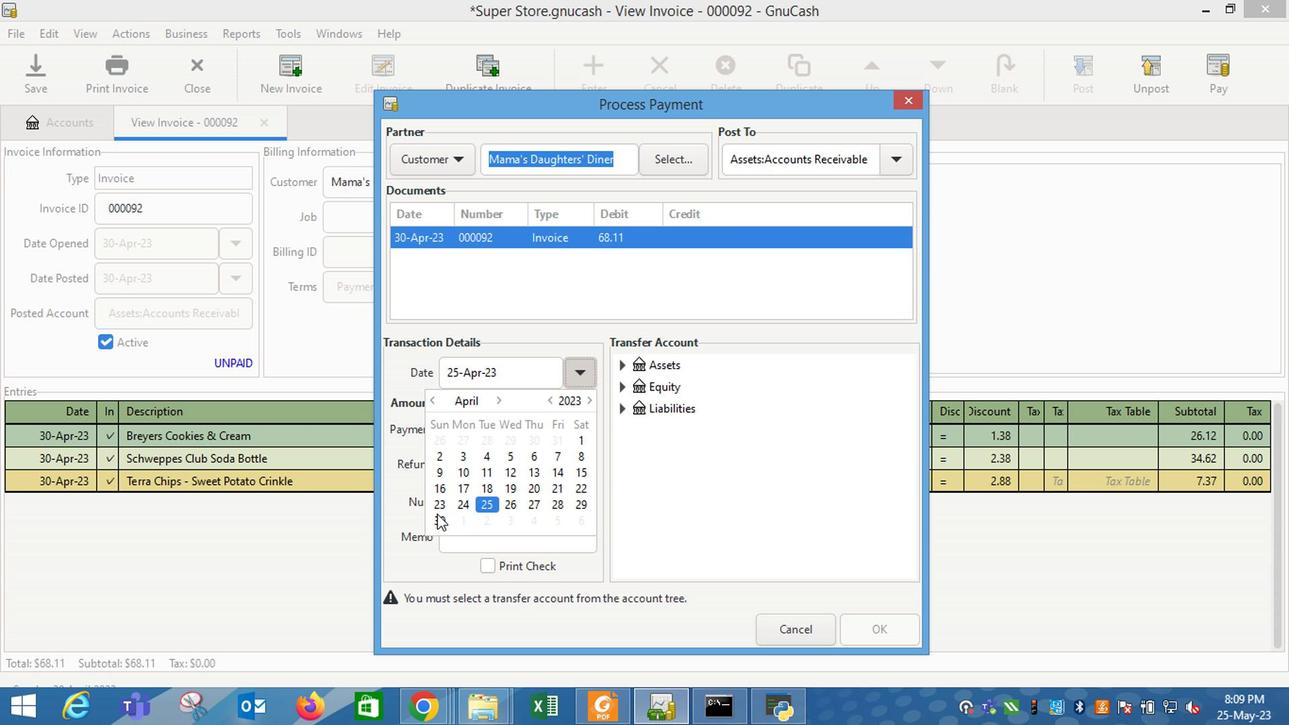 
Action: Mouse pressed left at (433, 523)
Screenshot: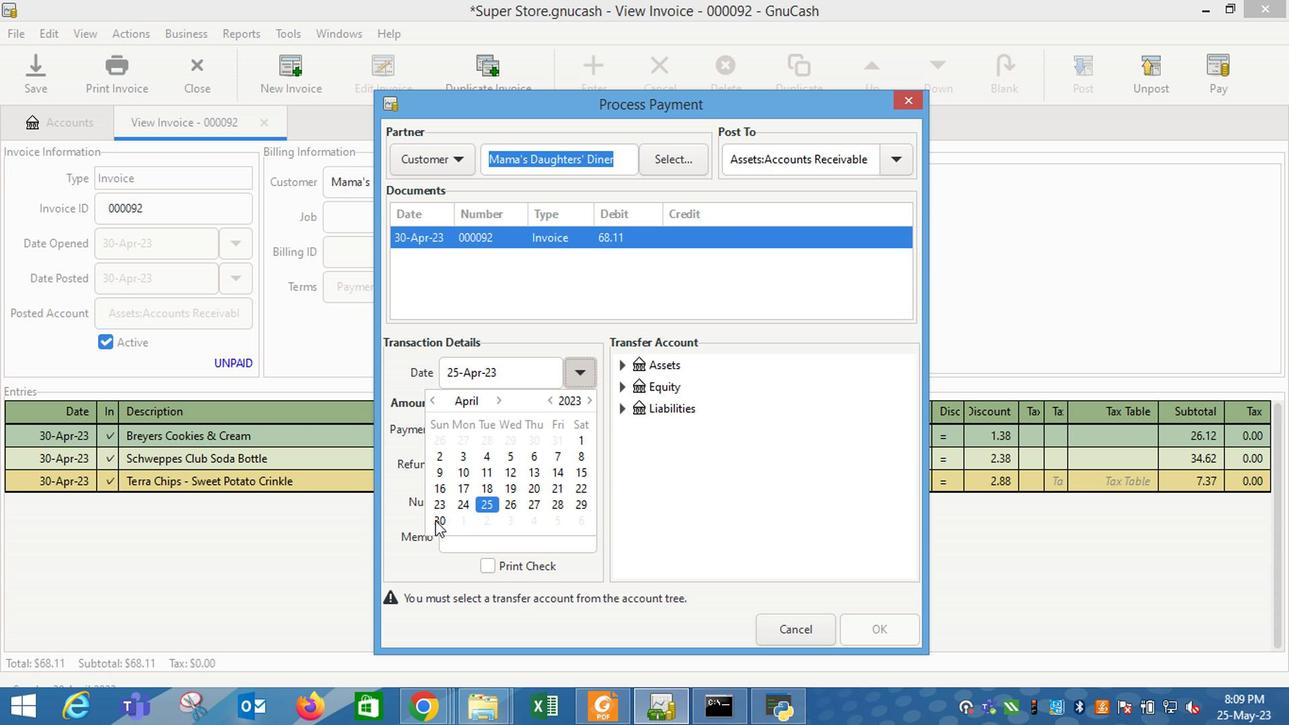 
Action: Mouse moved to (645, 465)
Screenshot: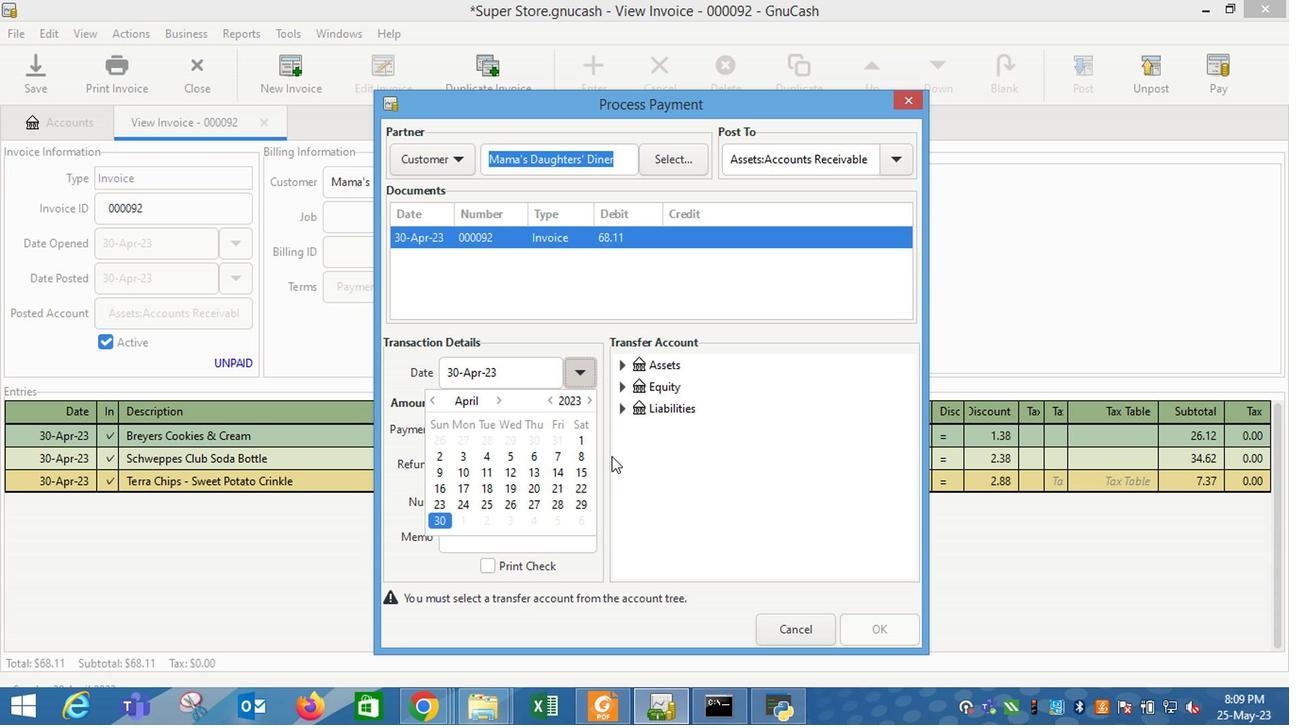 
Action: Mouse pressed left at (645, 465)
Screenshot: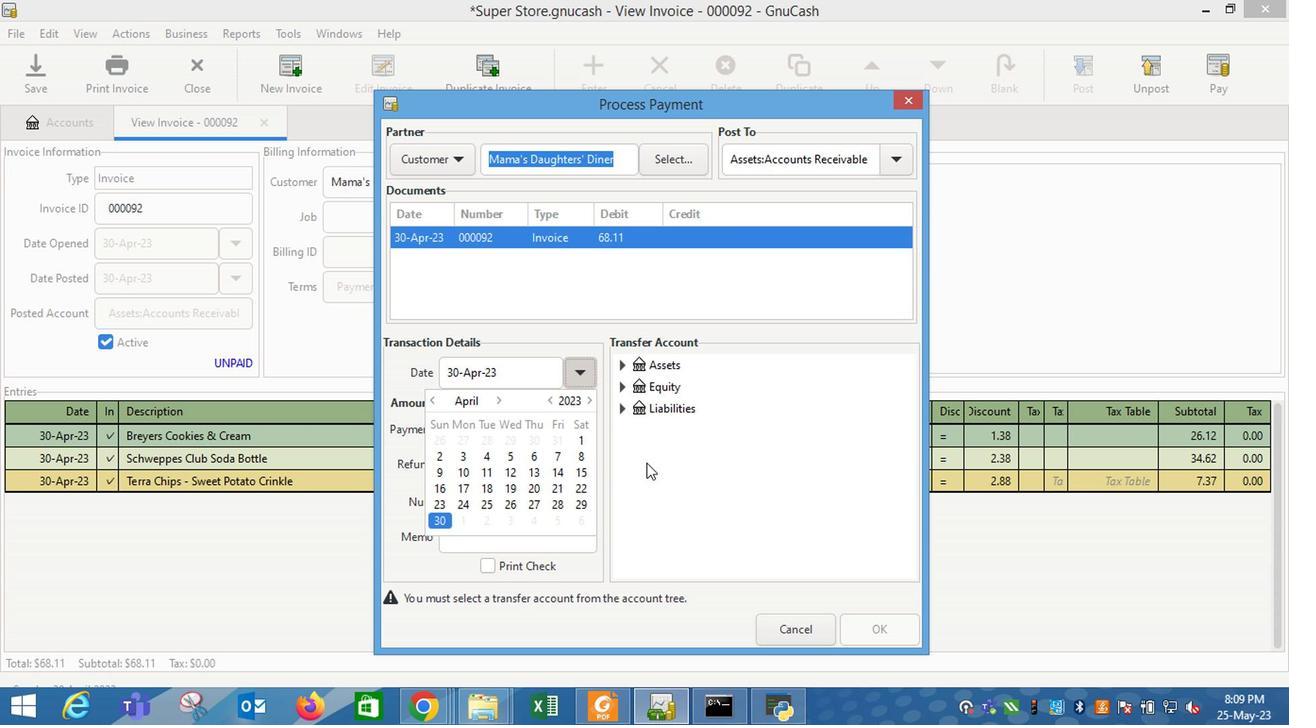 
Action: Mouse moved to (577, 375)
Screenshot: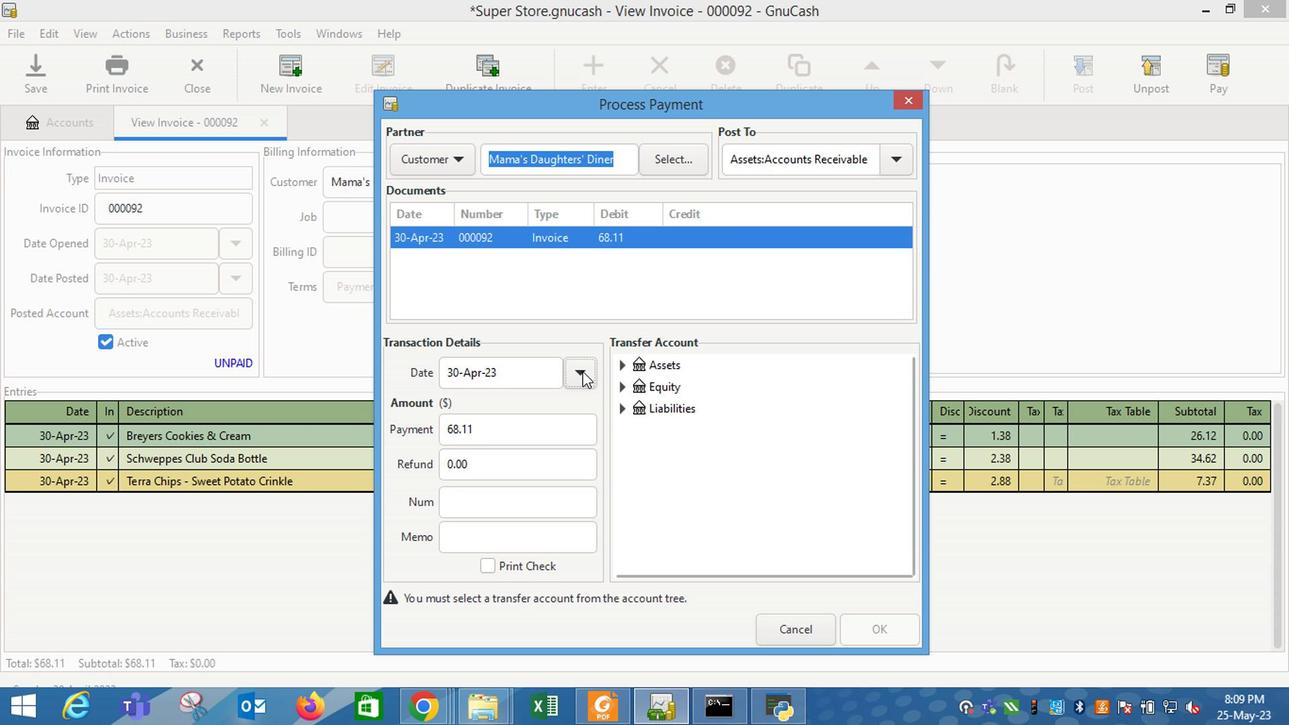 
Action: Mouse pressed left at (577, 375)
Screenshot: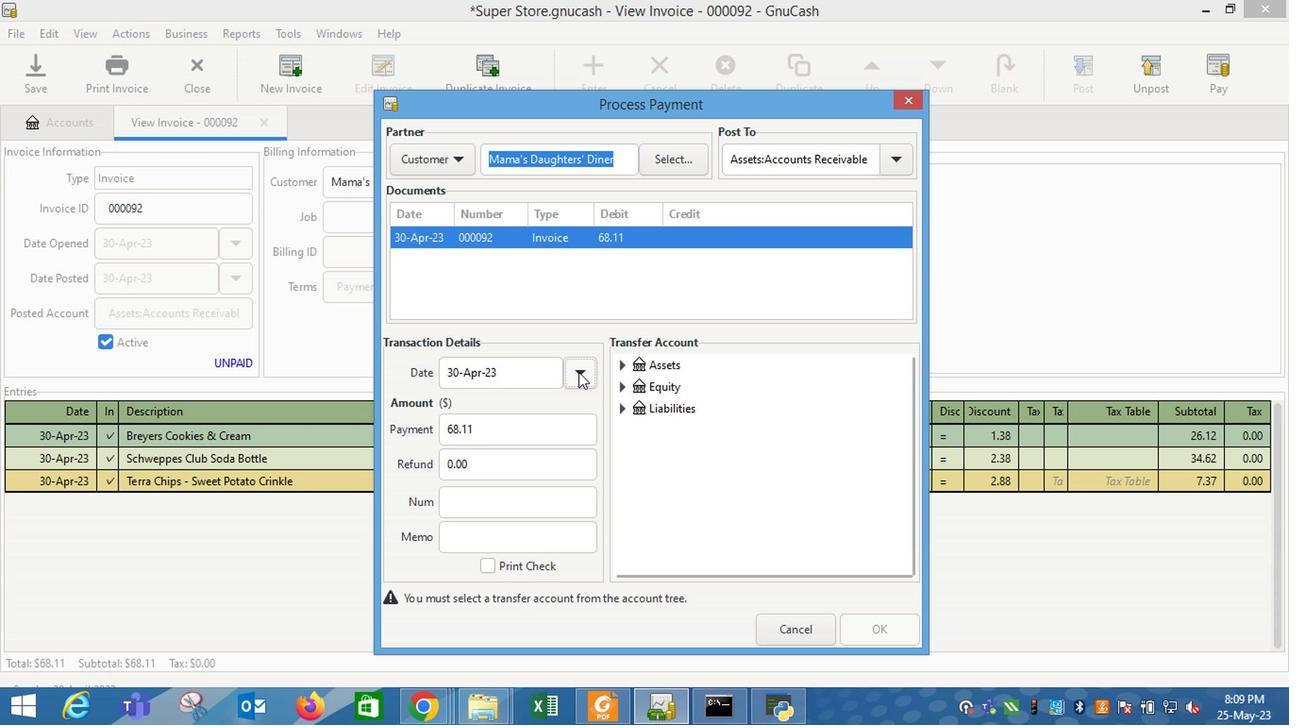
Action: Mouse moved to (498, 399)
Screenshot: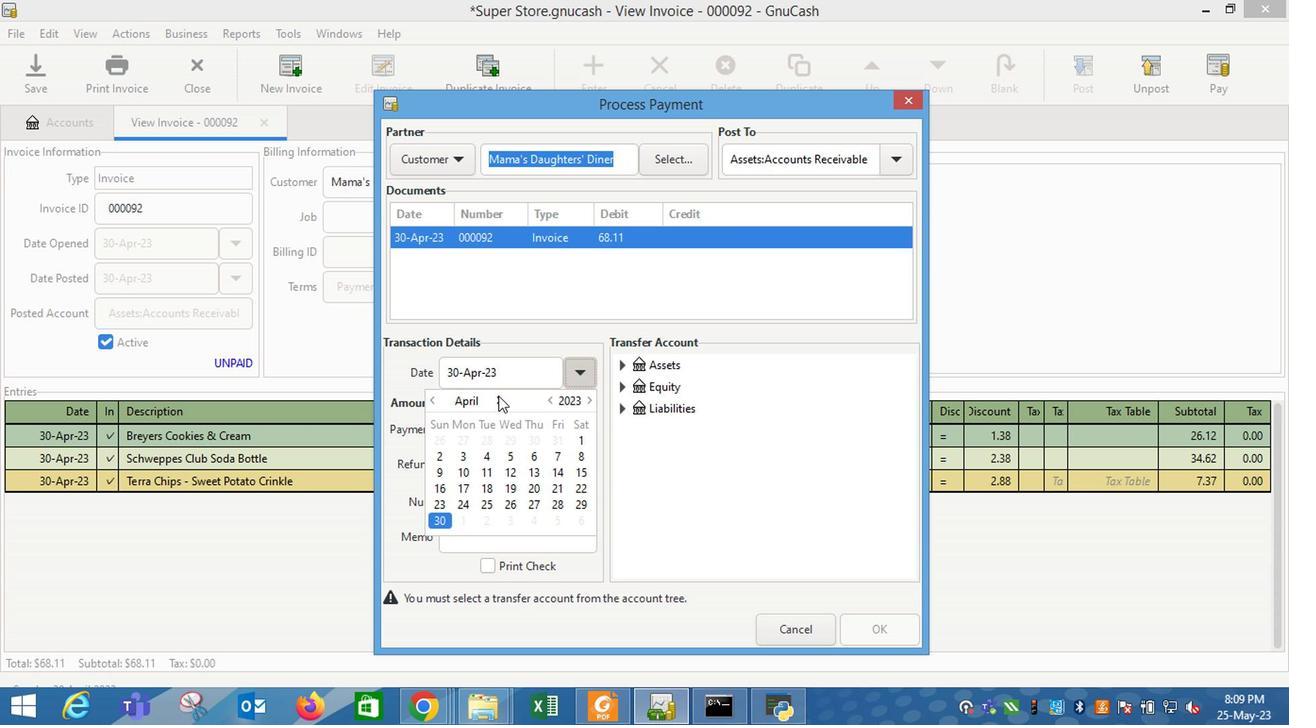 
Action: Mouse pressed left at (498, 399)
Screenshot: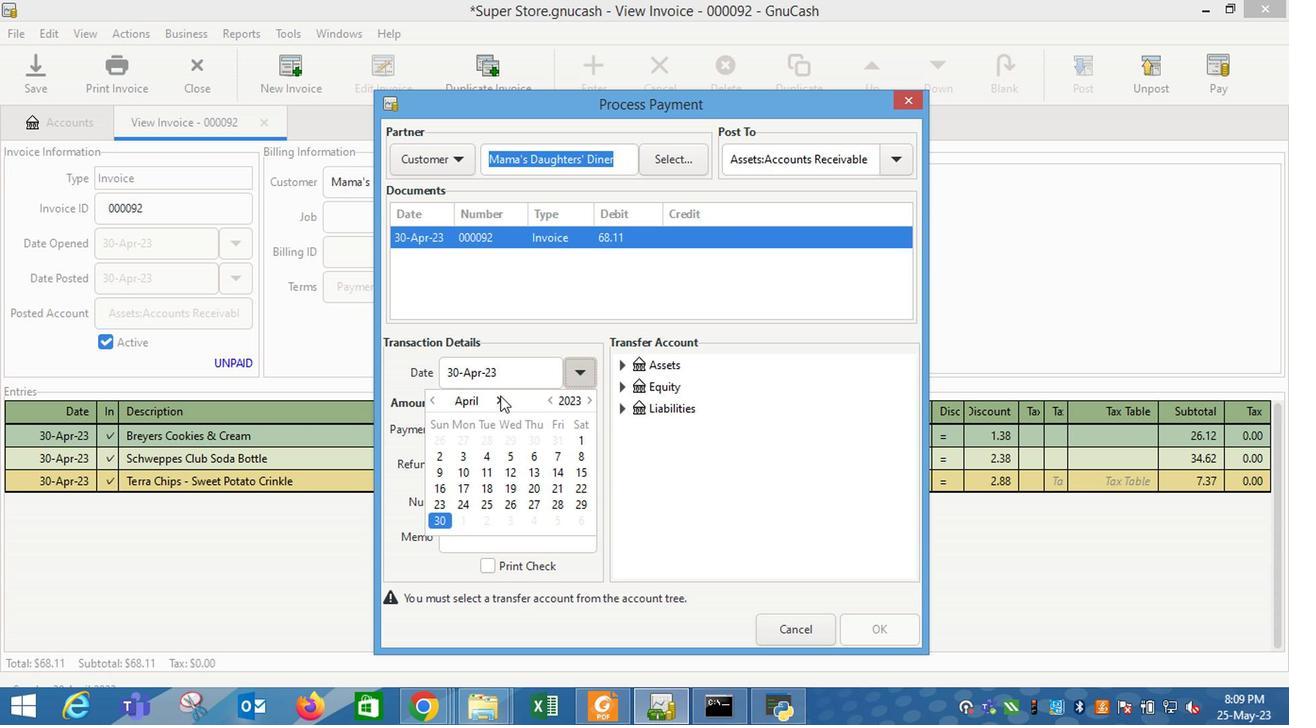 
Action: Mouse moved to (463, 475)
Screenshot: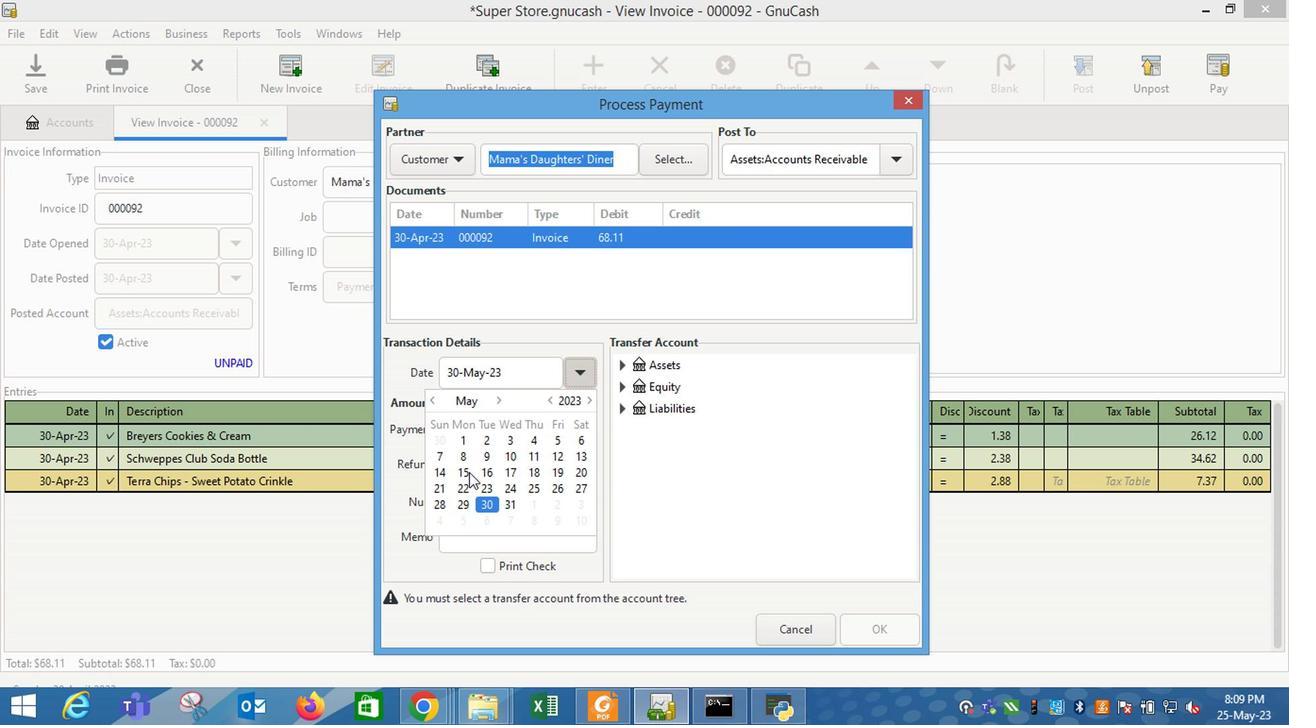 
Action: Mouse pressed left at (463, 475)
Screenshot: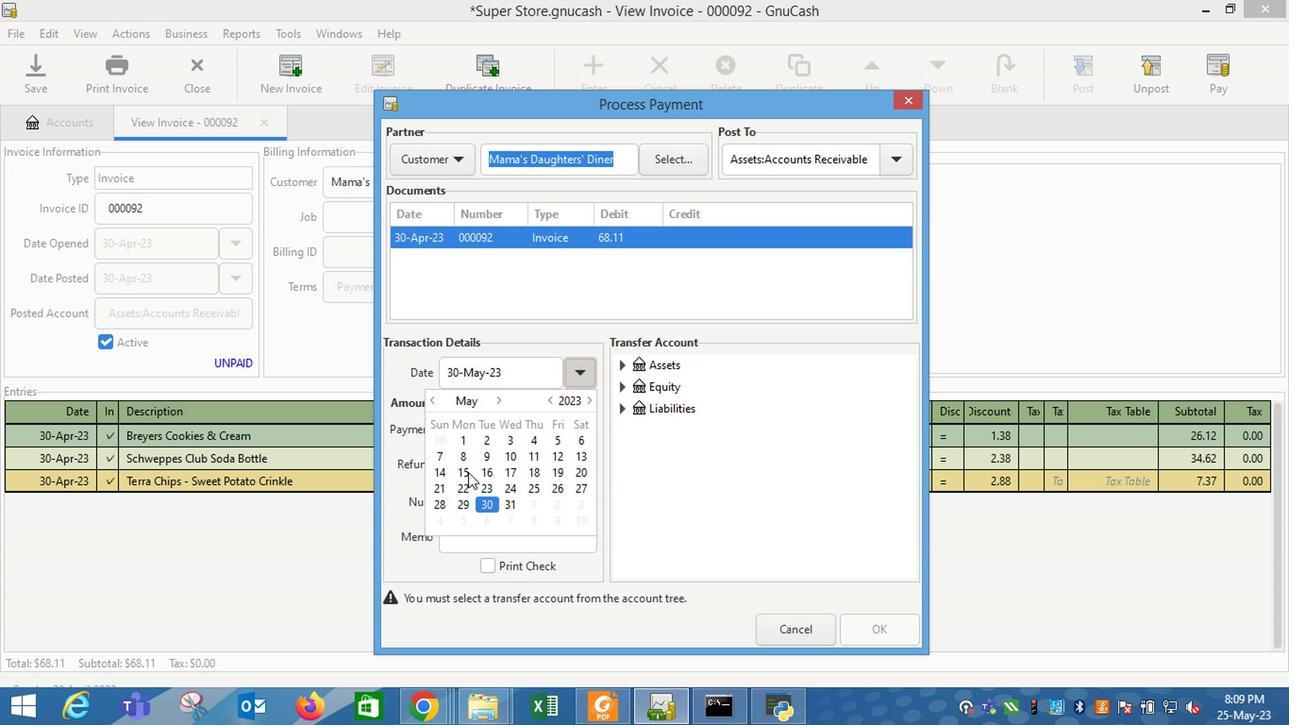 
Action: Mouse moved to (637, 427)
Screenshot: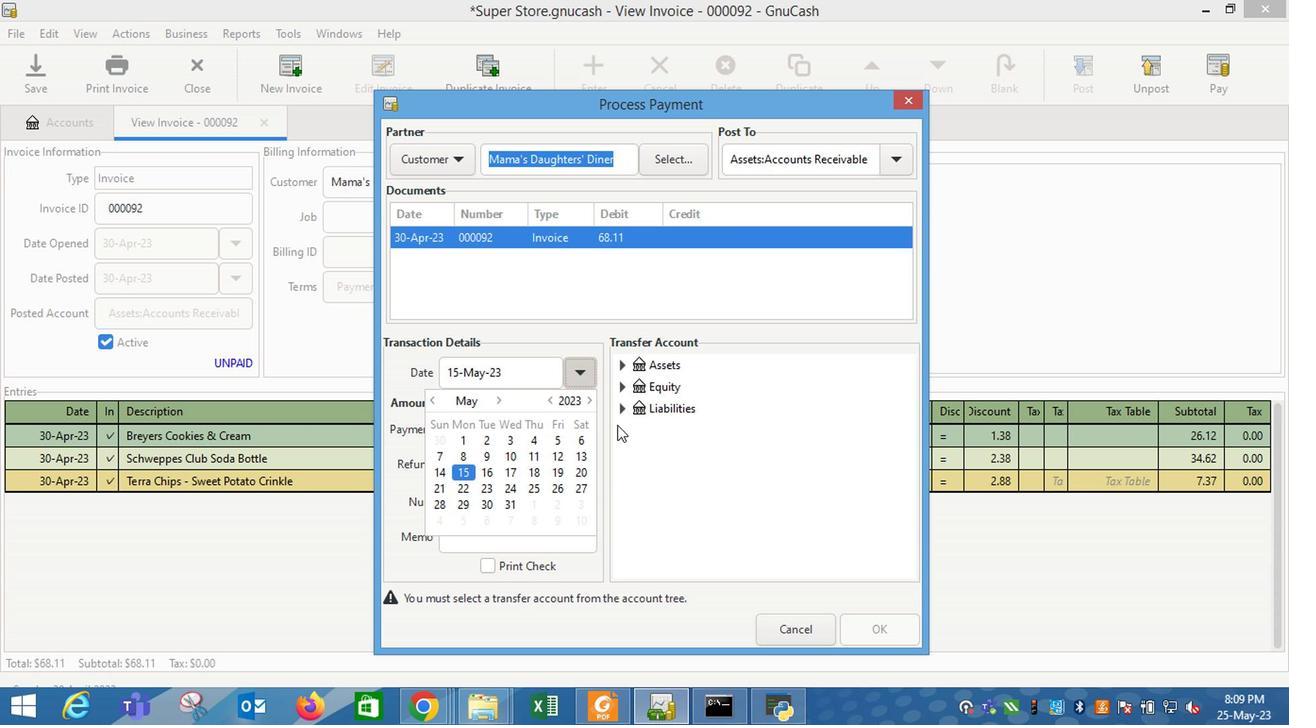 
Action: Mouse pressed left at (637, 427)
Screenshot: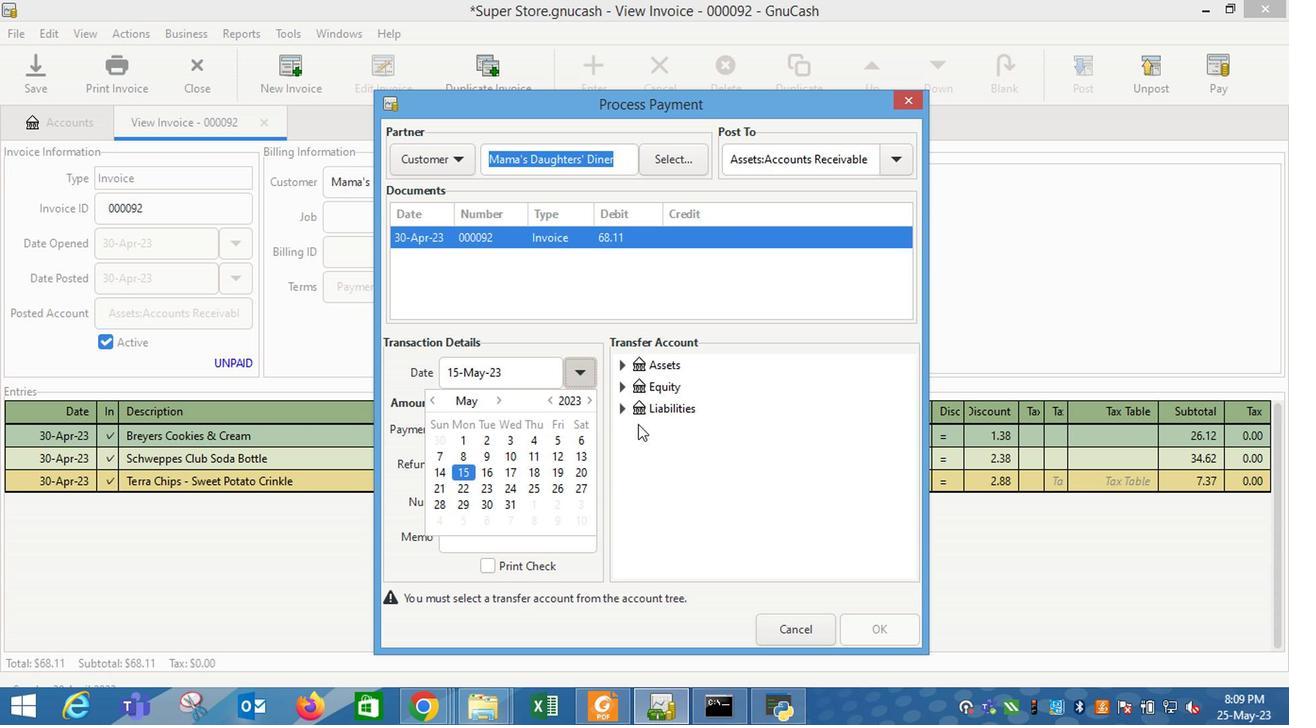 
Action: Mouse moved to (616, 371)
Screenshot: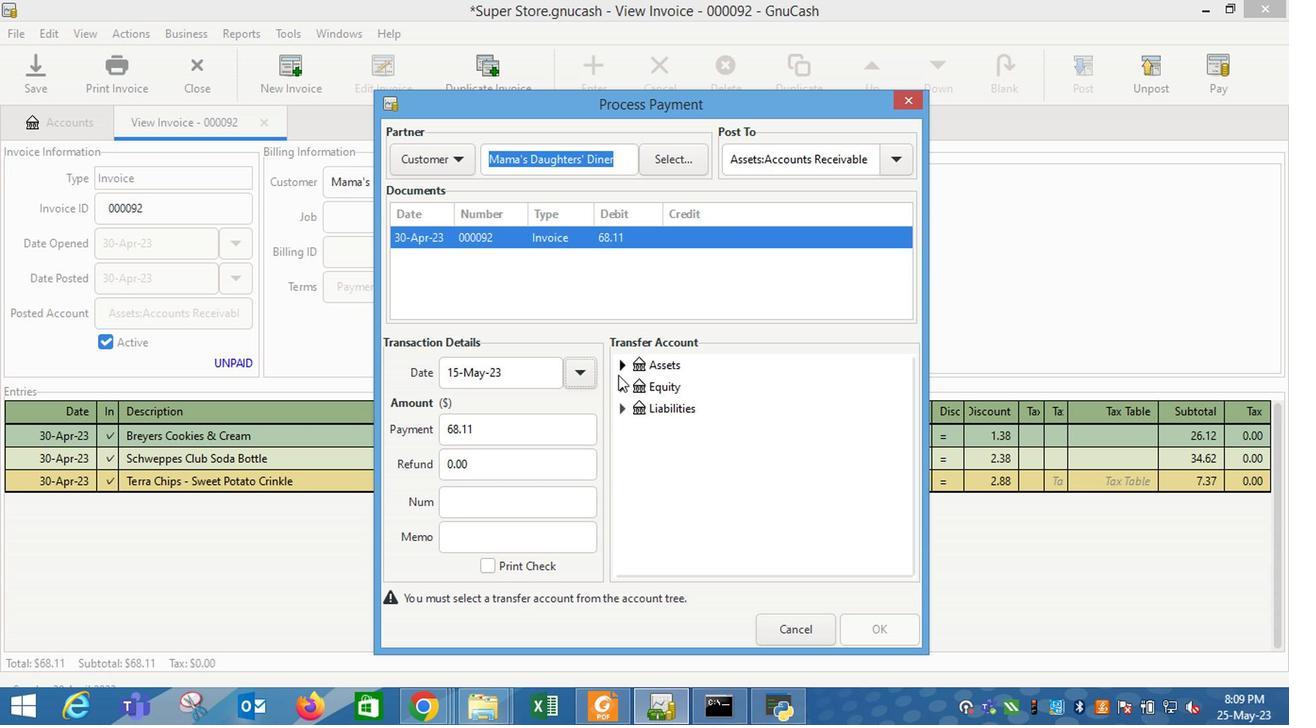 
Action: Mouse pressed left at (616, 371)
Screenshot: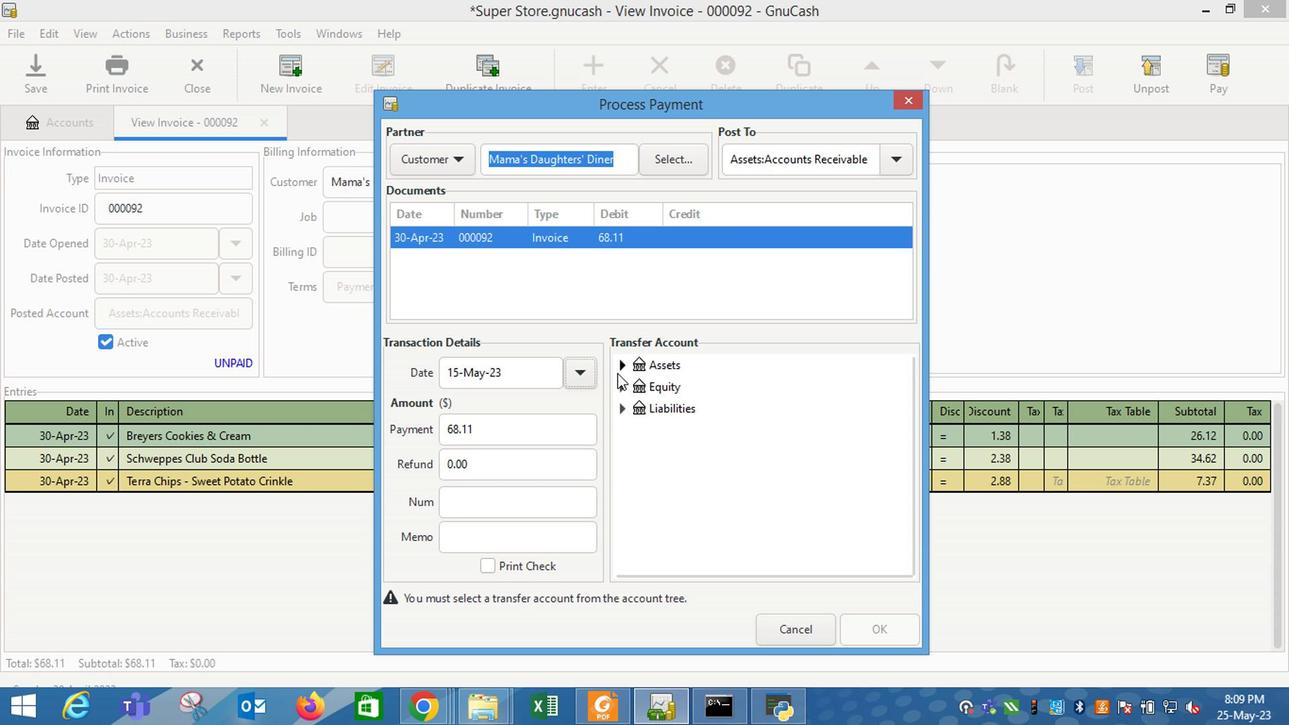
Action: Mouse moved to (631, 391)
Screenshot: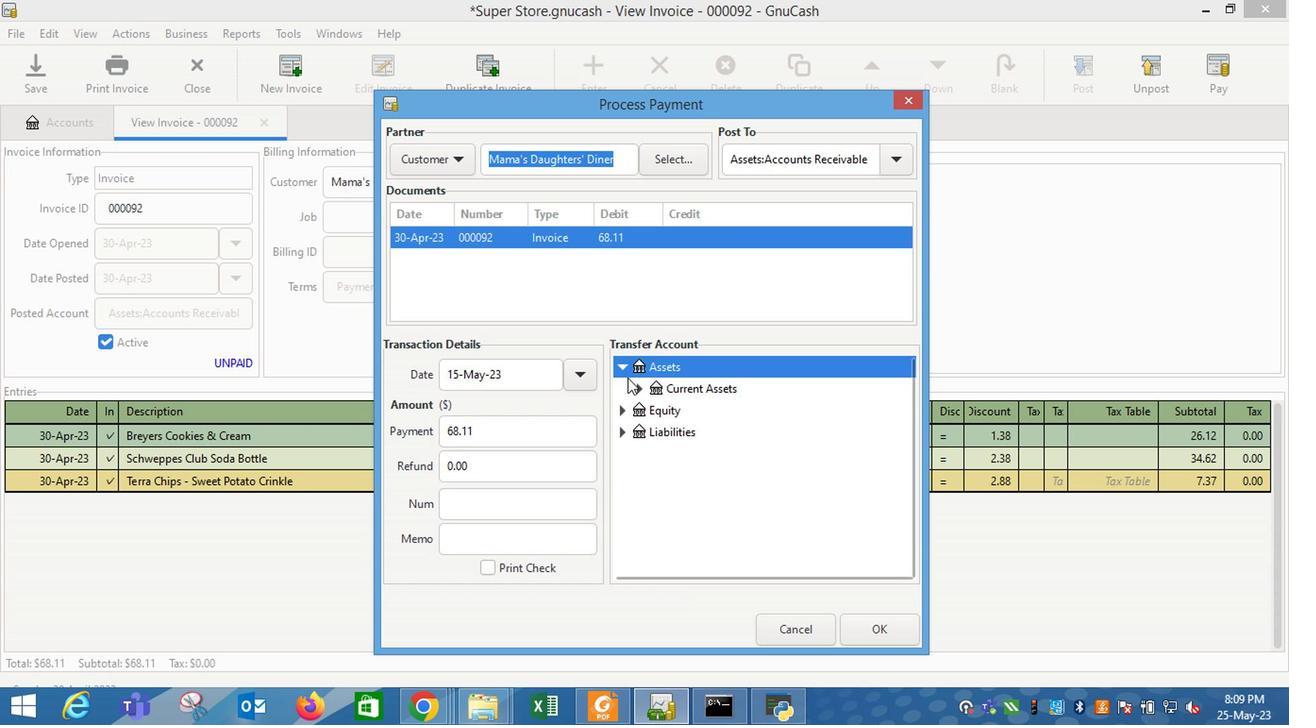 
Action: Mouse pressed left at (631, 391)
Screenshot: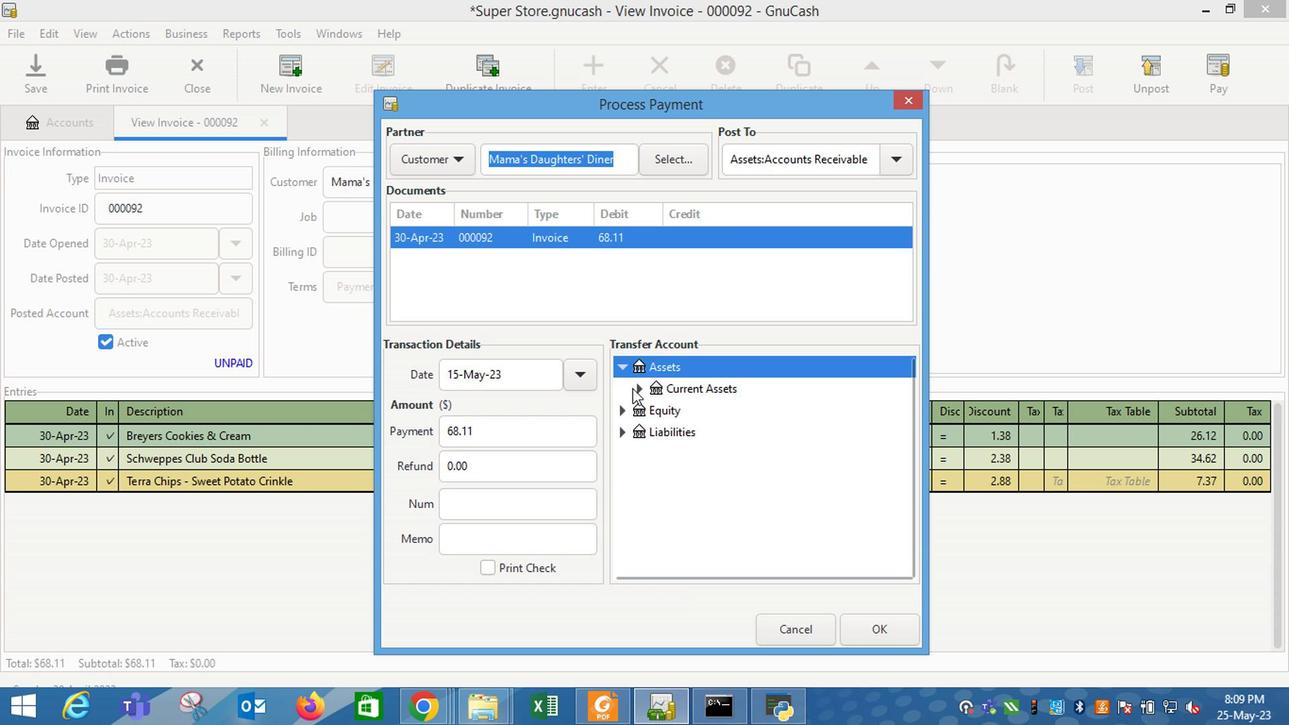 
Action: Mouse moved to (713, 418)
Screenshot: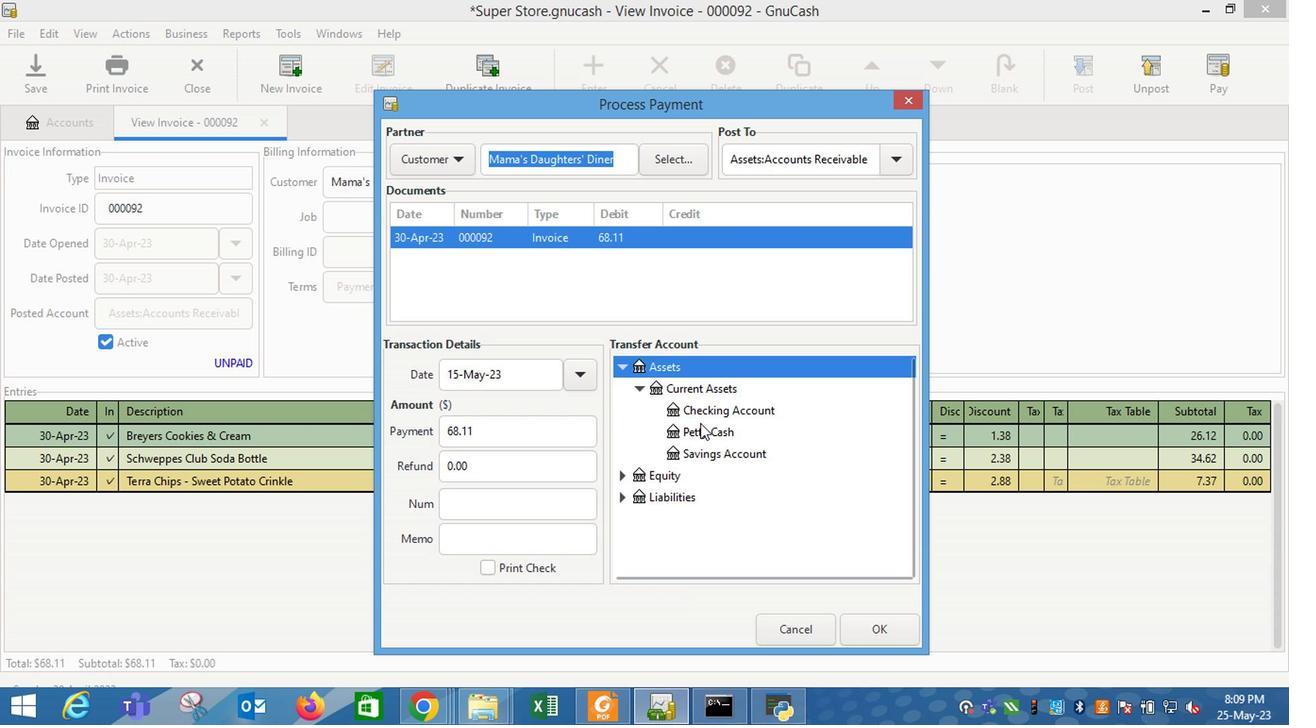 
Action: Mouse pressed left at (713, 418)
Screenshot: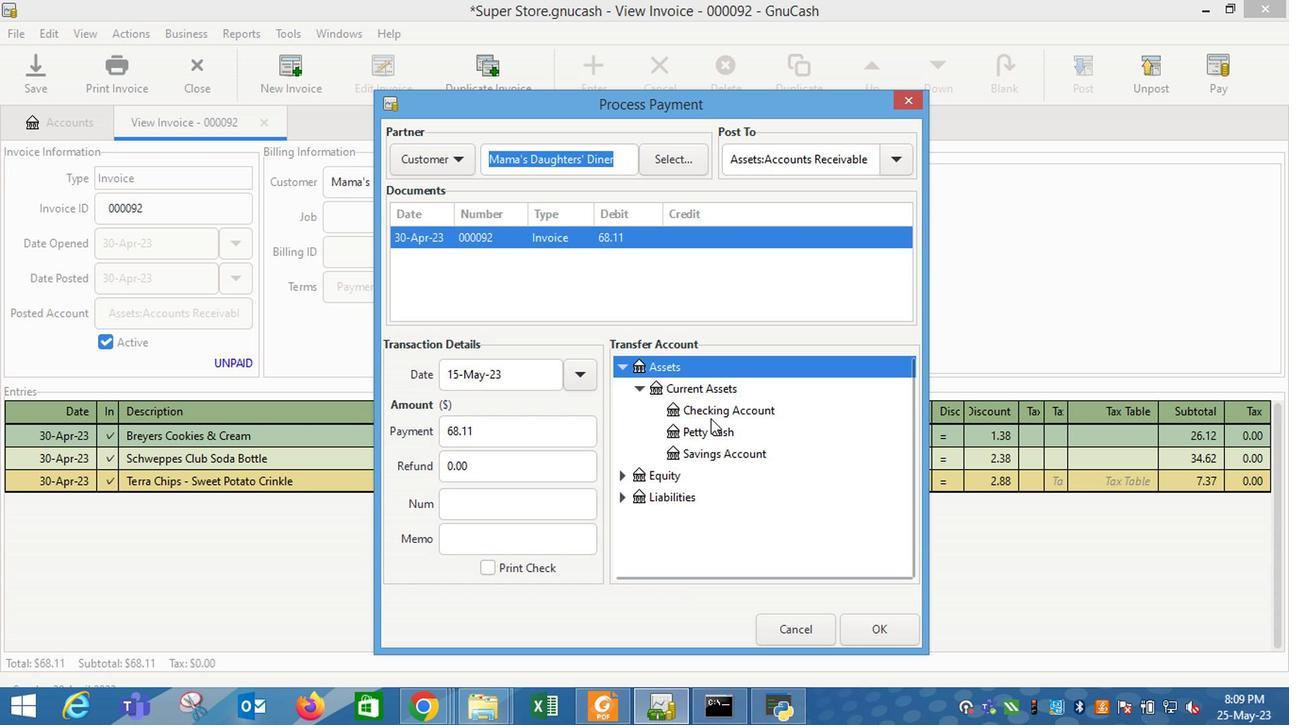 
Action: Mouse moved to (873, 635)
Screenshot: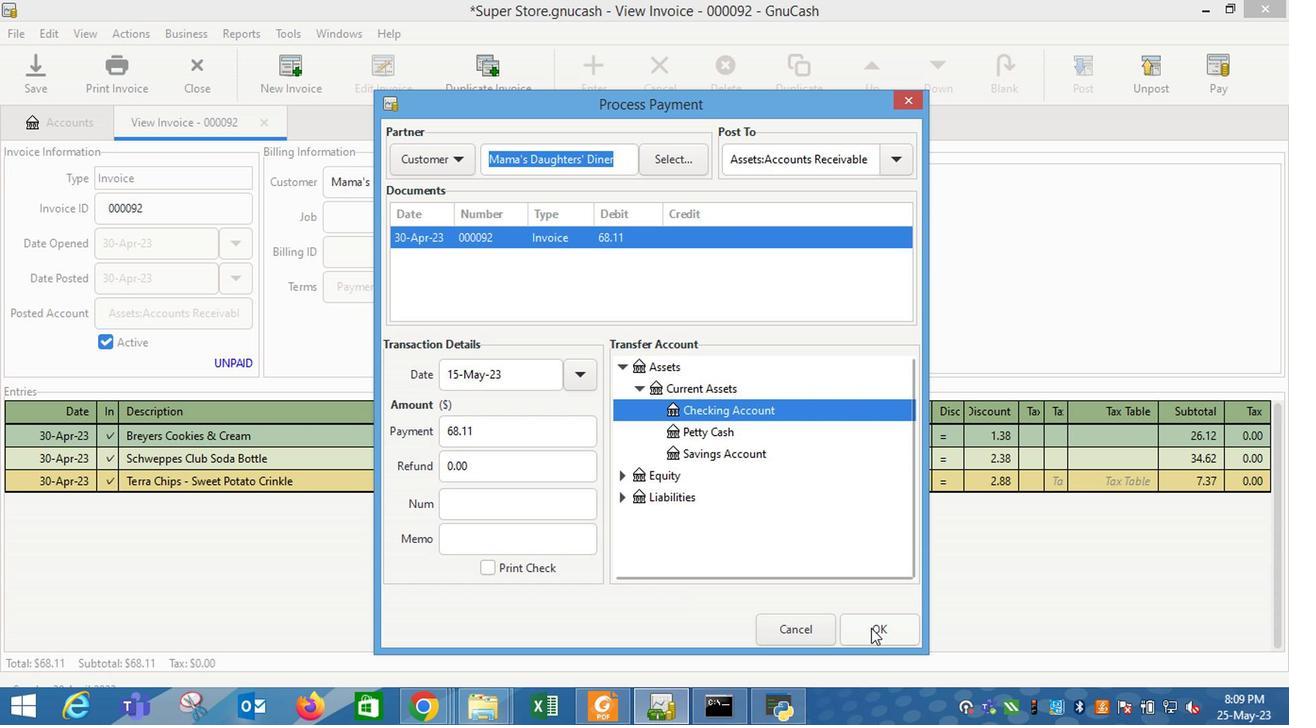 
Action: Mouse pressed left at (873, 635)
Screenshot: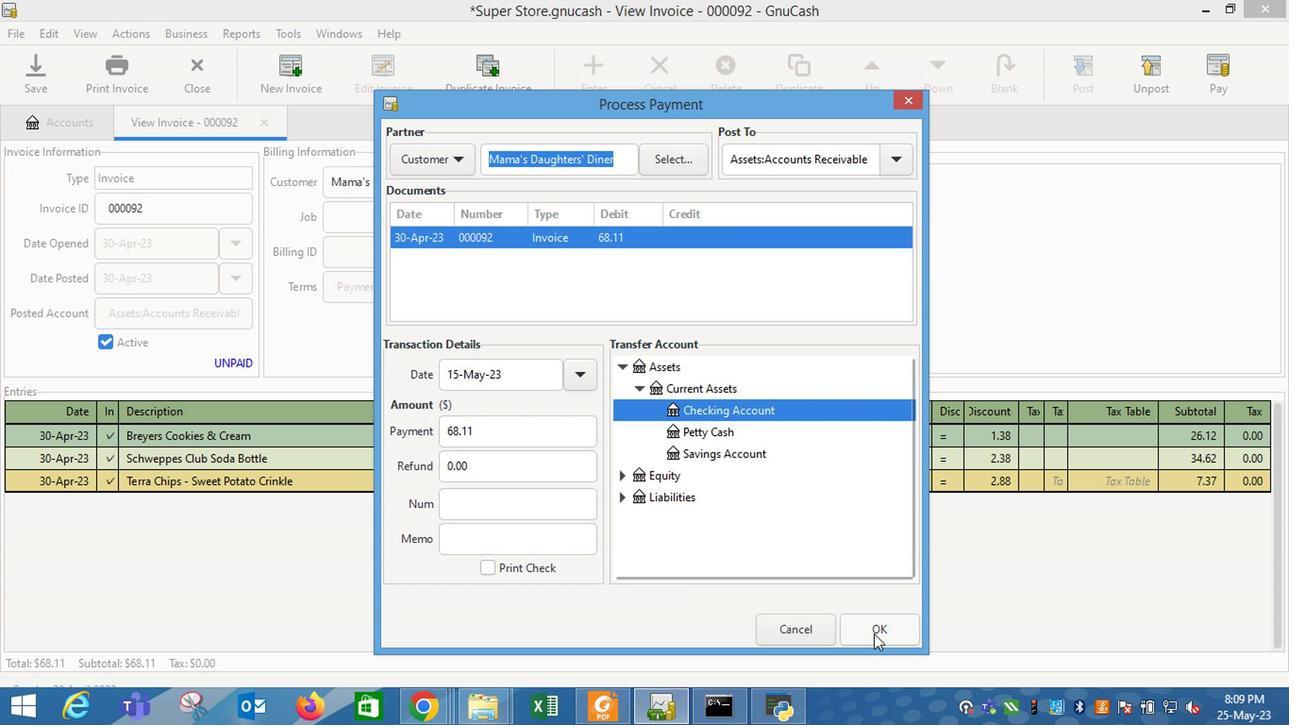 
Action: Mouse moved to (124, 77)
Screenshot: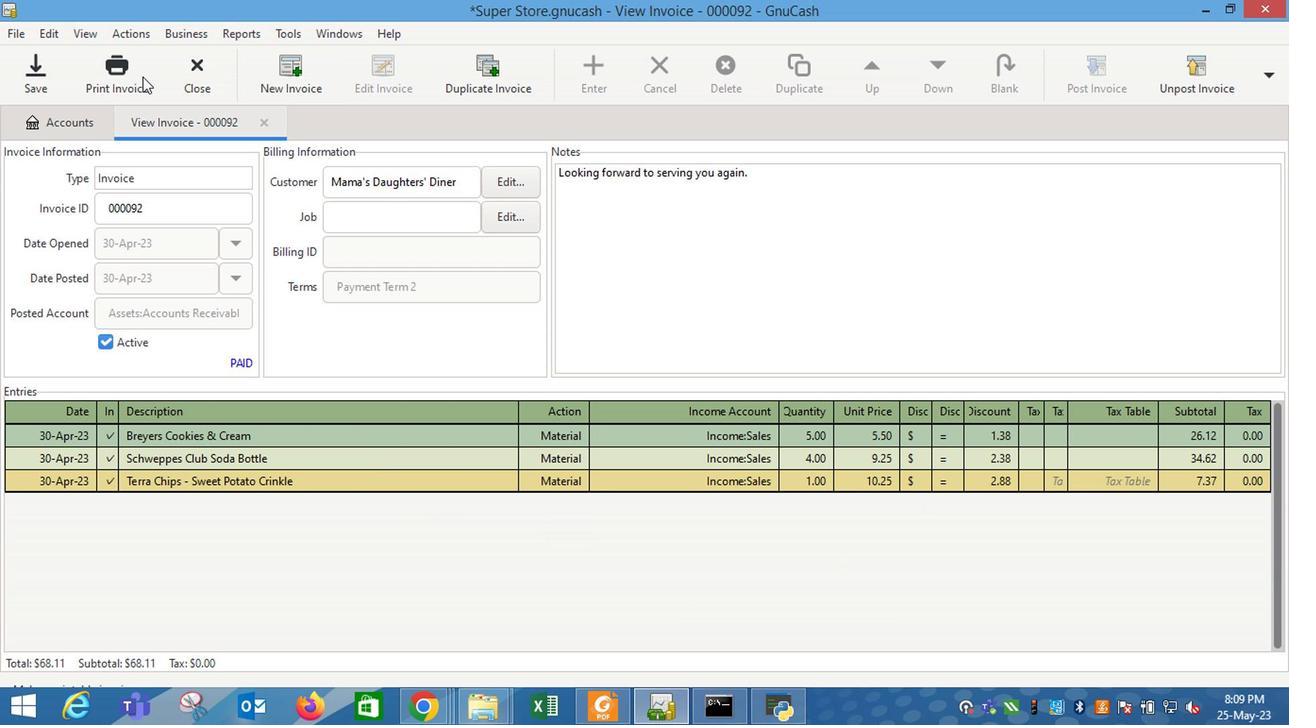 
Action: Mouse pressed left at (124, 77)
Screenshot: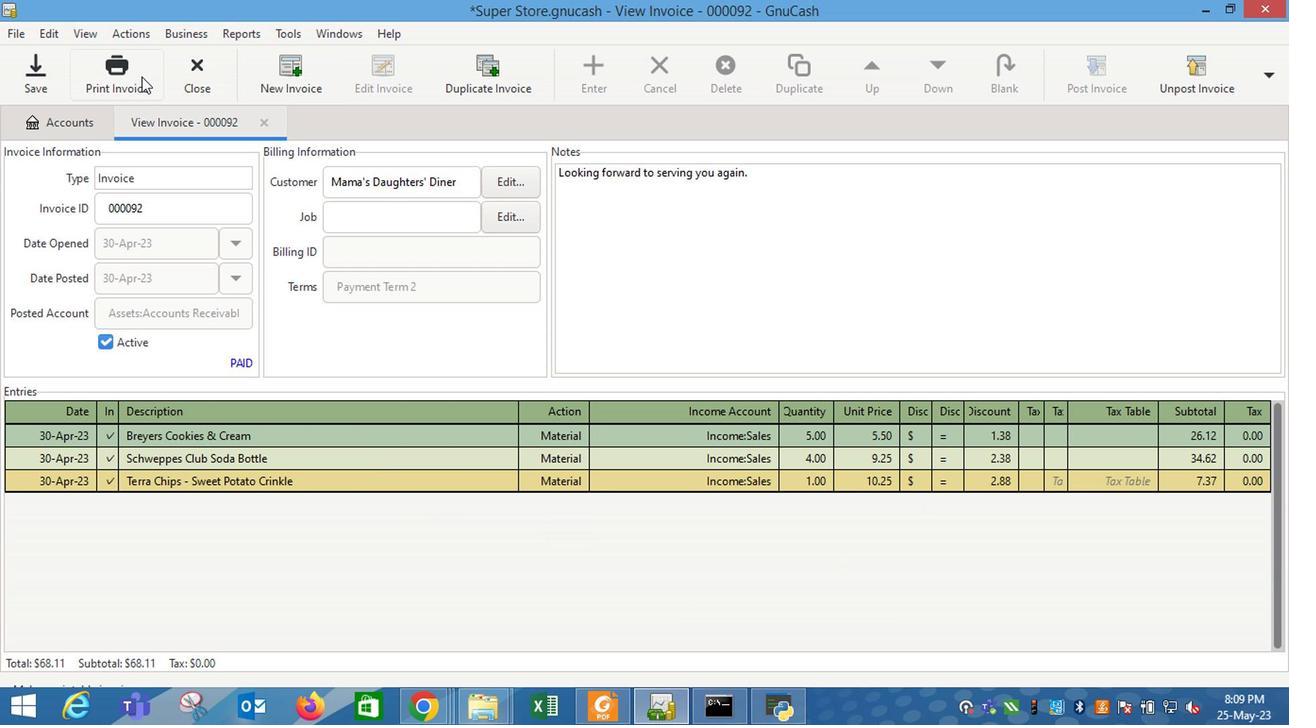 
Action: Mouse moved to (465, 91)
Screenshot: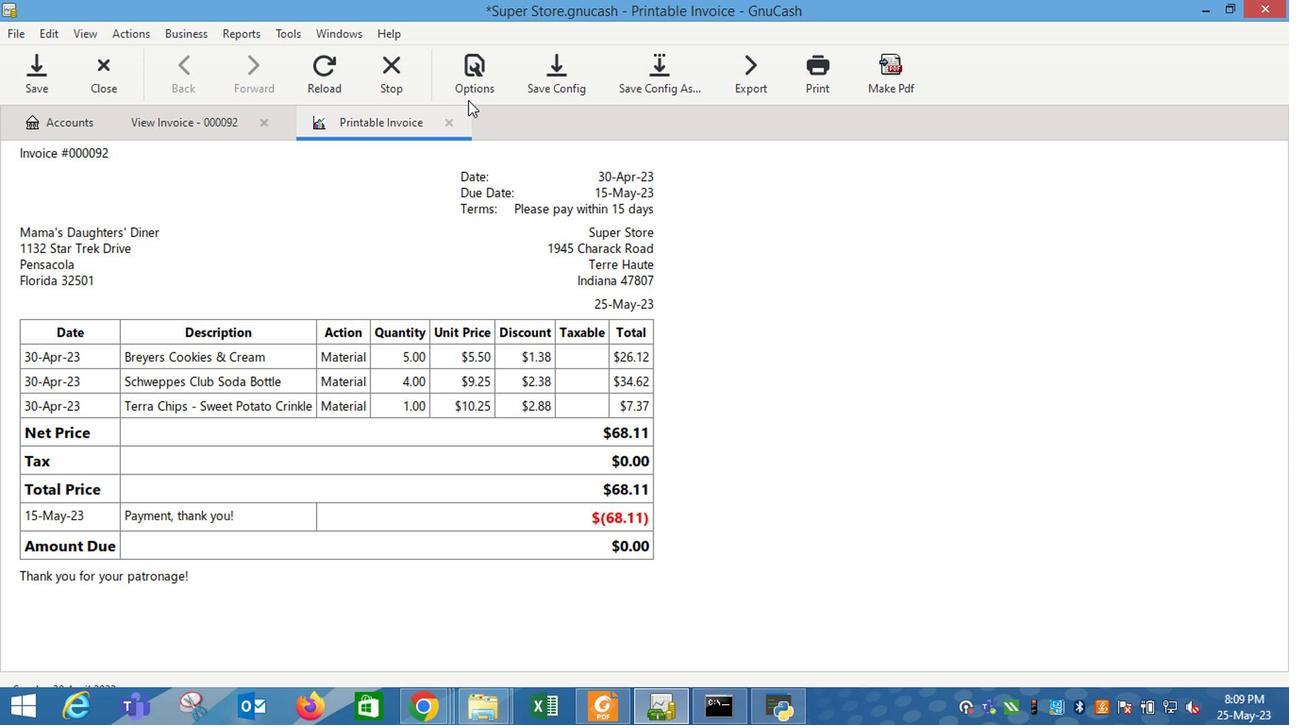 
Action: Mouse pressed left at (465, 91)
Screenshot: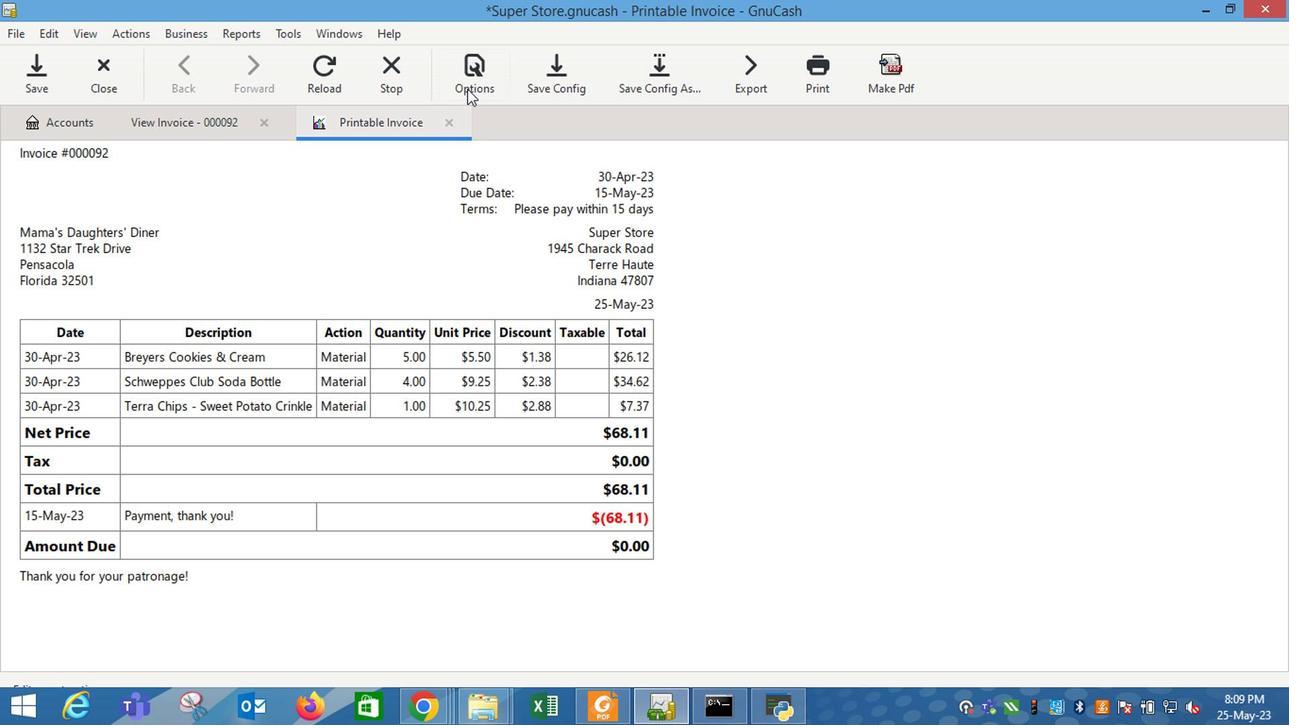 
Action: Mouse moved to (355, 188)
Screenshot: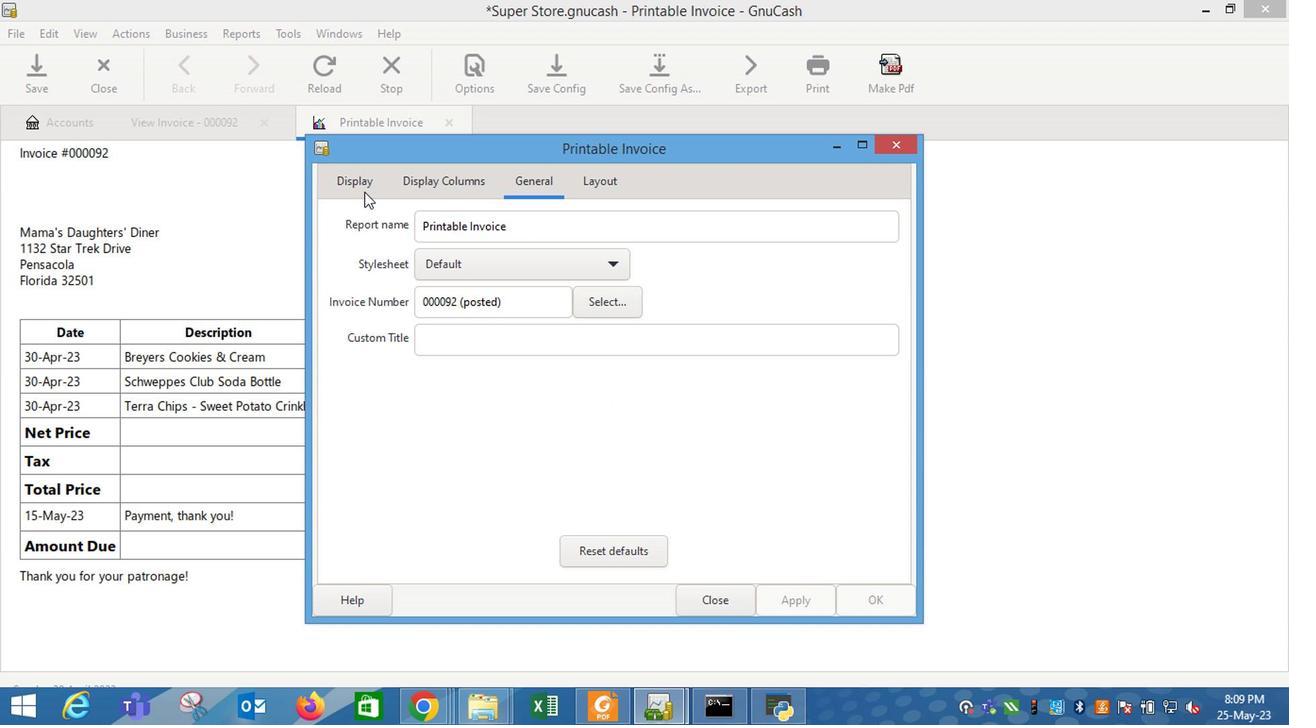 
Action: Mouse pressed left at (355, 188)
Screenshot: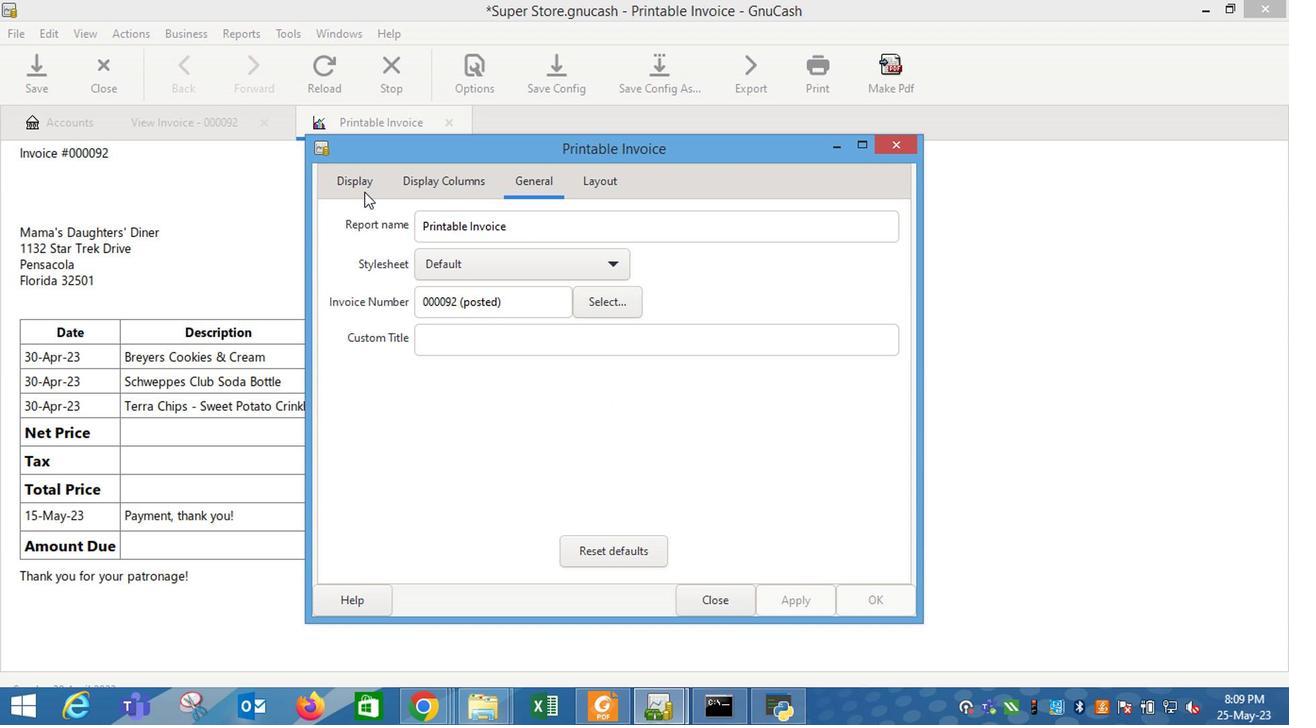 
Action: Mouse moved to (487, 402)
Screenshot: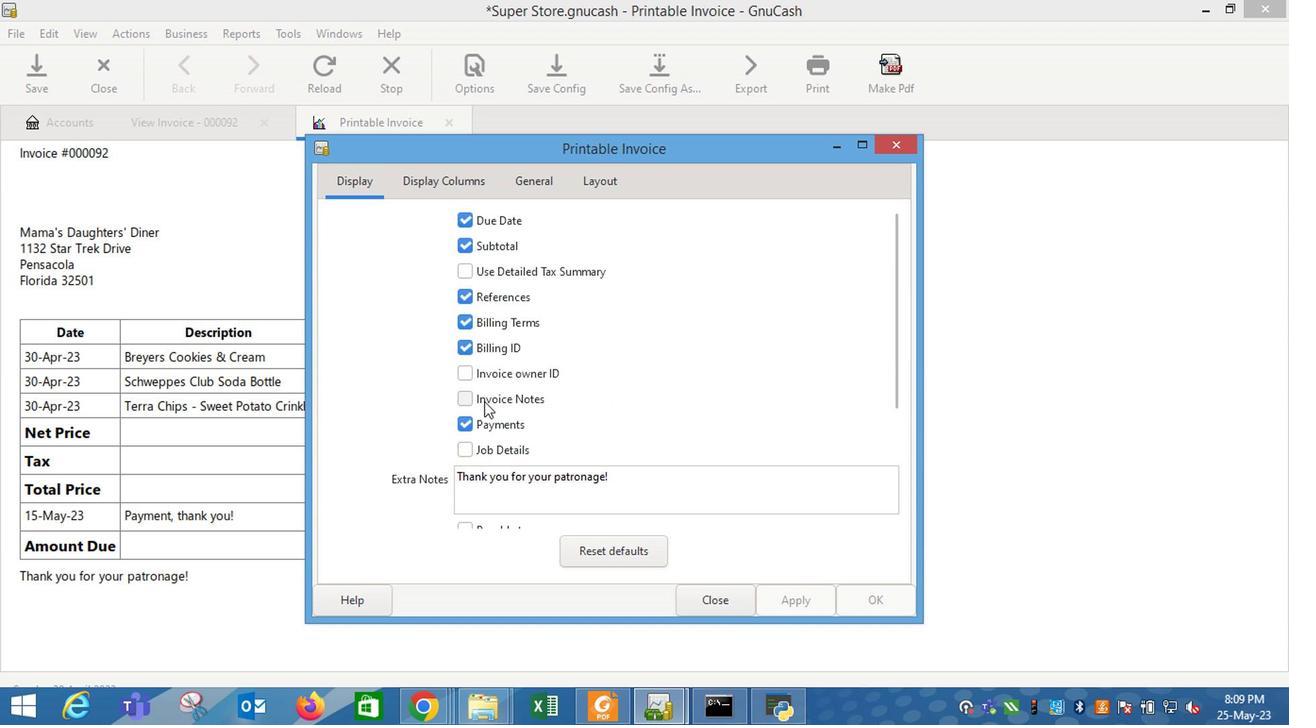 
Action: Mouse pressed left at (487, 402)
Screenshot: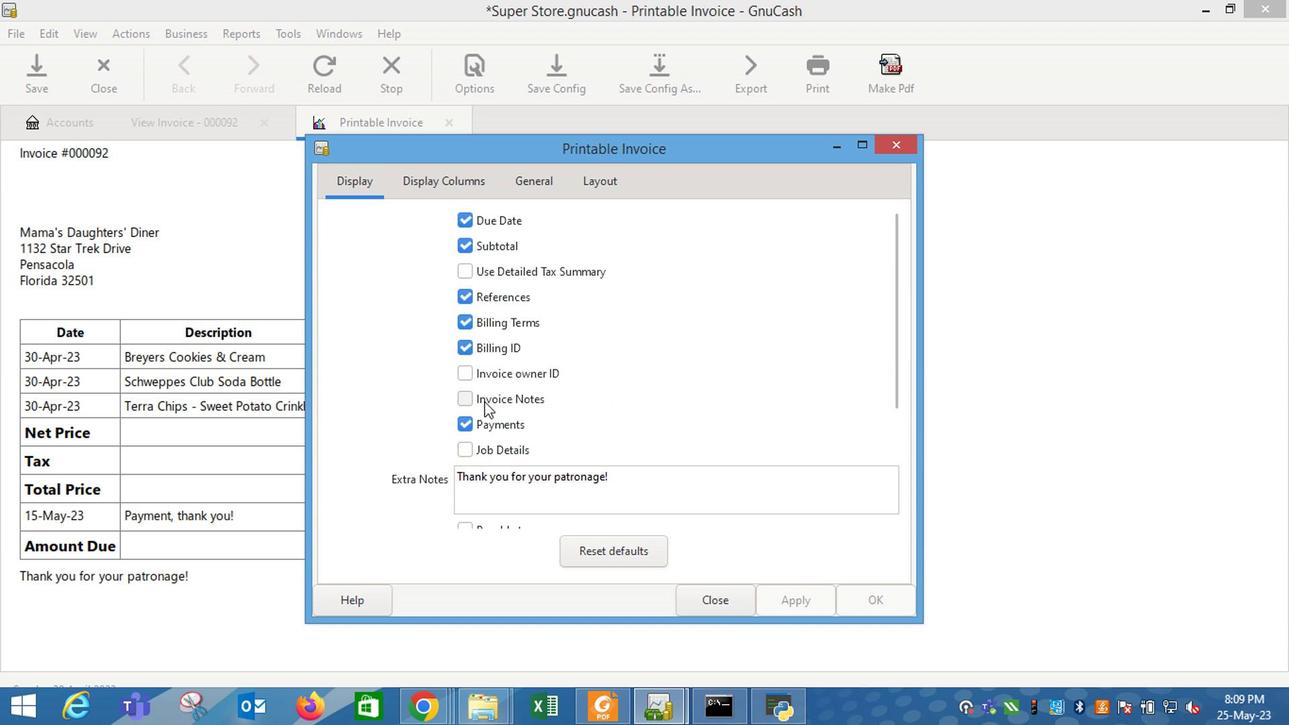
Action: Mouse moved to (798, 602)
Screenshot: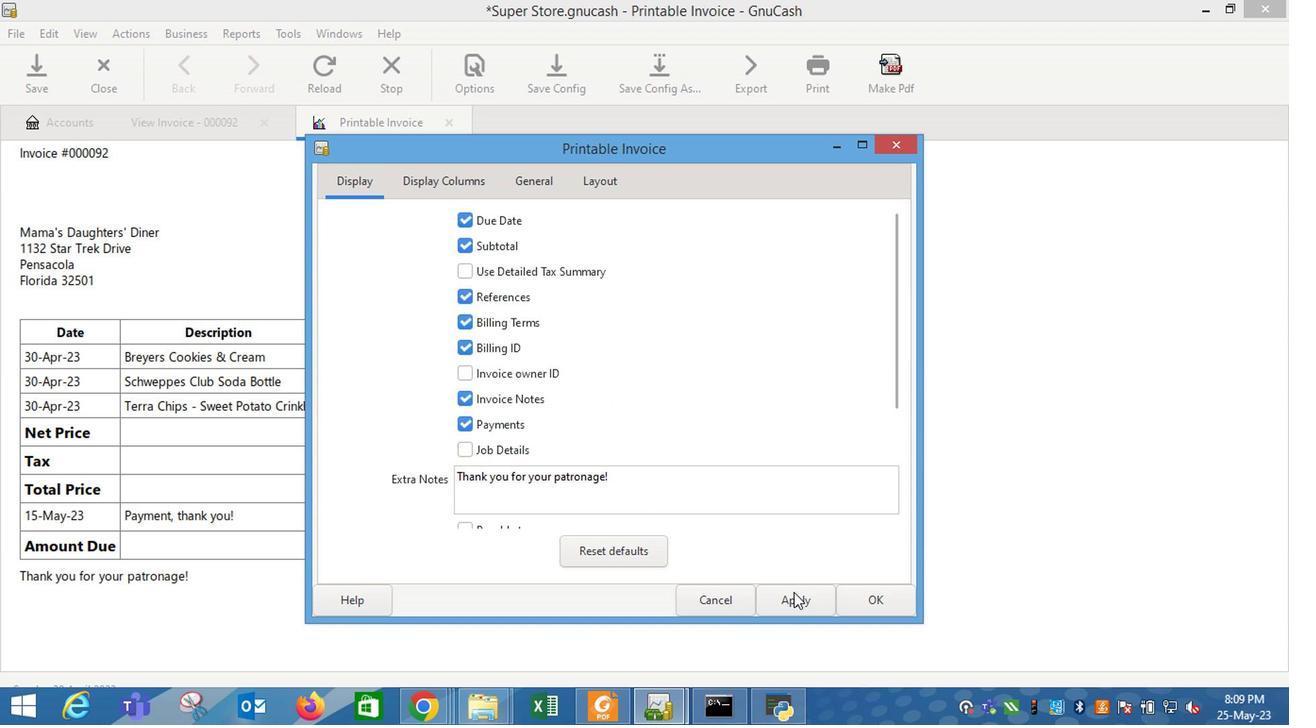 
Action: Mouse pressed left at (798, 602)
Screenshot: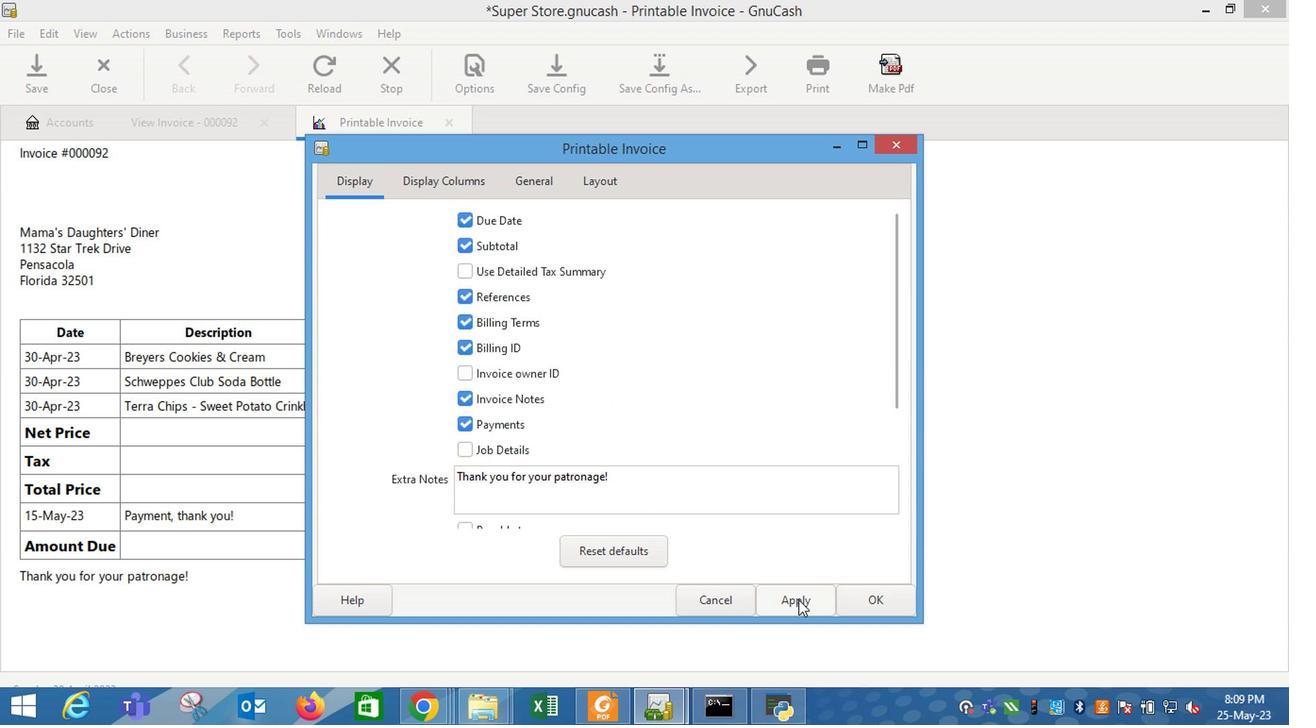 
Action: Mouse moved to (721, 606)
Screenshot: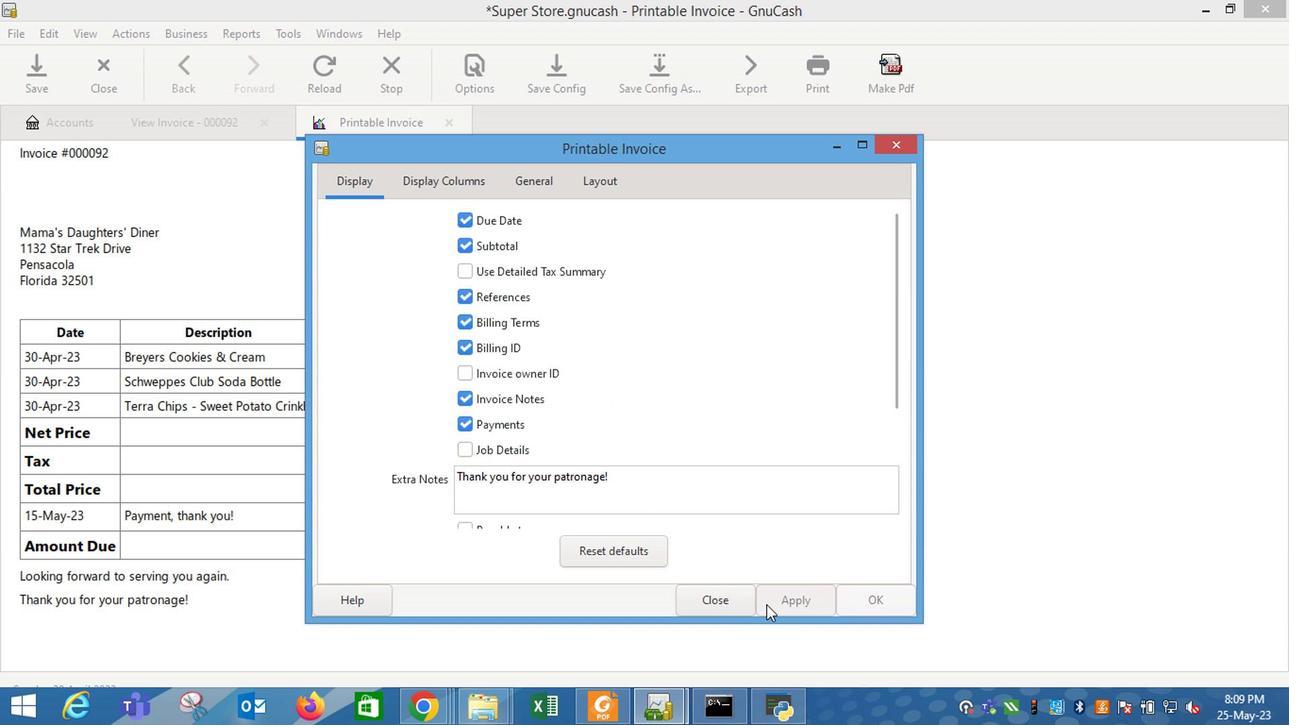 
Action: Mouse pressed left at (721, 606)
Screenshot: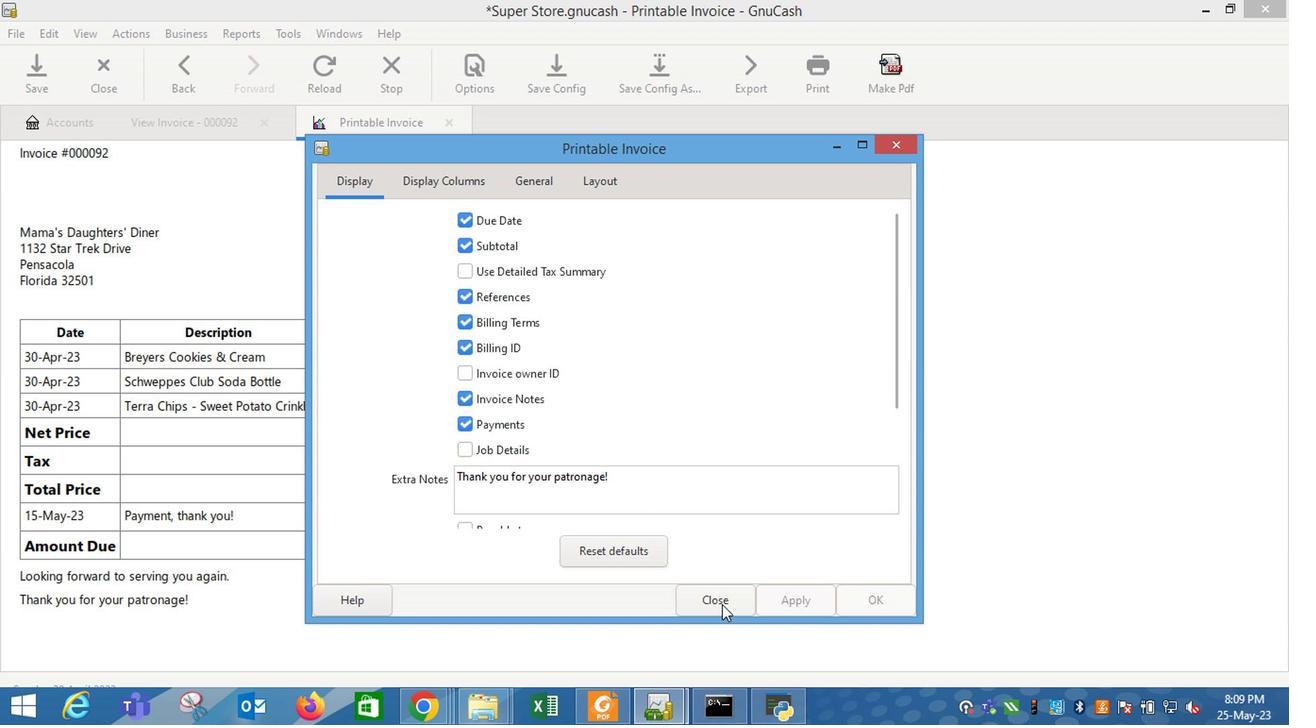 
Action: Mouse moved to (478, 482)
Screenshot: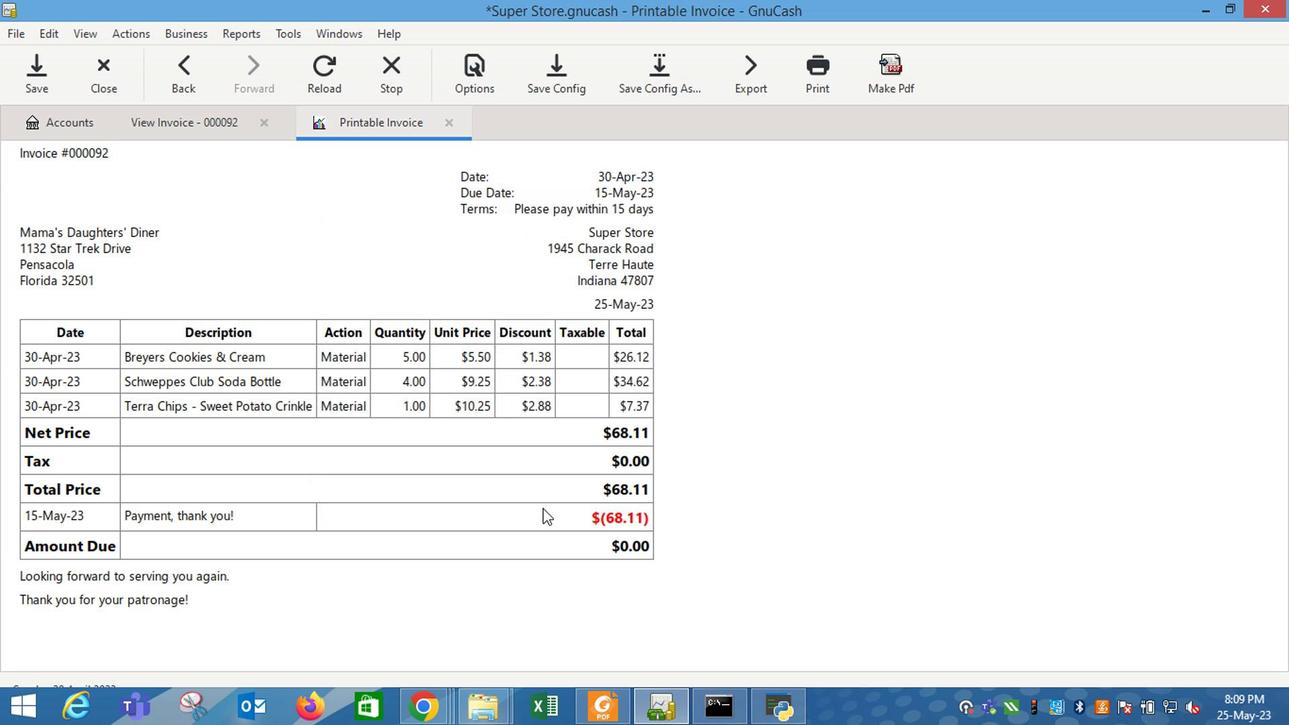 
